 Task: Find connections with filter location Stralsund with filter topic #careerswith filter profile language German with filter current company CEAT Limited with filter school Fresher women's Jobs Madurai with filter industry Medical Practices with filter service category iOS Development with filter keywords title Delivery Driver
Action: Mouse moved to (156, 239)
Screenshot: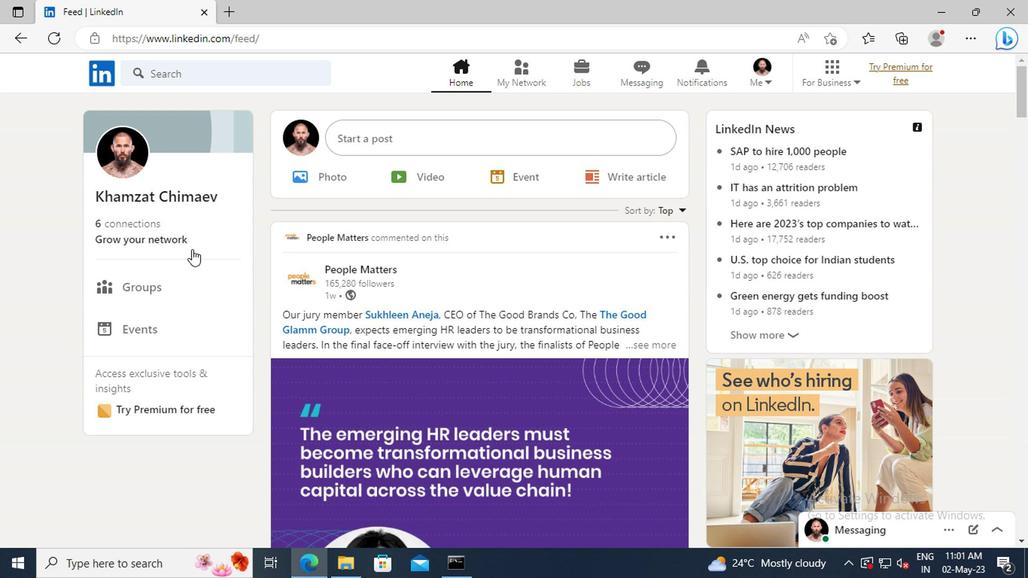 
Action: Mouse pressed left at (156, 239)
Screenshot: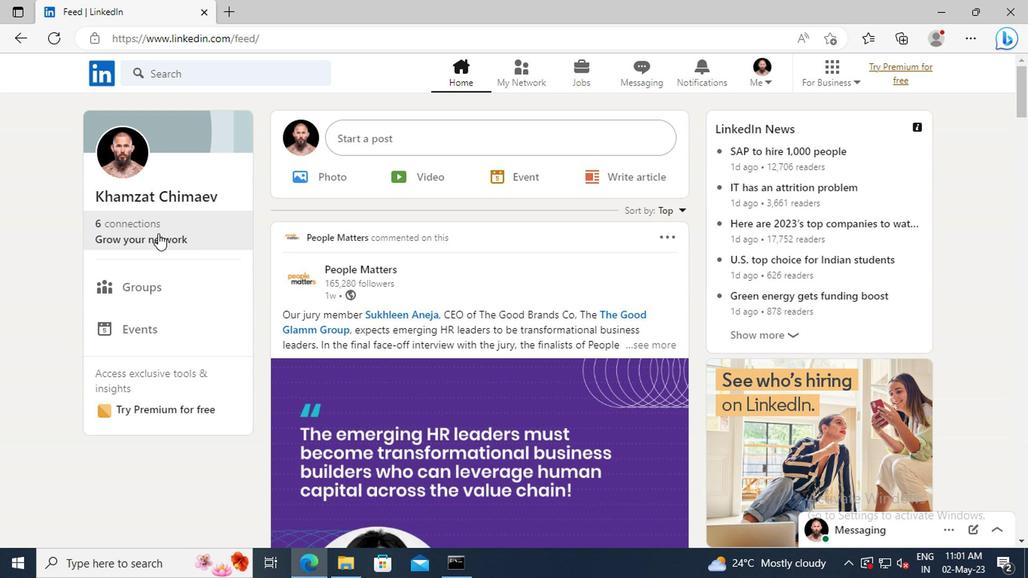 
Action: Mouse moved to (165, 165)
Screenshot: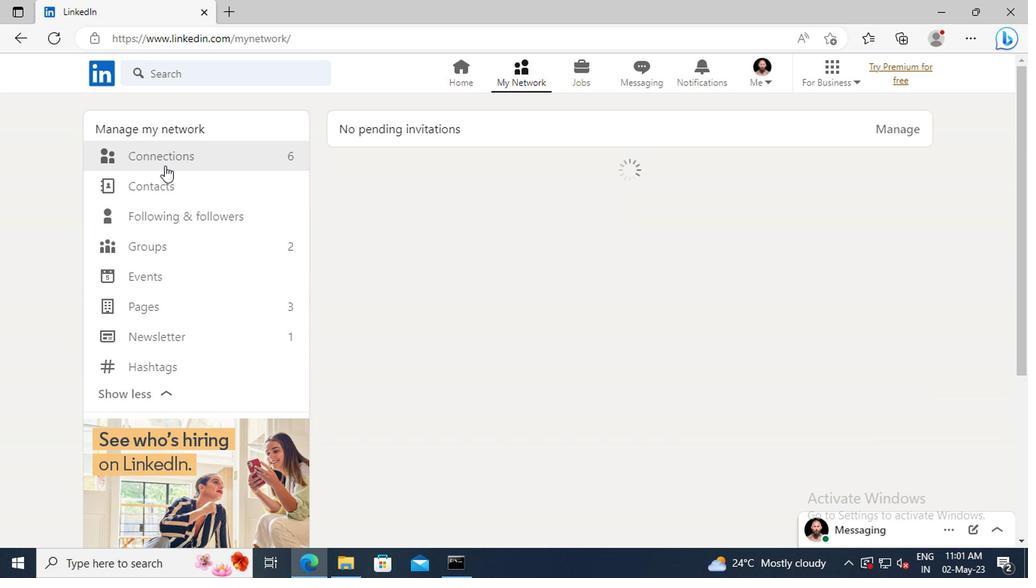 
Action: Mouse pressed left at (165, 165)
Screenshot: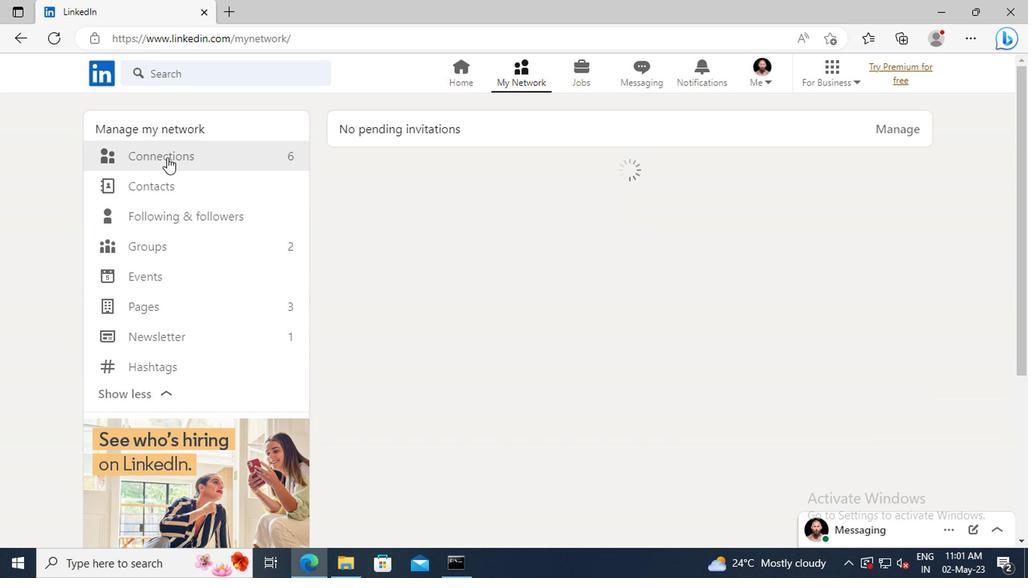 
Action: Mouse moved to (605, 168)
Screenshot: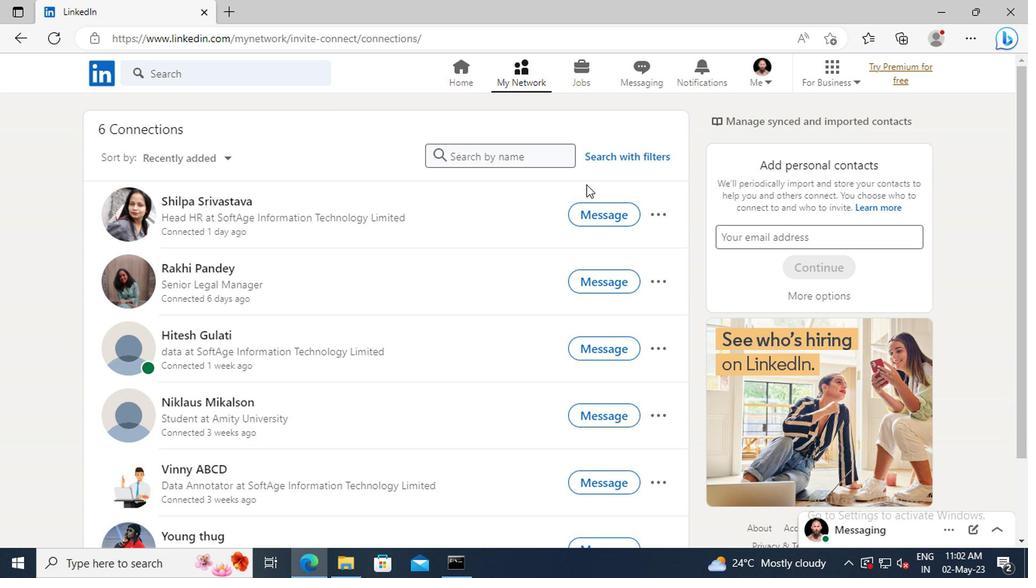 
Action: Mouse pressed left at (605, 168)
Screenshot: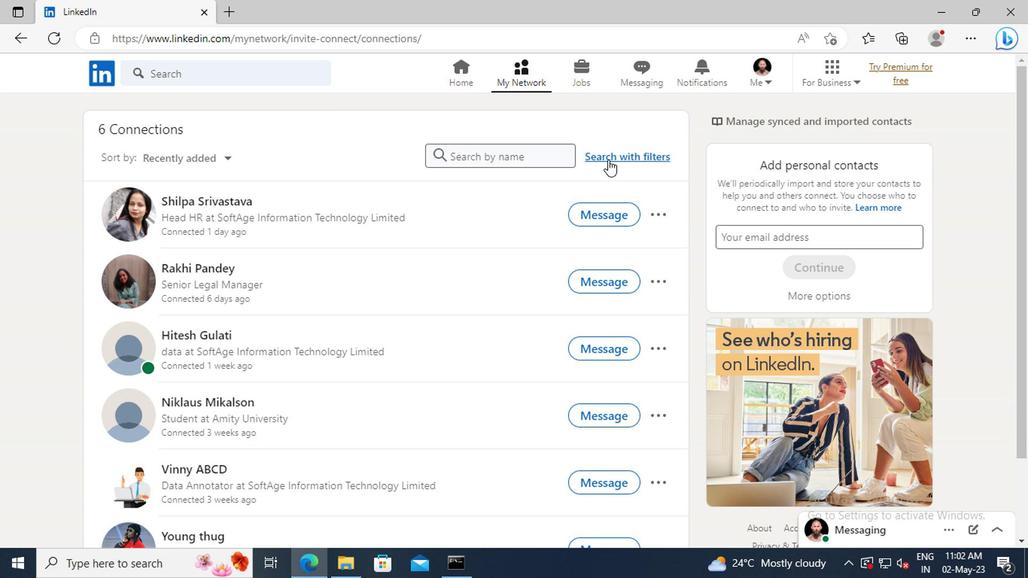 
Action: Mouse moved to (564, 128)
Screenshot: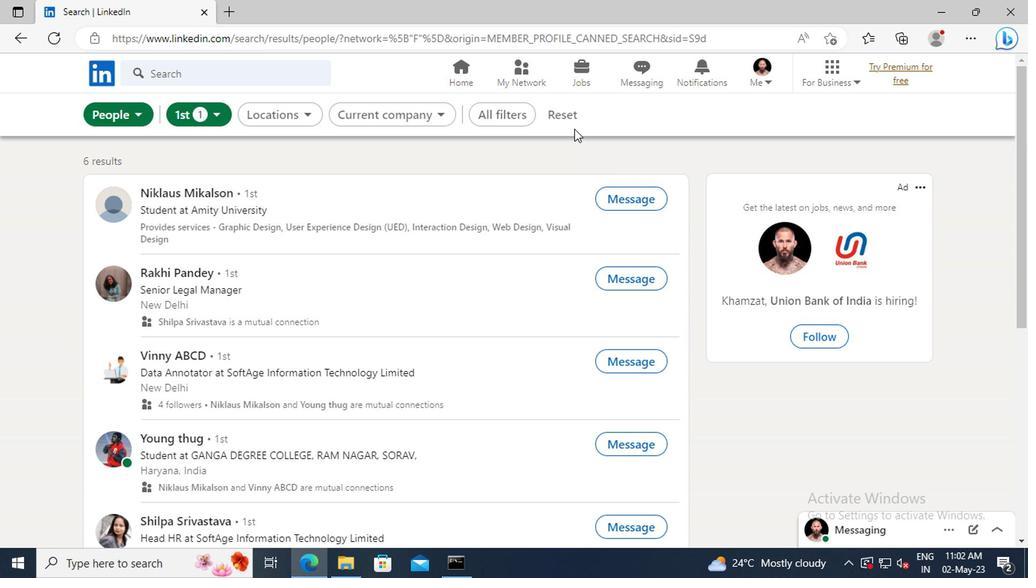 
Action: Mouse pressed left at (564, 128)
Screenshot: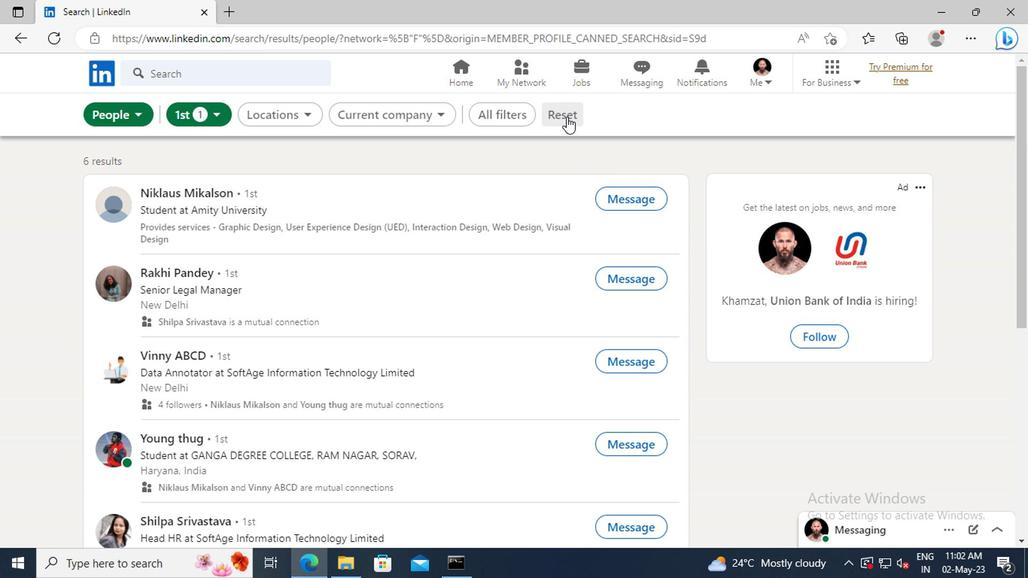 
Action: Mouse moved to (544, 128)
Screenshot: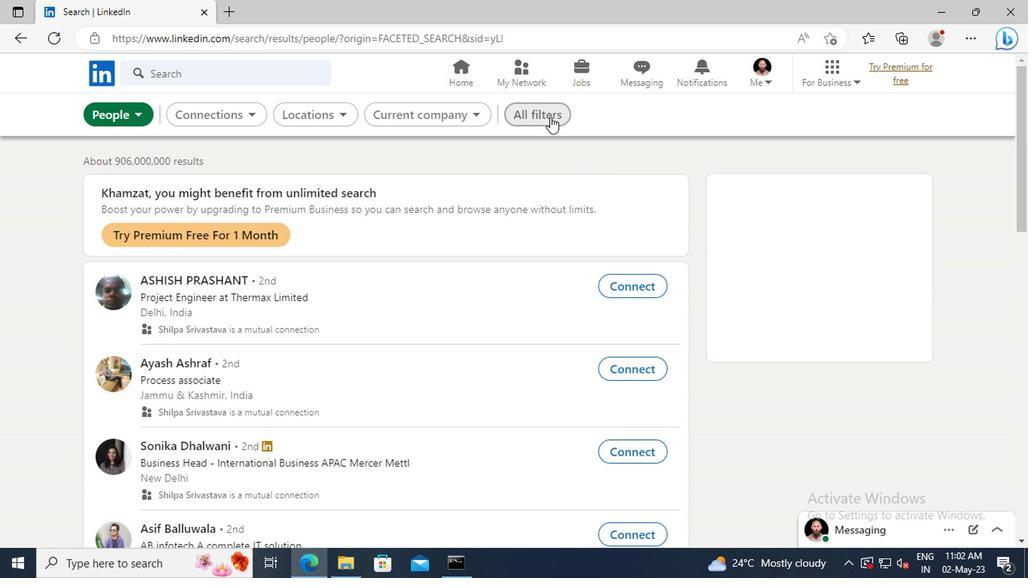 
Action: Mouse pressed left at (544, 128)
Screenshot: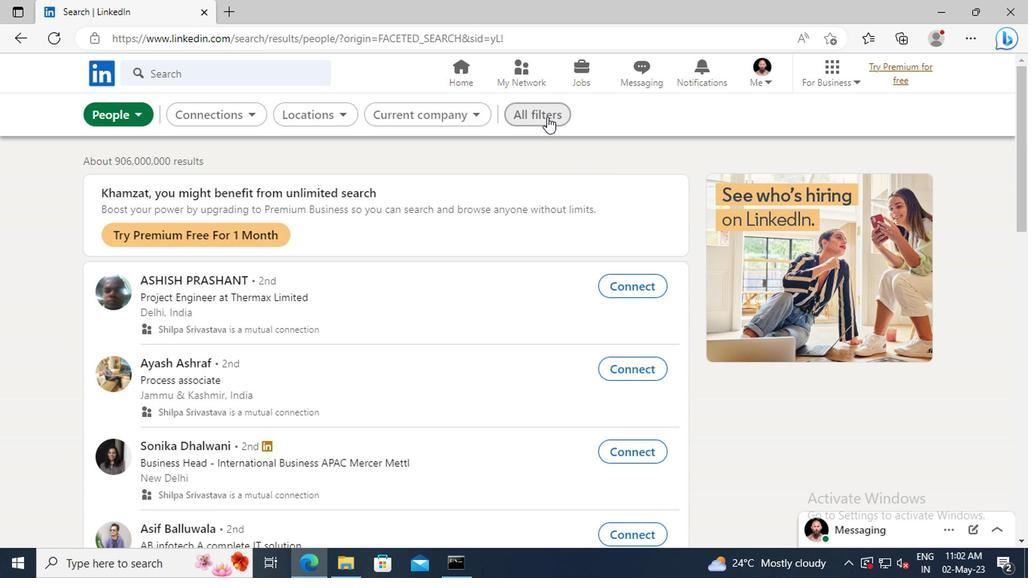 
Action: Mouse moved to (839, 275)
Screenshot: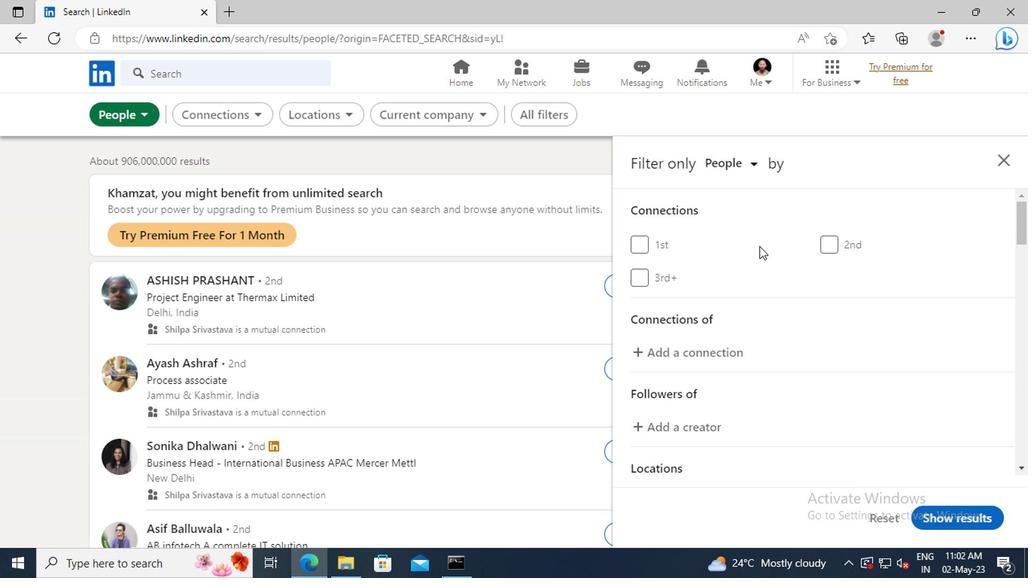 
Action: Mouse scrolled (839, 275) with delta (0, 0)
Screenshot: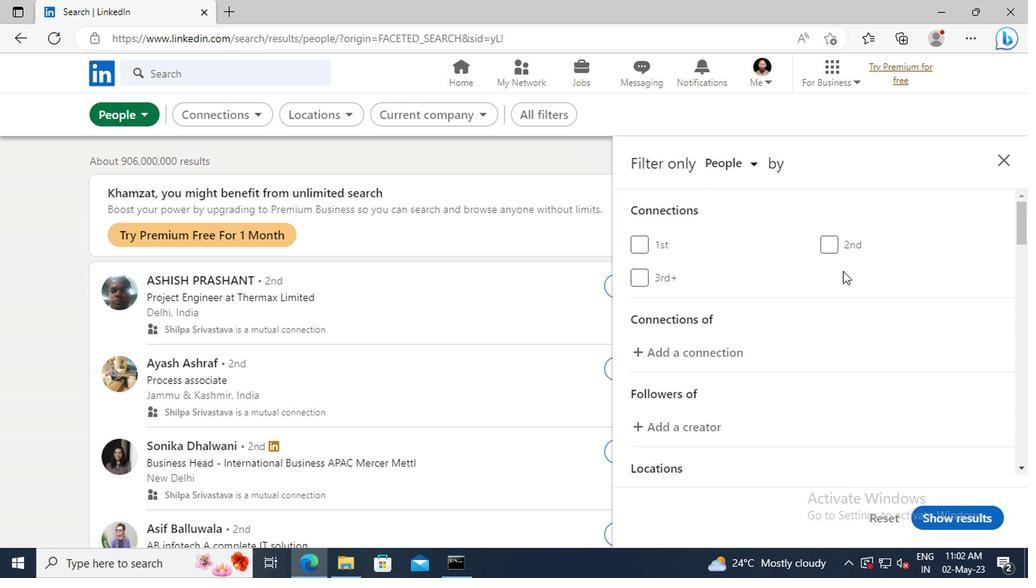
Action: Mouse scrolled (839, 275) with delta (0, 0)
Screenshot: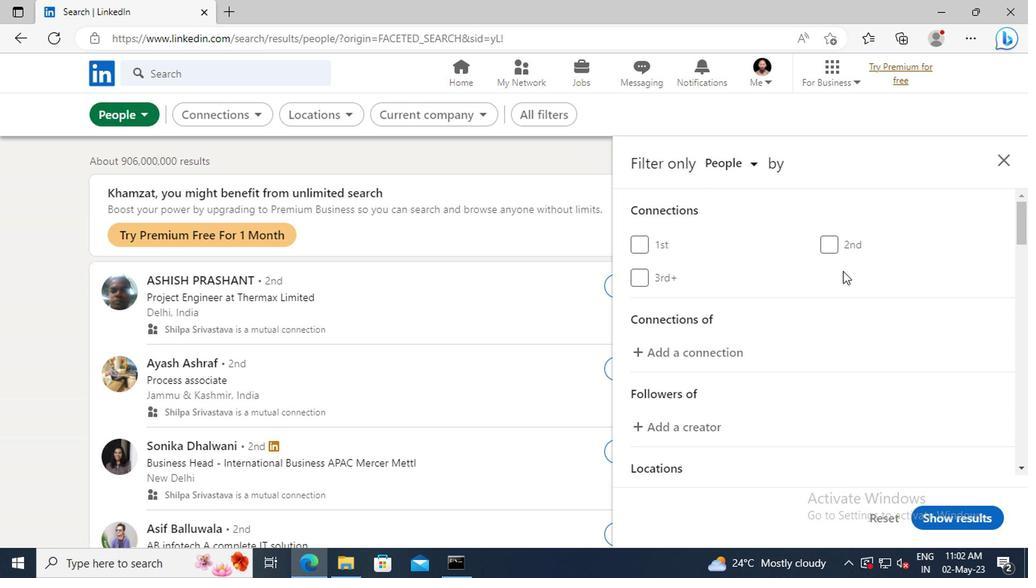 
Action: Mouse scrolled (839, 275) with delta (0, 0)
Screenshot: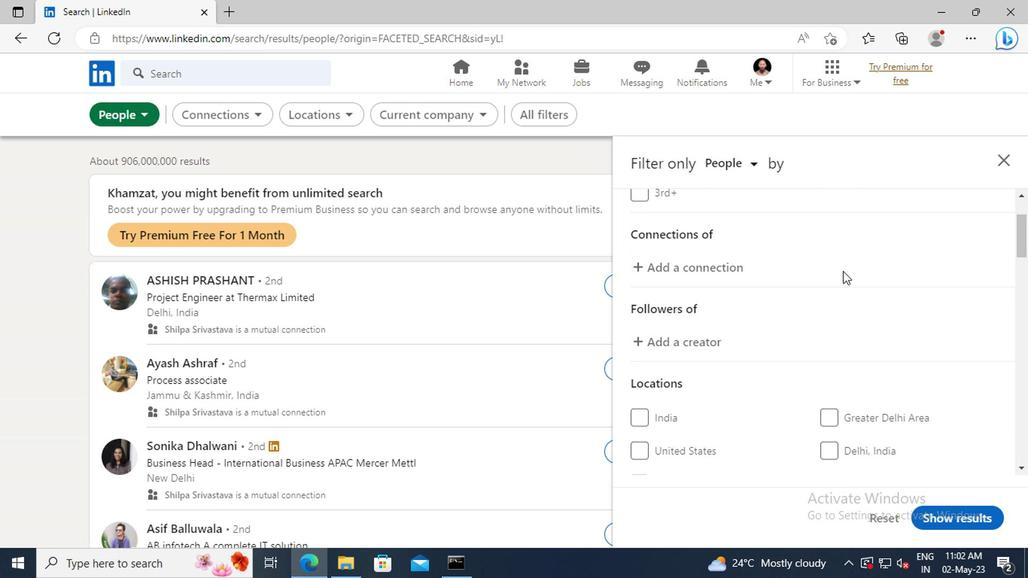 
Action: Mouse scrolled (839, 275) with delta (0, 0)
Screenshot: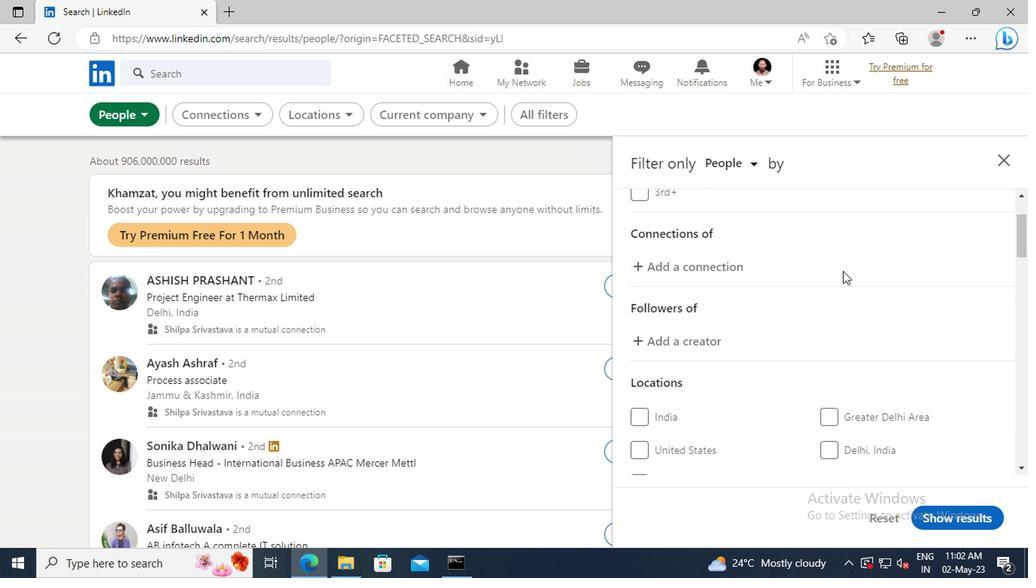 
Action: Mouse scrolled (839, 275) with delta (0, 0)
Screenshot: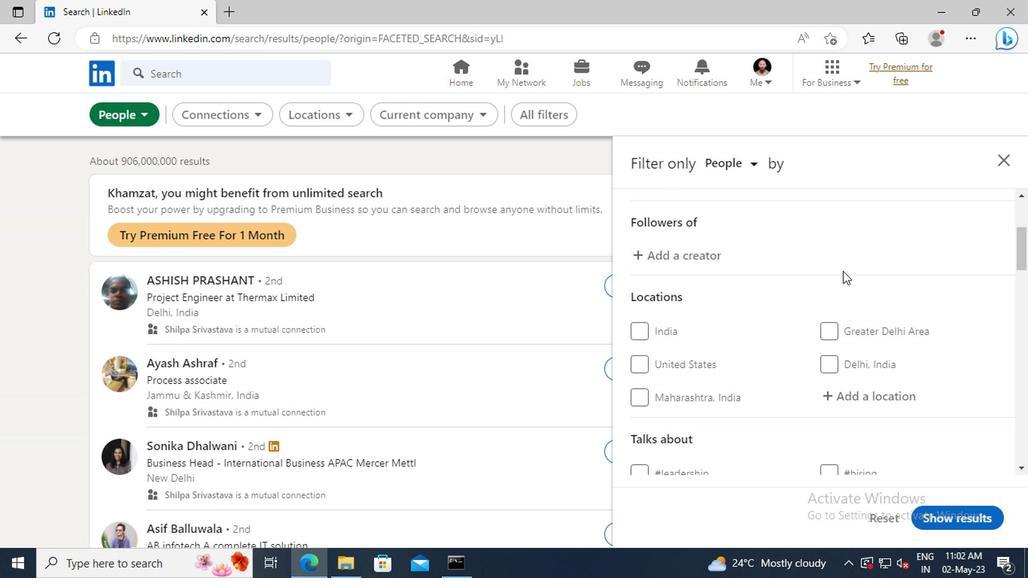 
Action: Mouse moved to (846, 350)
Screenshot: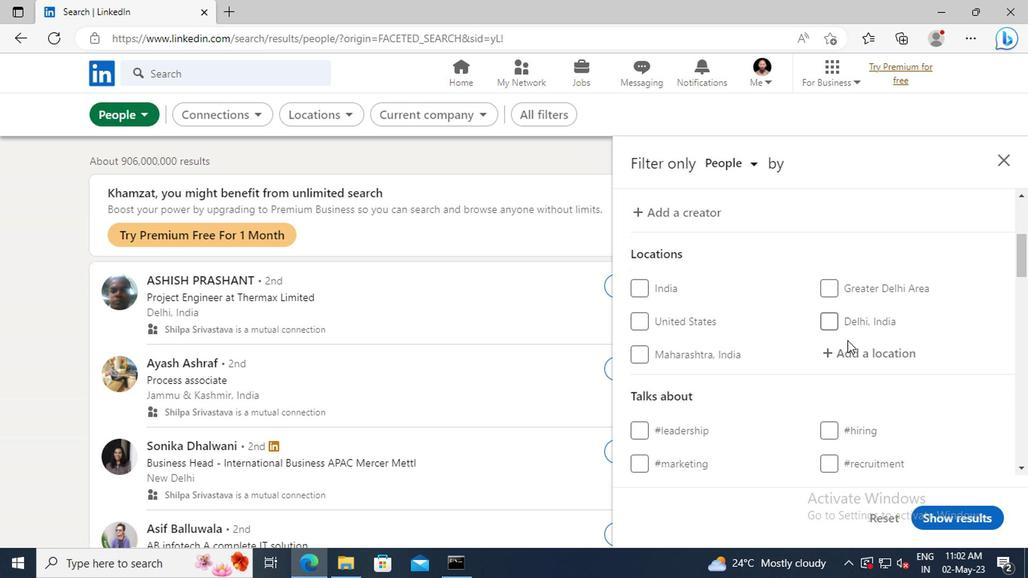 
Action: Mouse pressed left at (846, 350)
Screenshot: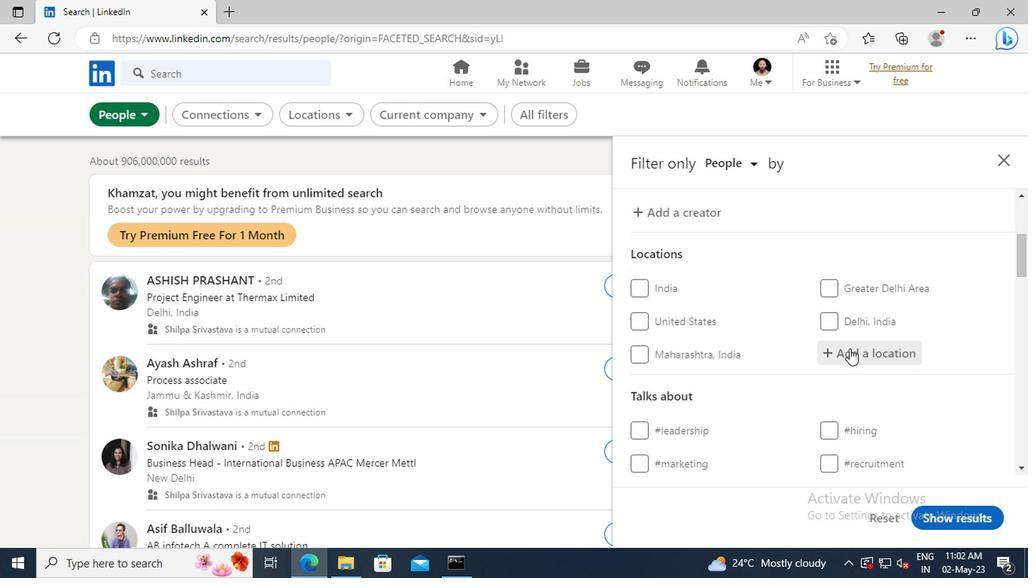 
Action: Key pressed <Key.shift>STRALSUND
Screenshot: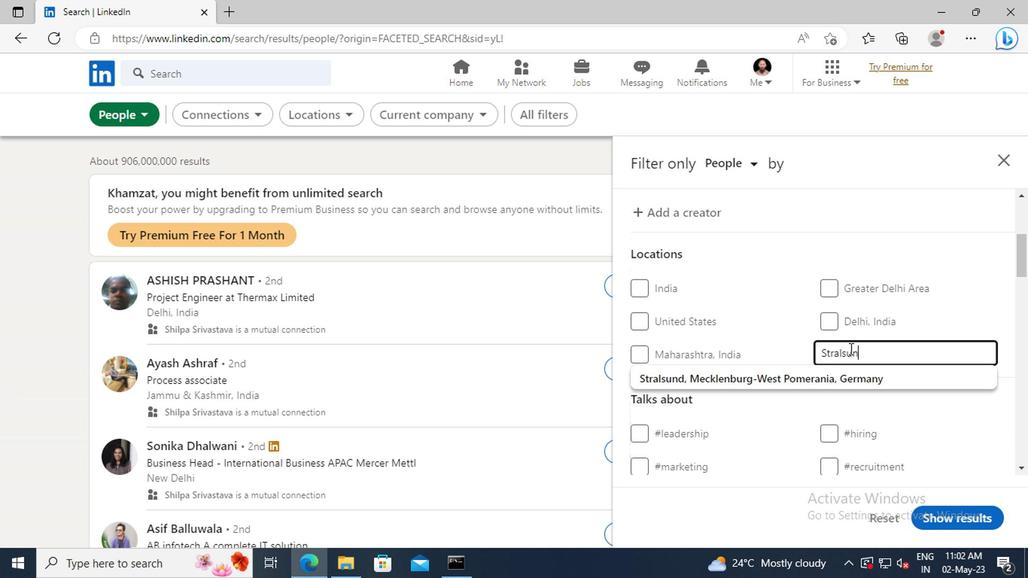 
Action: Mouse moved to (854, 379)
Screenshot: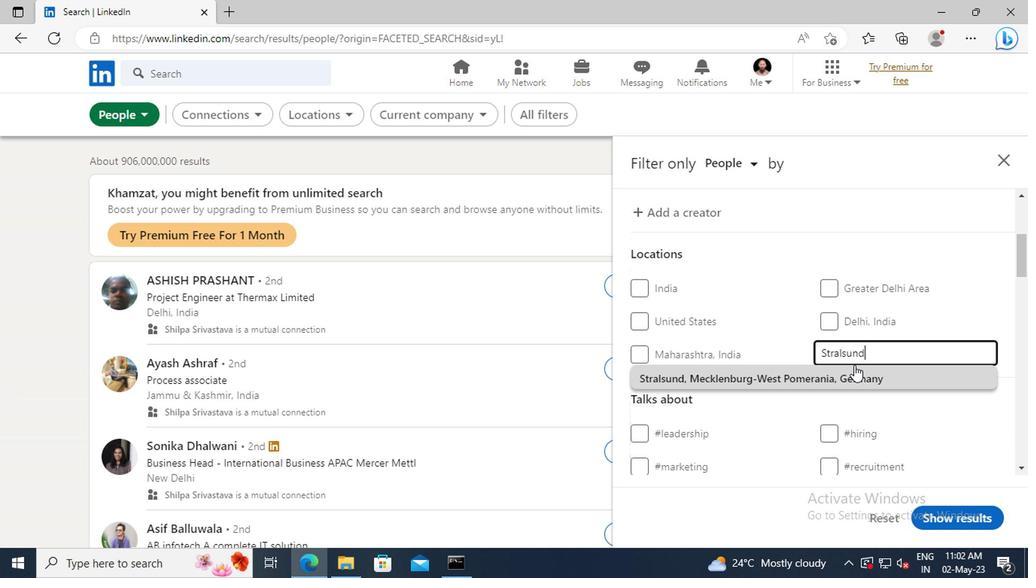 
Action: Mouse pressed left at (854, 379)
Screenshot: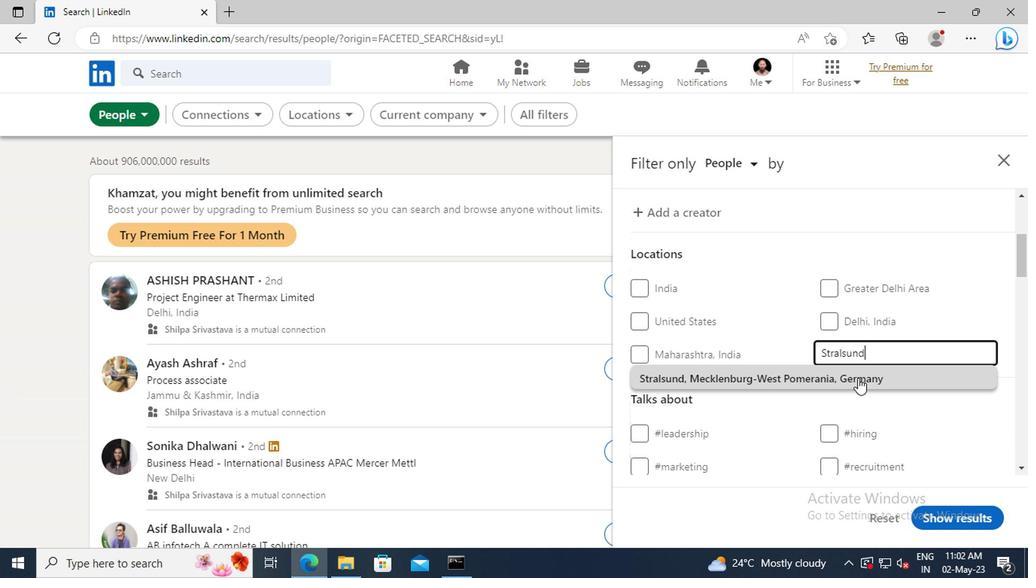 
Action: Mouse scrolled (854, 378) with delta (0, -1)
Screenshot: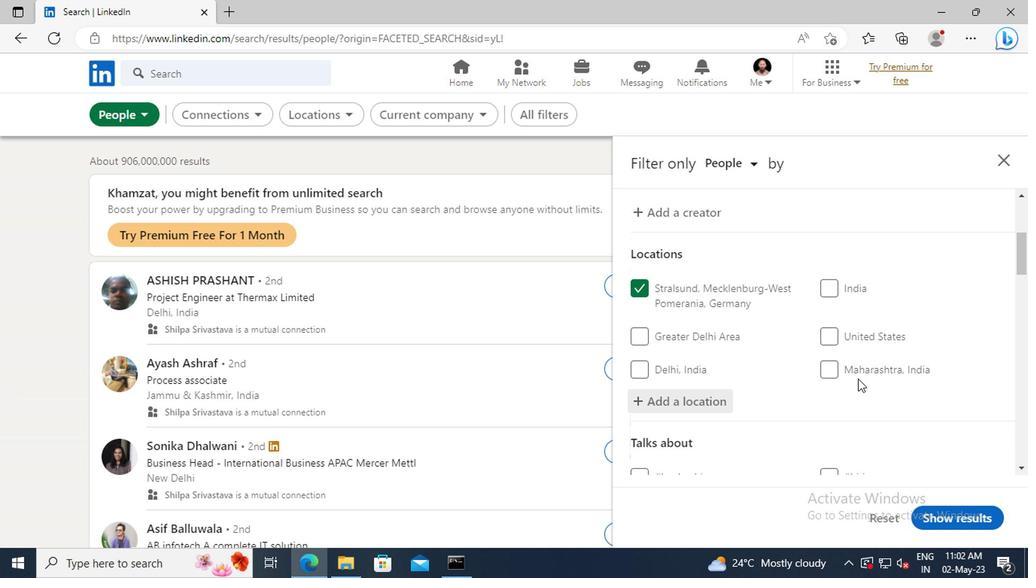 
Action: Mouse scrolled (854, 378) with delta (0, -1)
Screenshot: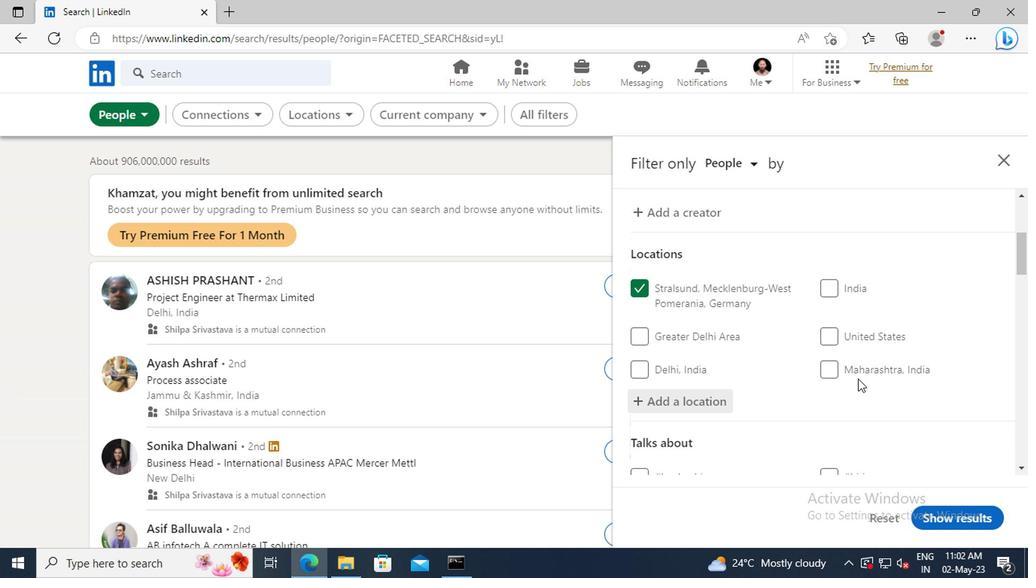 
Action: Mouse scrolled (854, 378) with delta (0, -1)
Screenshot: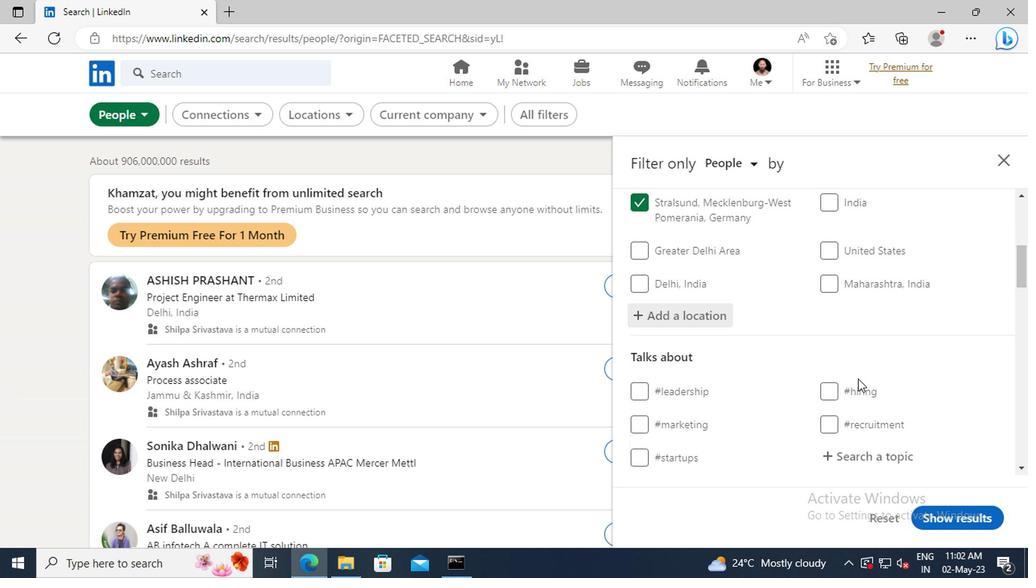 
Action: Mouse scrolled (854, 378) with delta (0, -1)
Screenshot: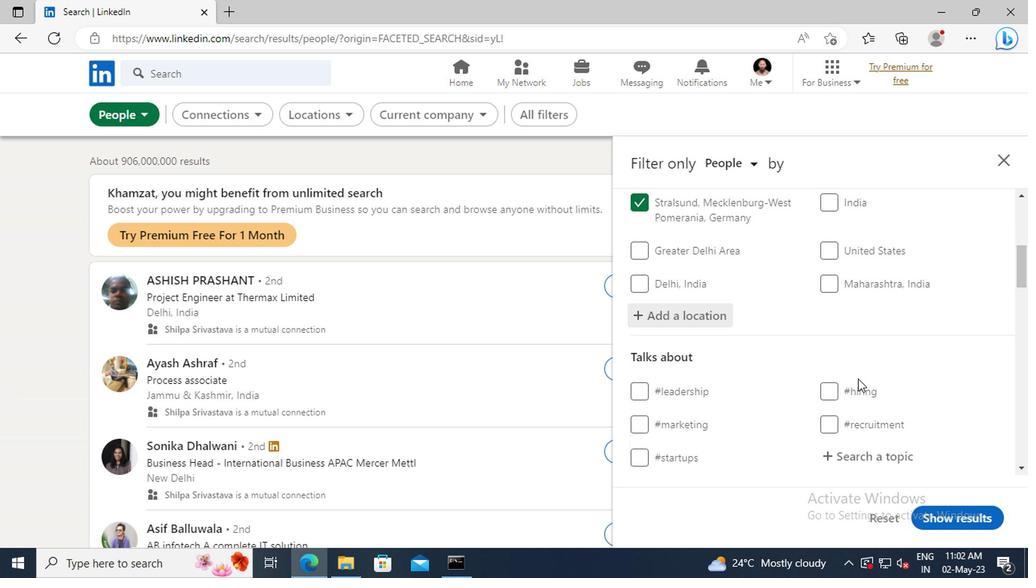 
Action: Mouse moved to (847, 377)
Screenshot: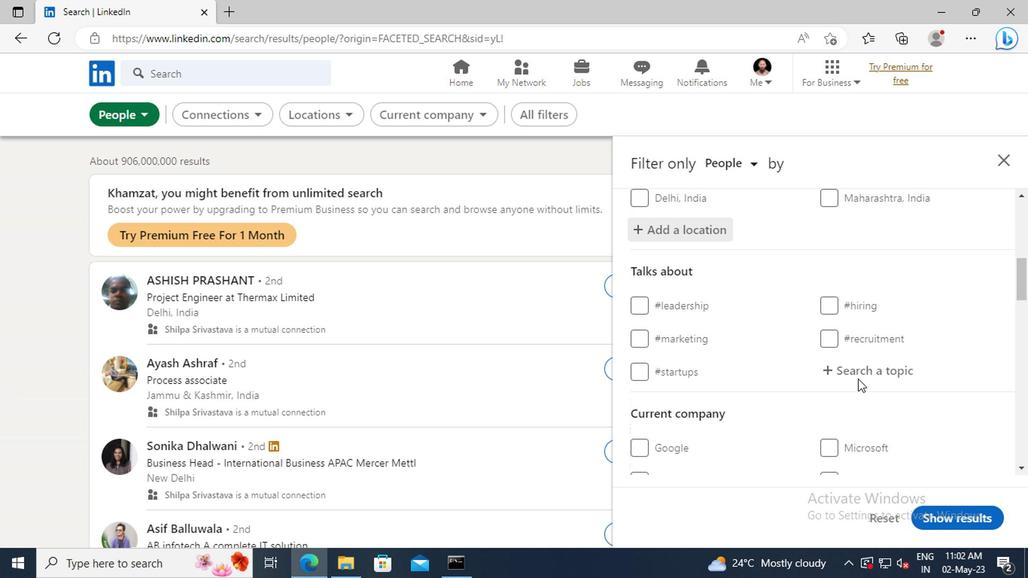 
Action: Mouse pressed left at (847, 377)
Screenshot: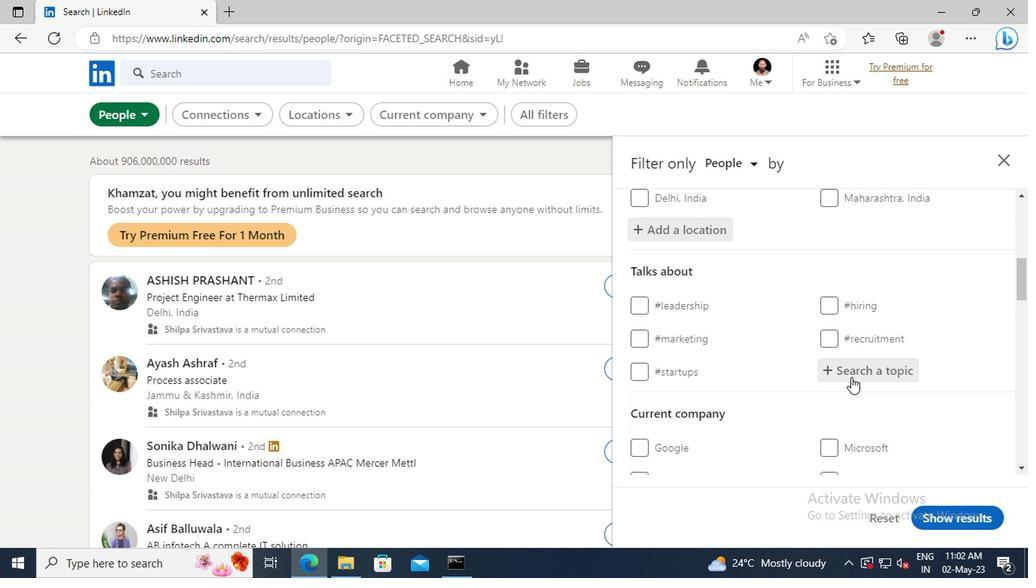 
Action: Key pressed CAREERS
Screenshot: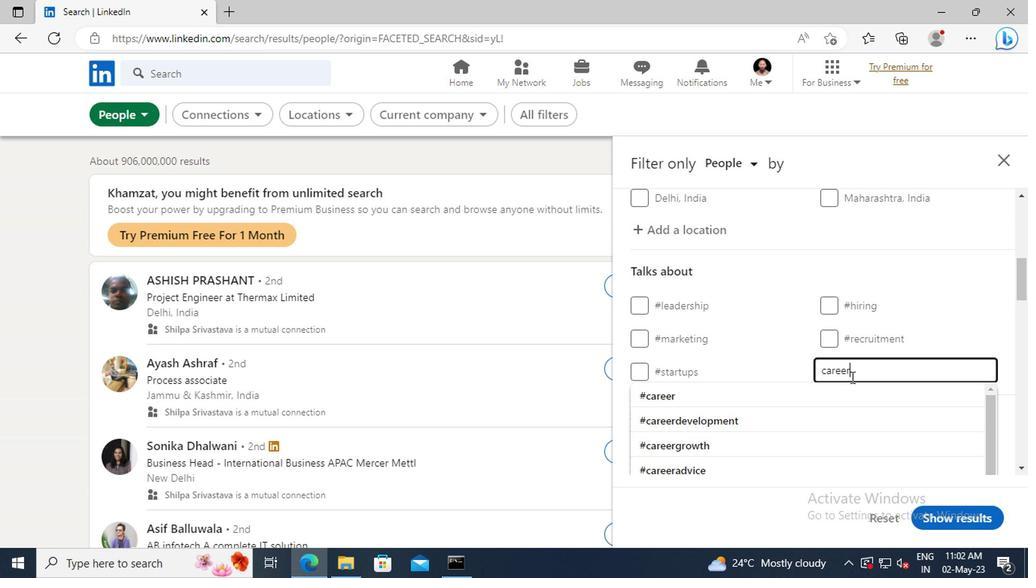
Action: Mouse moved to (847, 392)
Screenshot: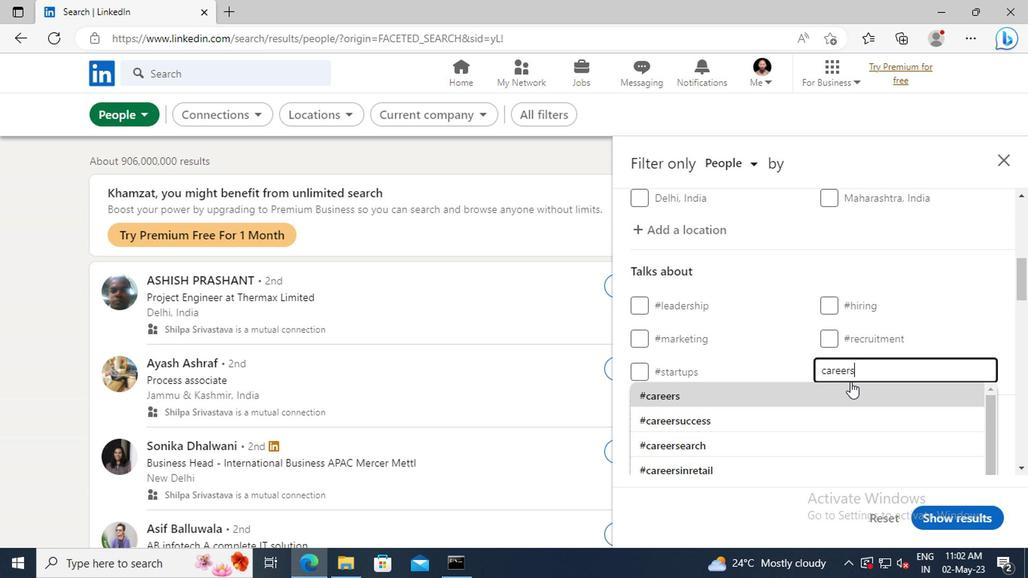 
Action: Mouse pressed left at (847, 392)
Screenshot: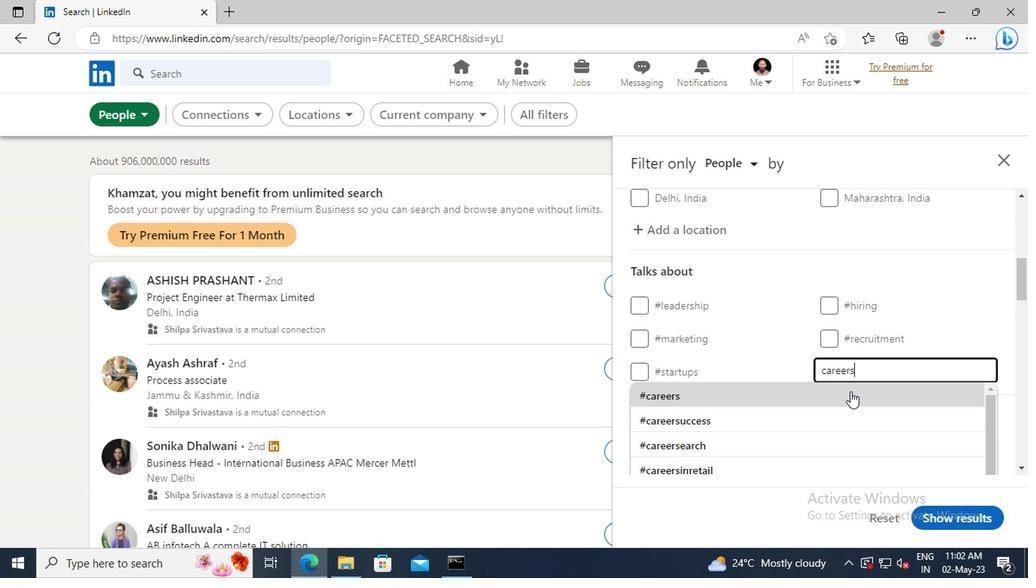 
Action: Mouse scrolled (847, 392) with delta (0, 0)
Screenshot: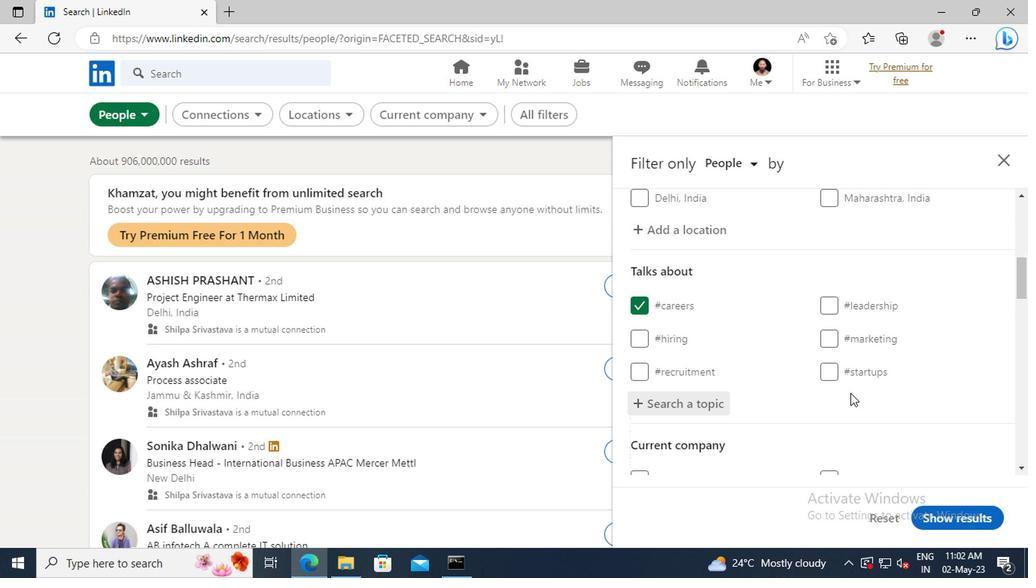
Action: Mouse scrolled (847, 392) with delta (0, 0)
Screenshot: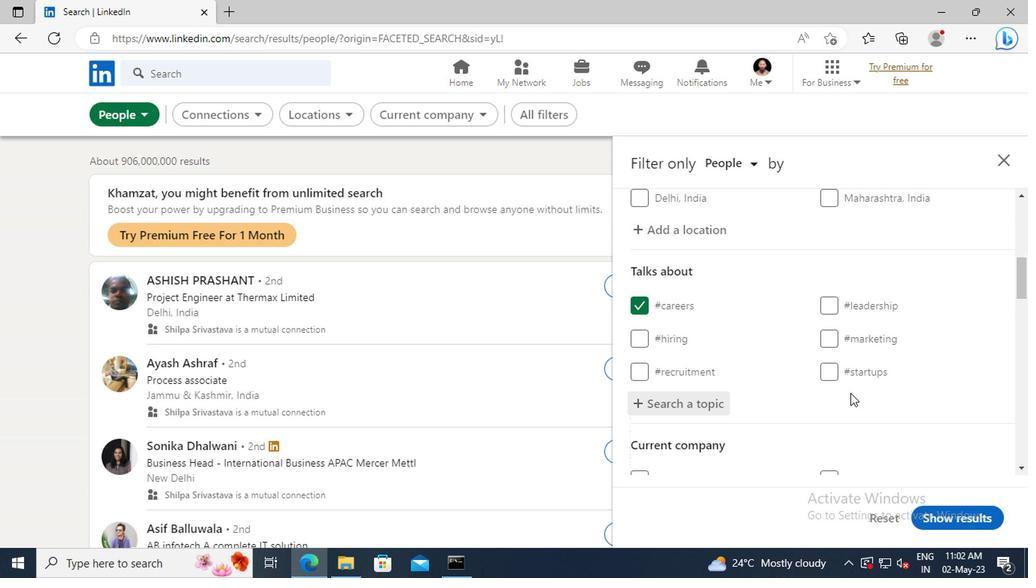 
Action: Mouse scrolled (847, 392) with delta (0, 0)
Screenshot: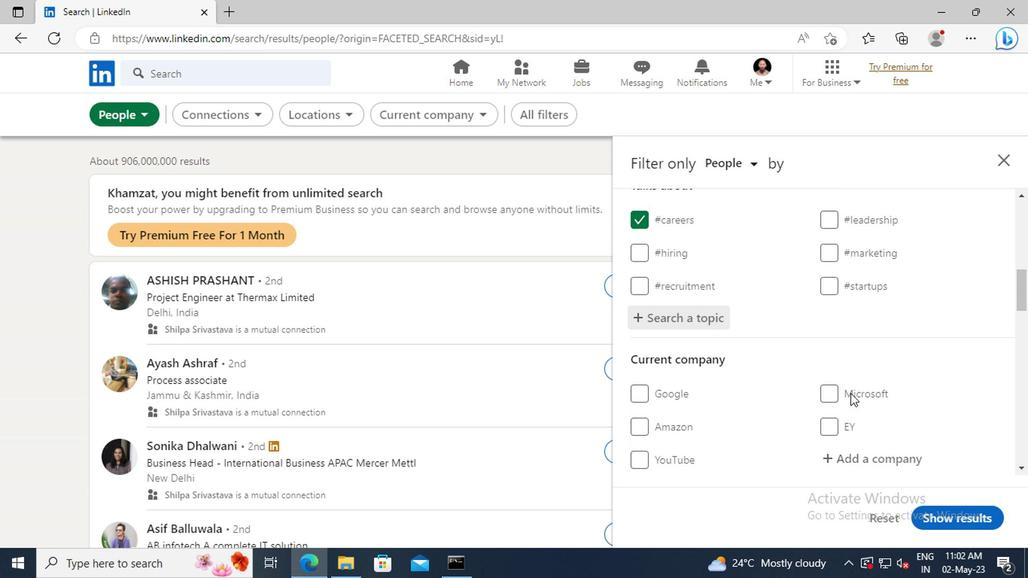 
Action: Mouse scrolled (847, 392) with delta (0, 0)
Screenshot: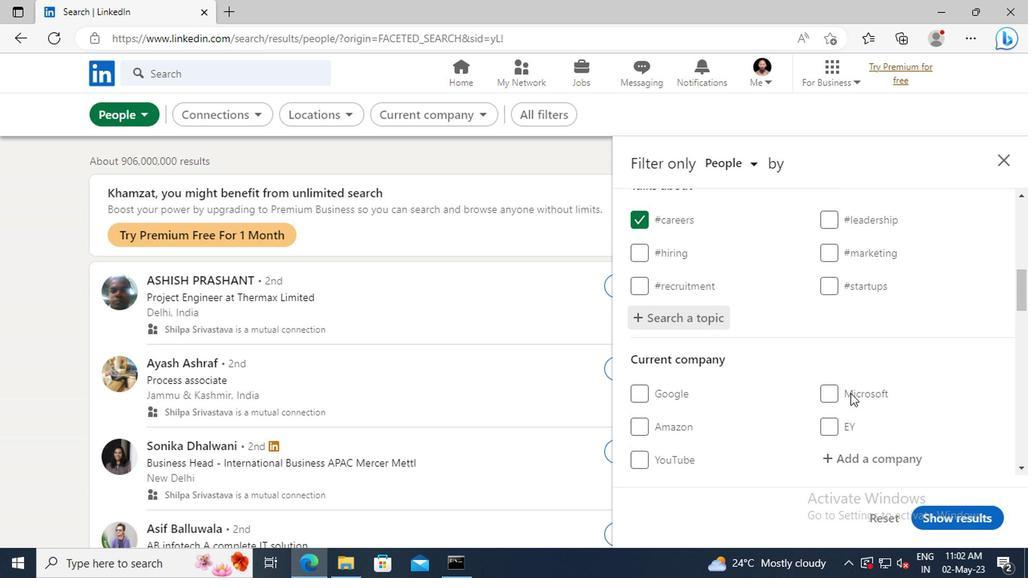 
Action: Mouse moved to (841, 358)
Screenshot: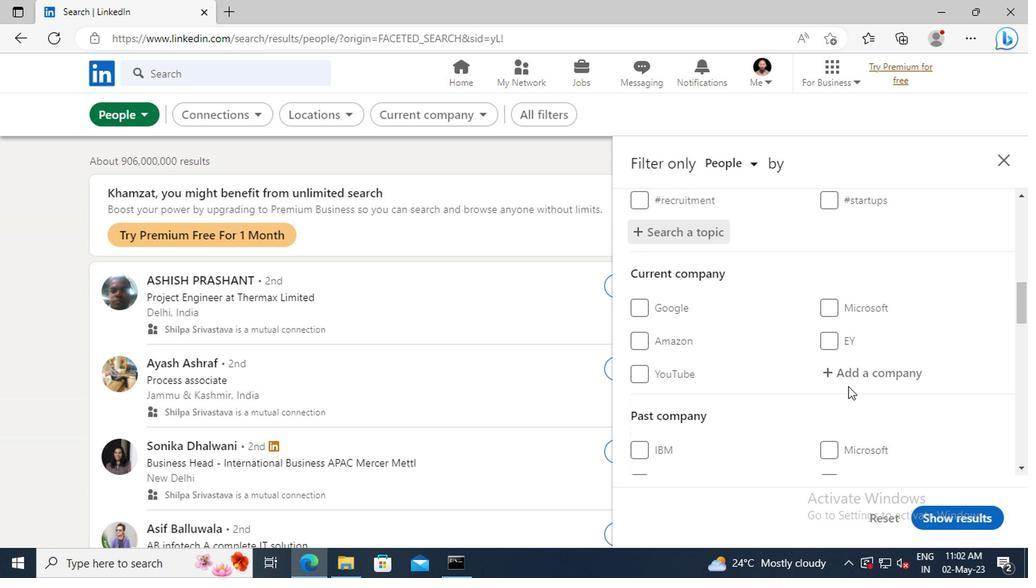 
Action: Mouse scrolled (841, 358) with delta (0, 0)
Screenshot: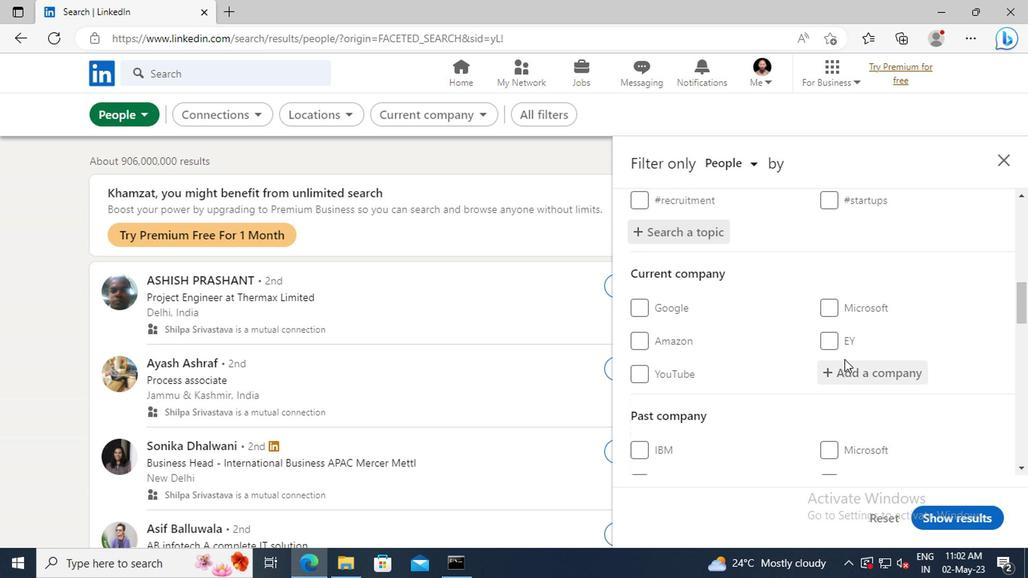 
Action: Mouse scrolled (841, 358) with delta (0, 0)
Screenshot: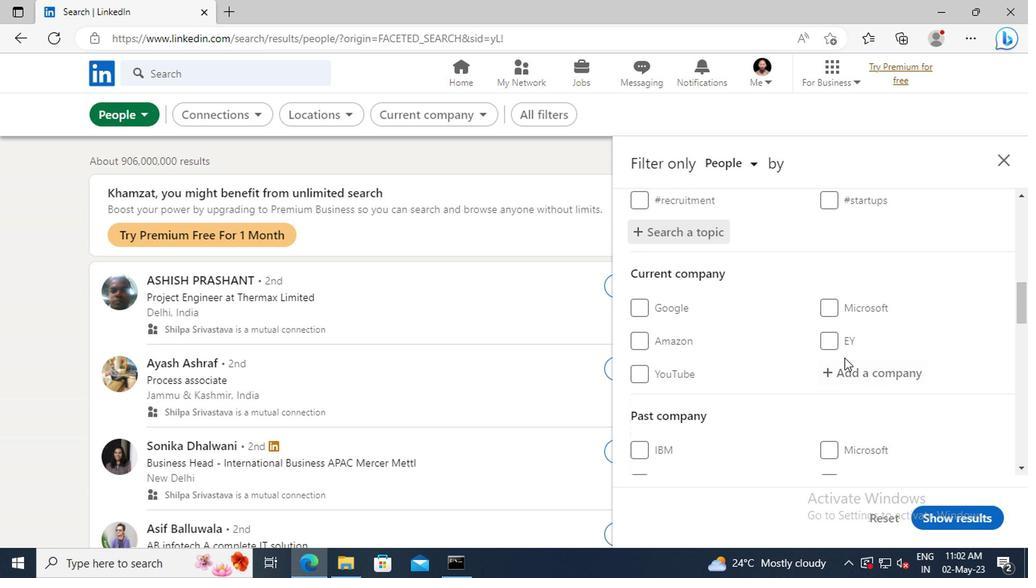 
Action: Mouse scrolled (841, 358) with delta (0, 0)
Screenshot: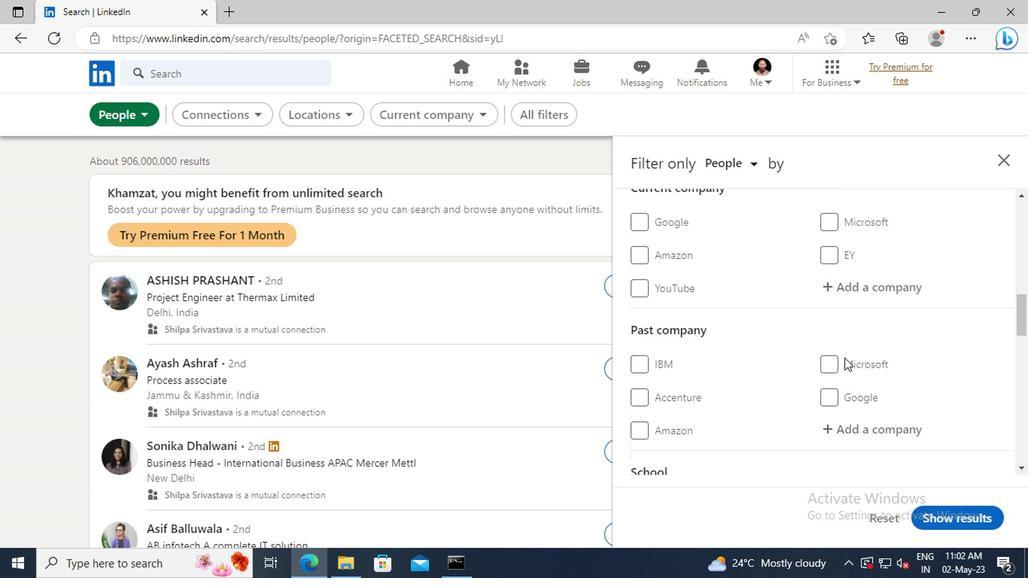
Action: Mouse scrolled (841, 358) with delta (0, 0)
Screenshot: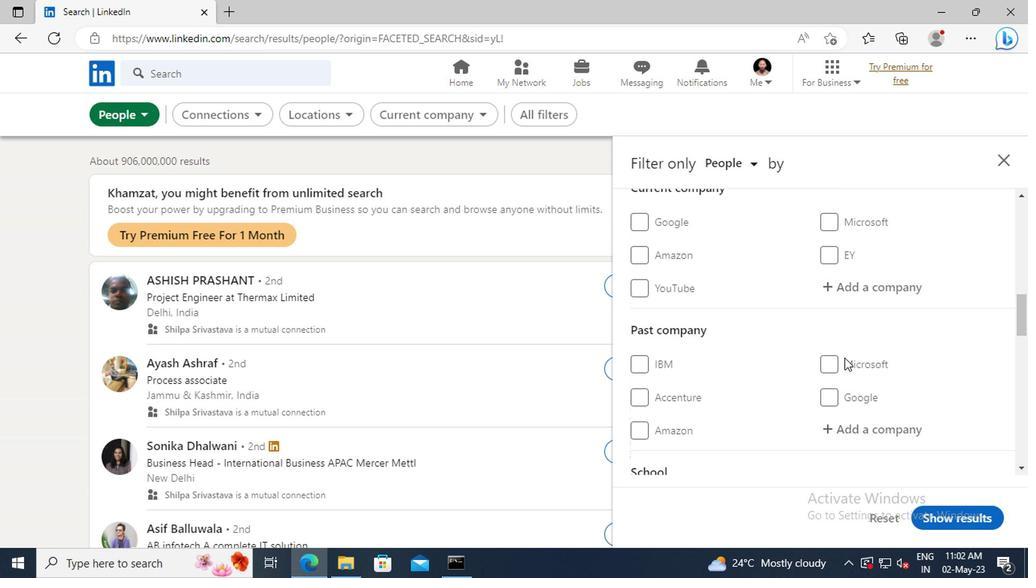 
Action: Mouse scrolled (841, 358) with delta (0, 0)
Screenshot: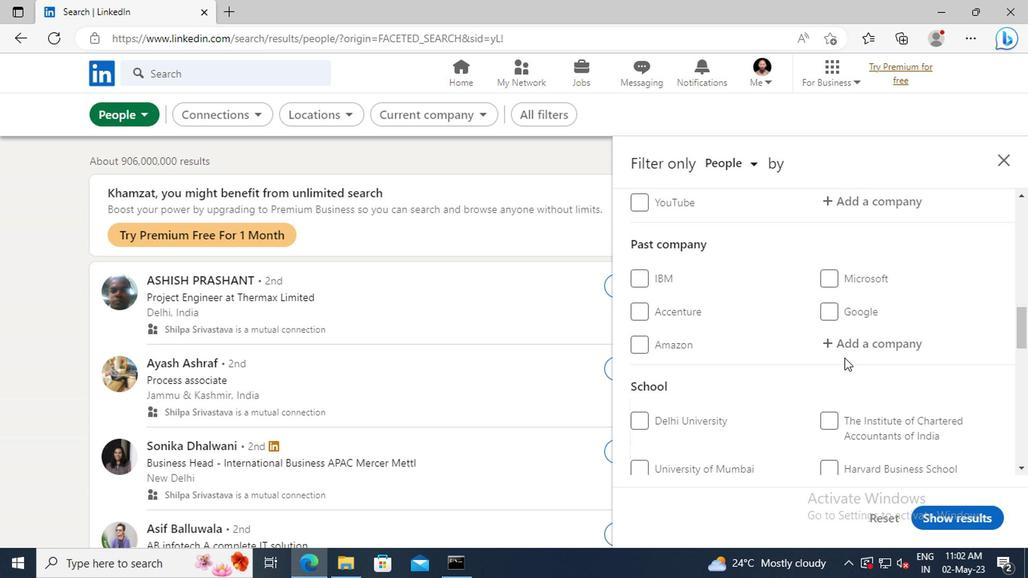
Action: Mouse scrolled (841, 358) with delta (0, 0)
Screenshot: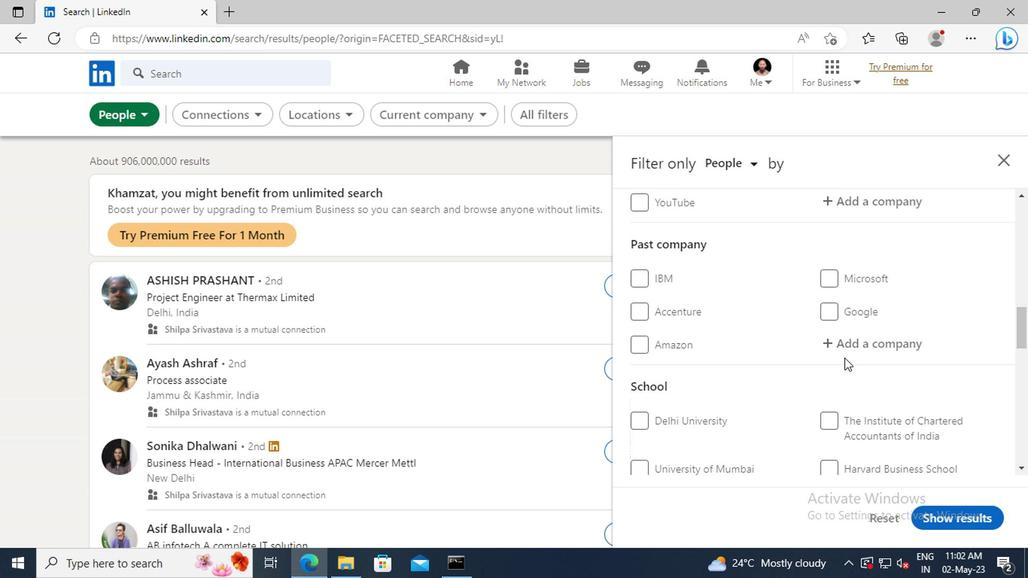 
Action: Mouse scrolled (841, 358) with delta (0, 0)
Screenshot: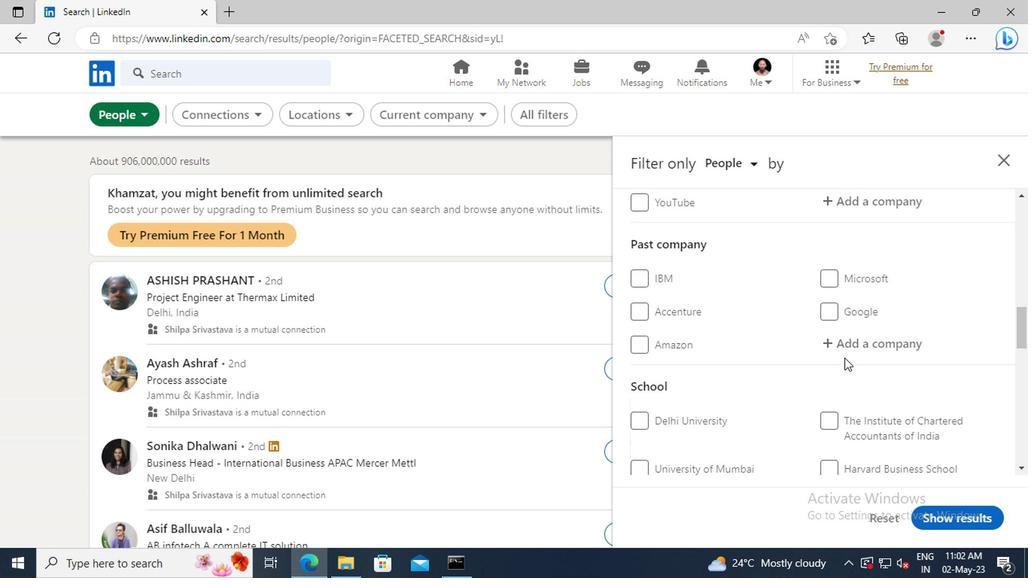 
Action: Mouse scrolled (841, 358) with delta (0, 0)
Screenshot: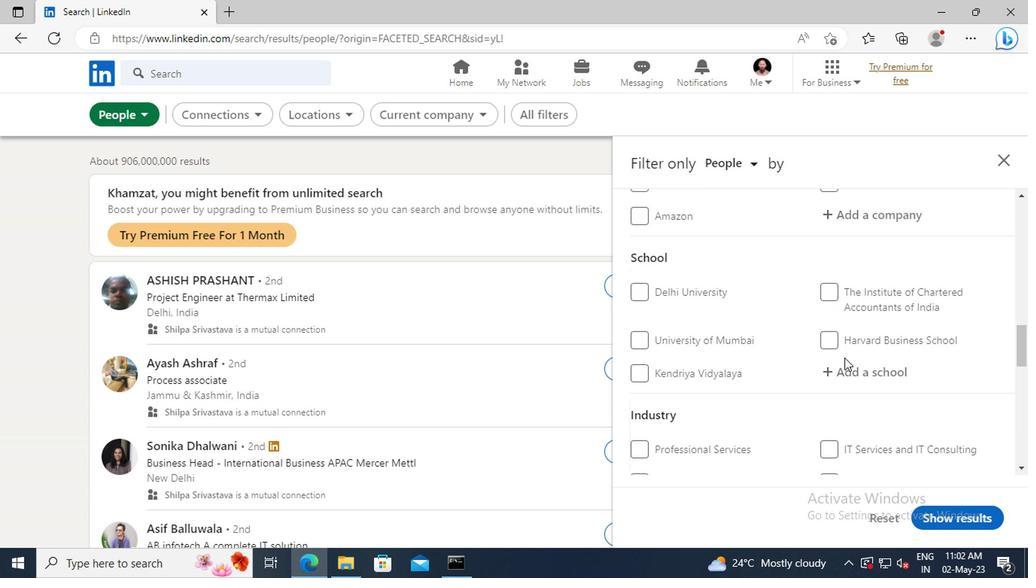 
Action: Mouse scrolled (841, 358) with delta (0, 0)
Screenshot: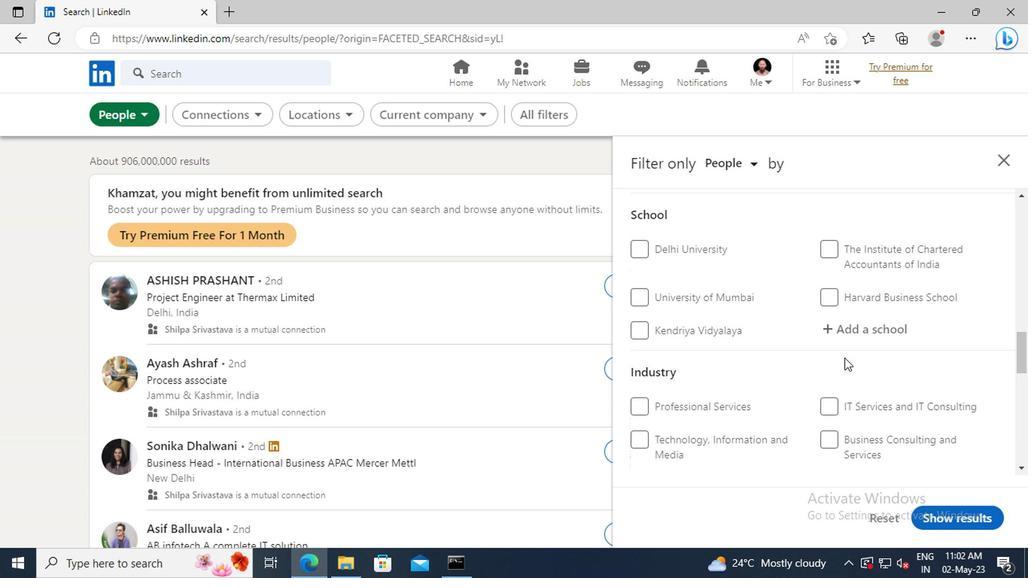 
Action: Mouse scrolled (841, 358) with delta (0, 0)
Screenshot: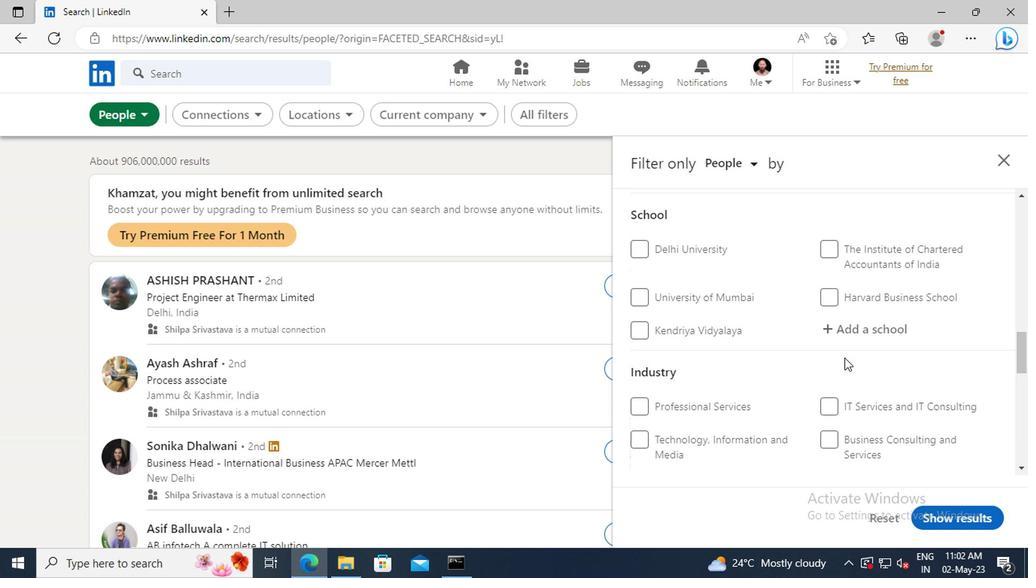 
Action: Mouse scrolled (841, 358) with delta (0, 0)
Screenshot: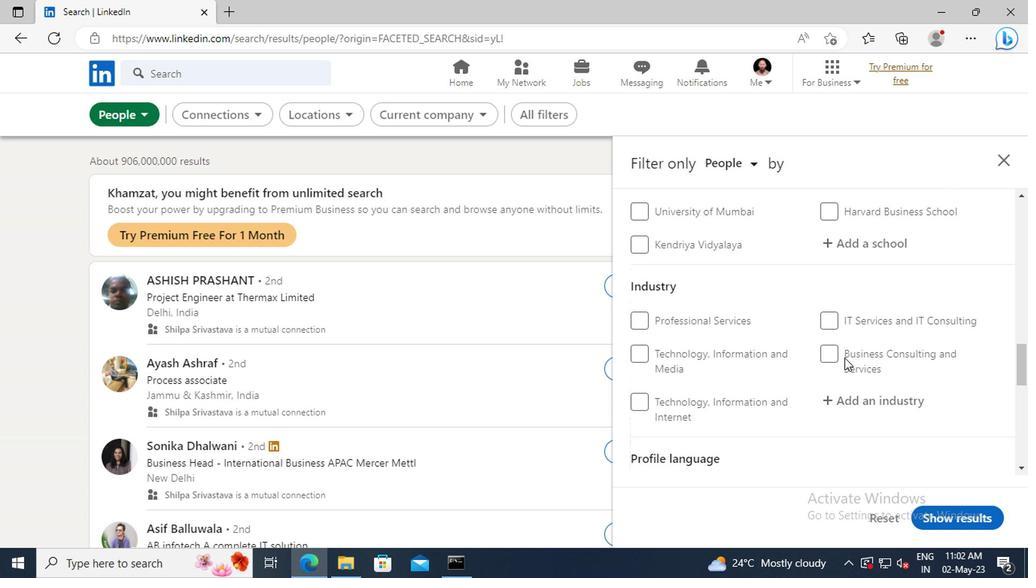 
Action: Mouse scrolled (841, 358) with delta (0, 0)
Screenshot: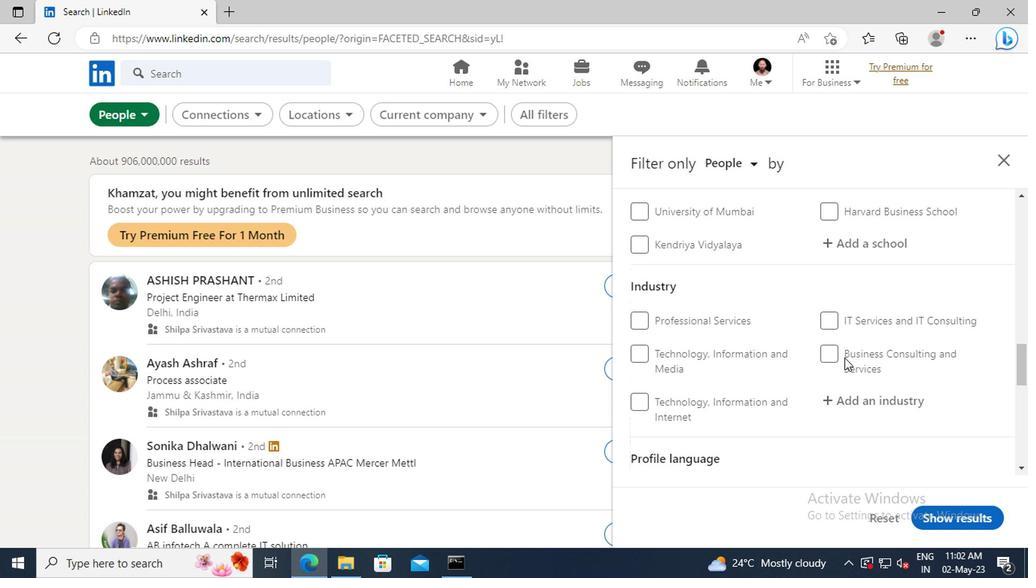 
Action: Mouse scrolled (841, 358) with delta (0, 0)
Screenshot: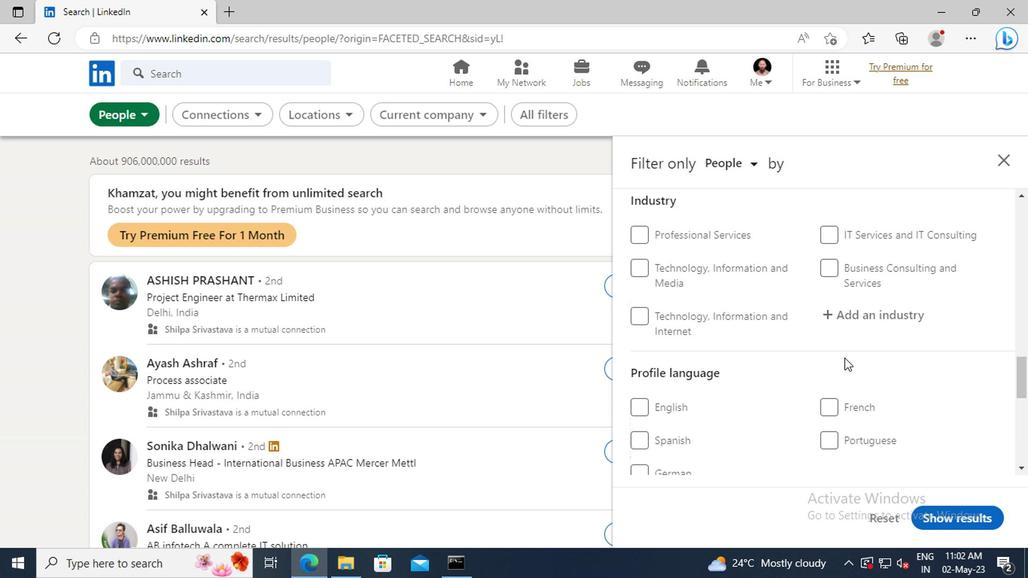 
Action: Mouse scrolled (841, 358) with delta (0, 0)
Screenshot: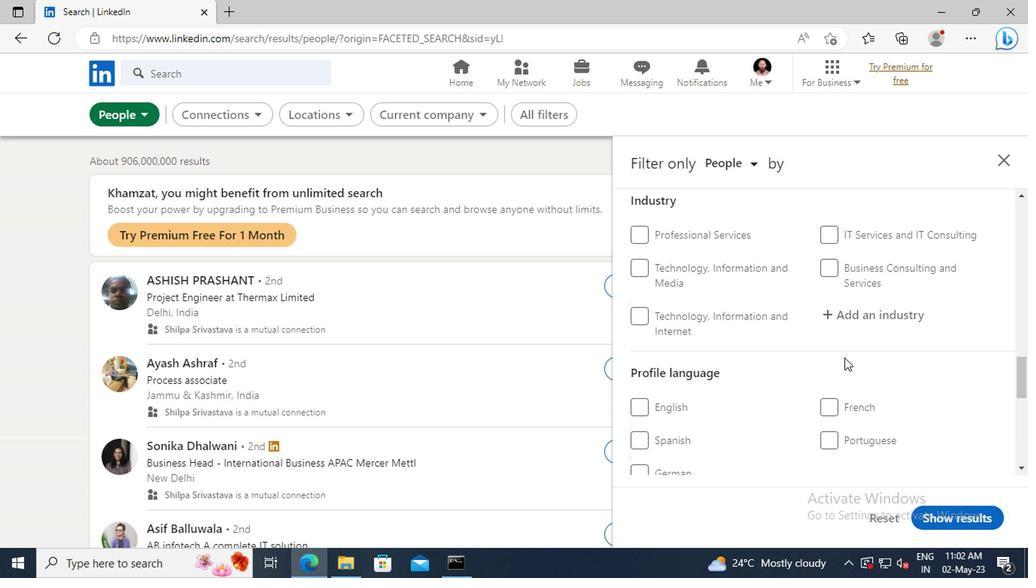 
Action: Mouse moved to (635, 392)
Screenshot: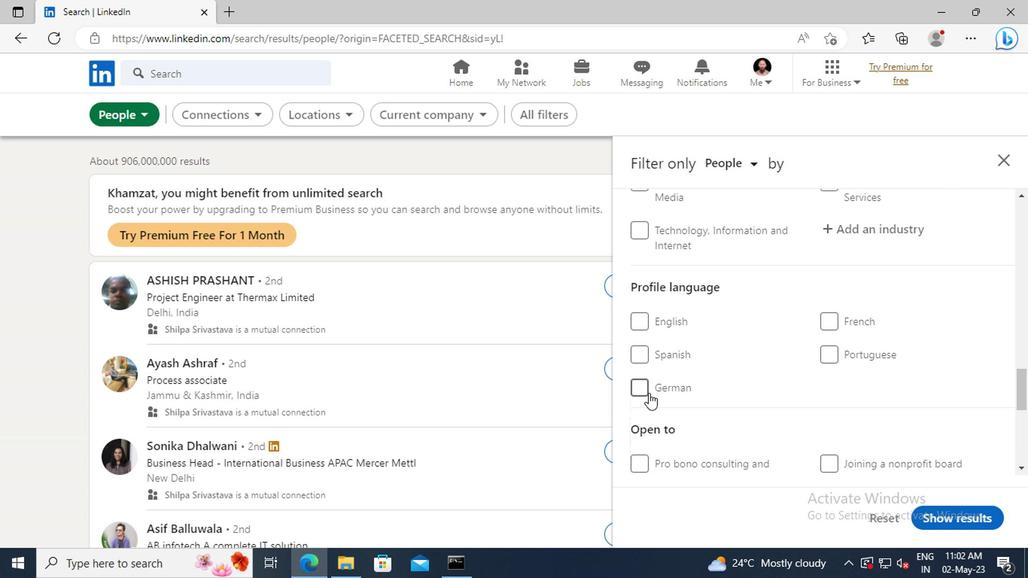 
Action: Mouse pressed left at (635, 392)
Screenshot: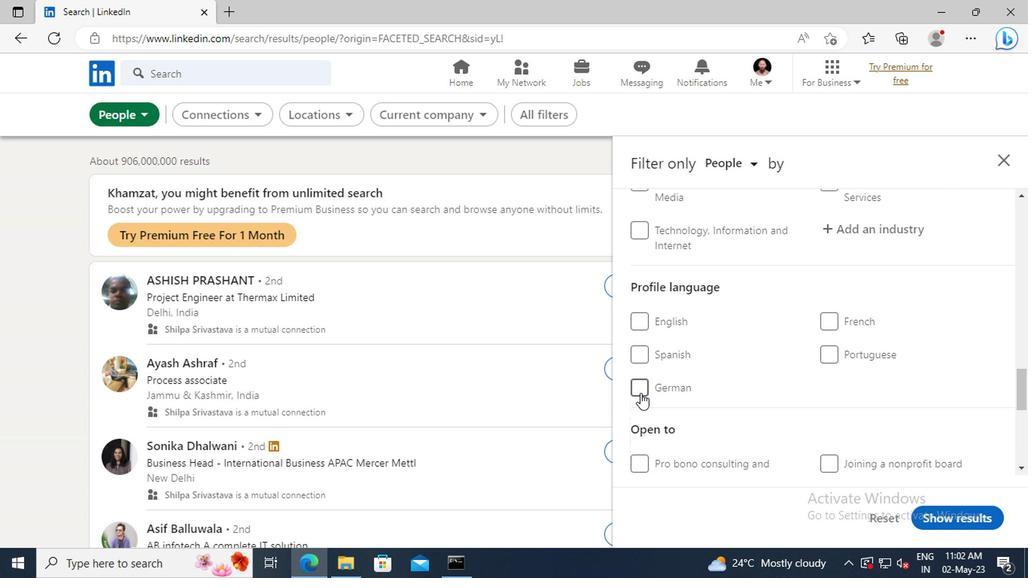 
Action: Mouse moved to (800, 382)
Screenshot: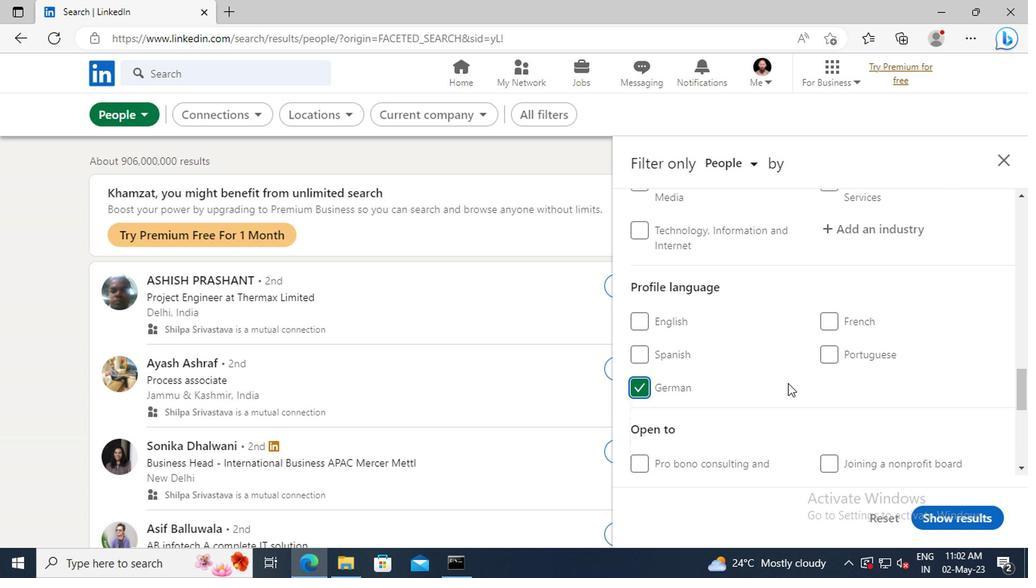 
Action: Mouse scrolled (800, 383) with delta (0, 1)
Screenshot: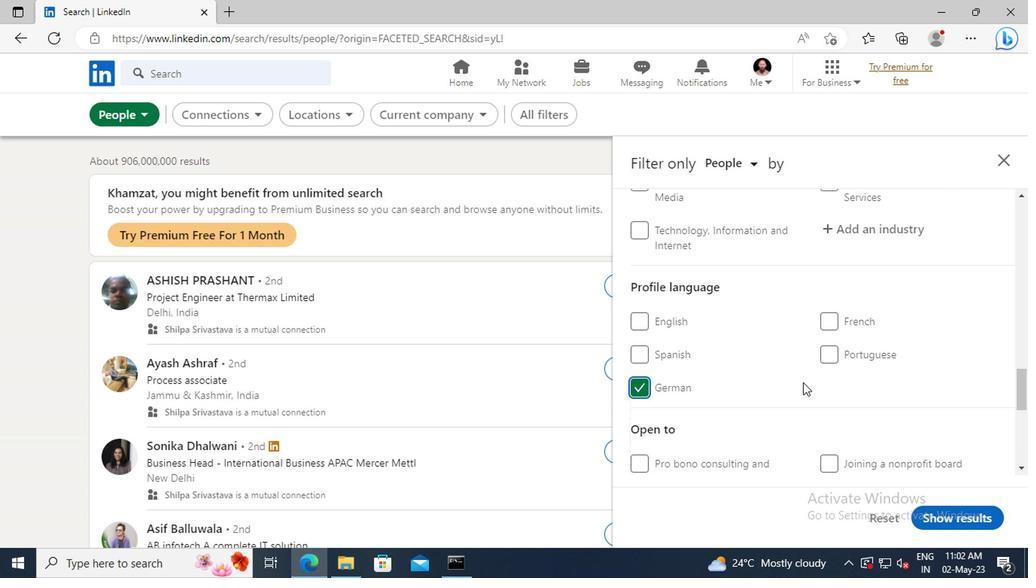 
Action: Mouse scrolled (800, 383) with delta (0, 1)
Screenshot: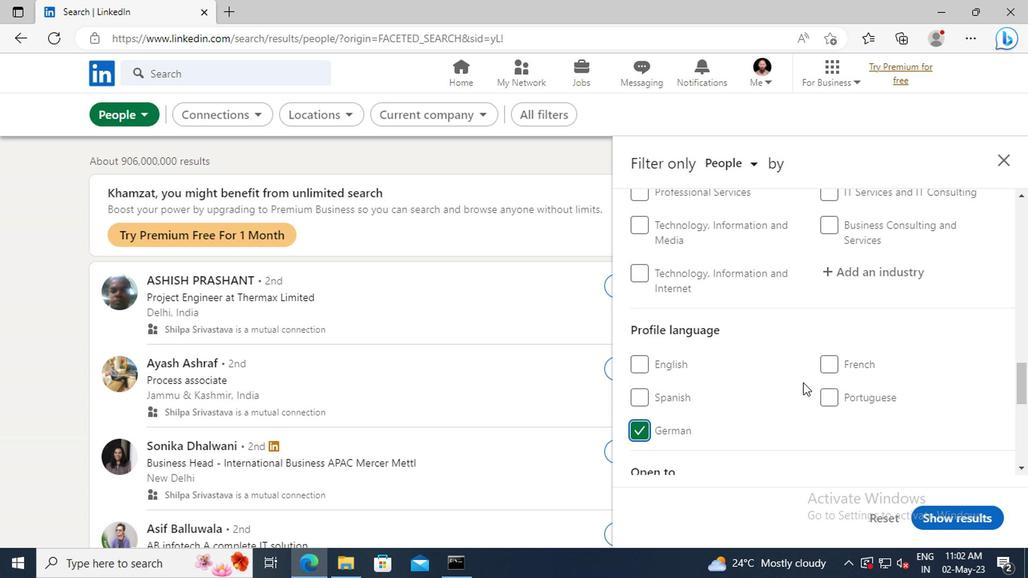 
Action: Mouse scrolled (800, 383) with delta (0, 1)
Screenshot: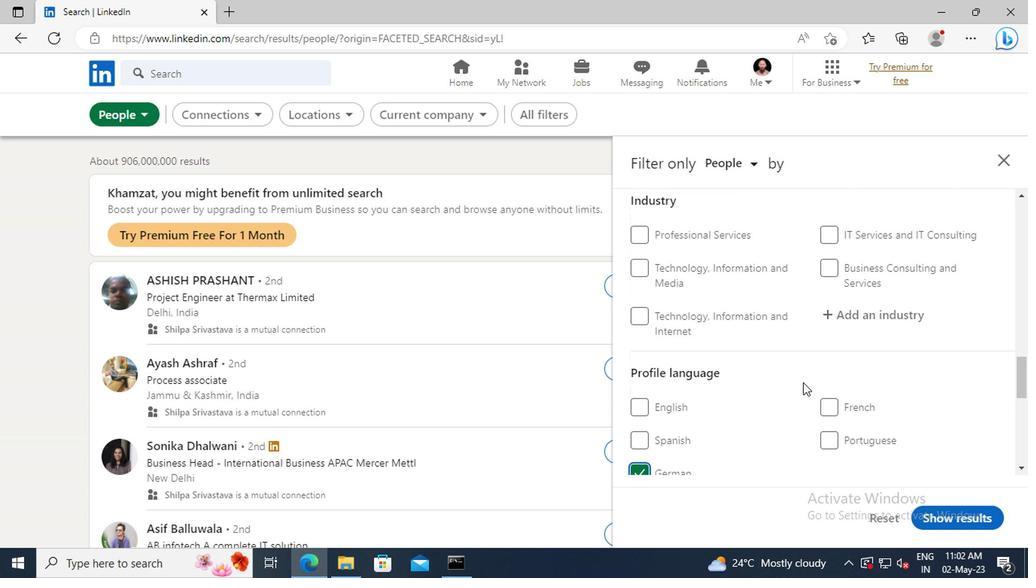 
Action: Mouse scrolled (800, 383) with delta (0, 1)
Screenshot: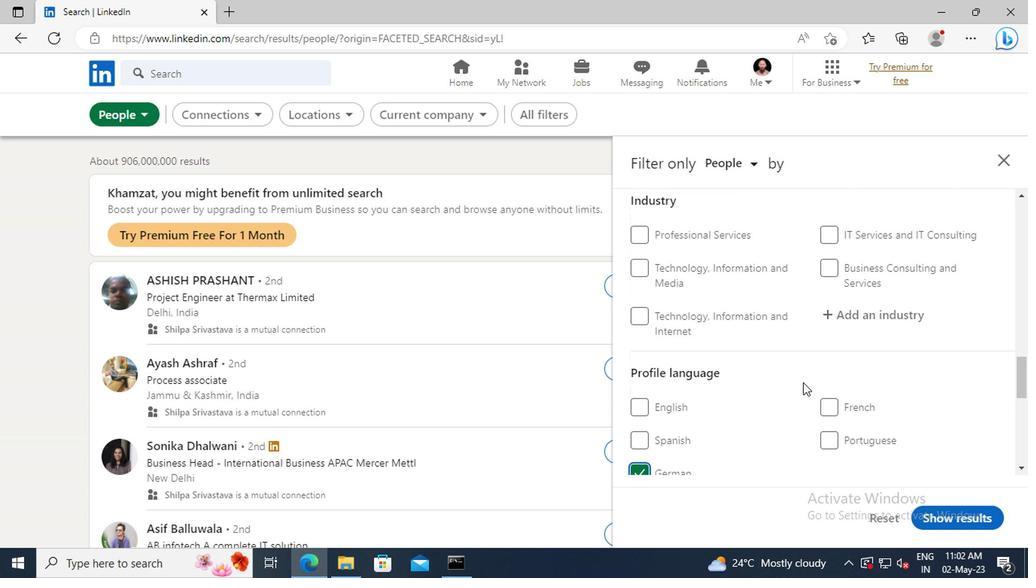 
Action: Mouse moved to (800, 381)
Screenshot: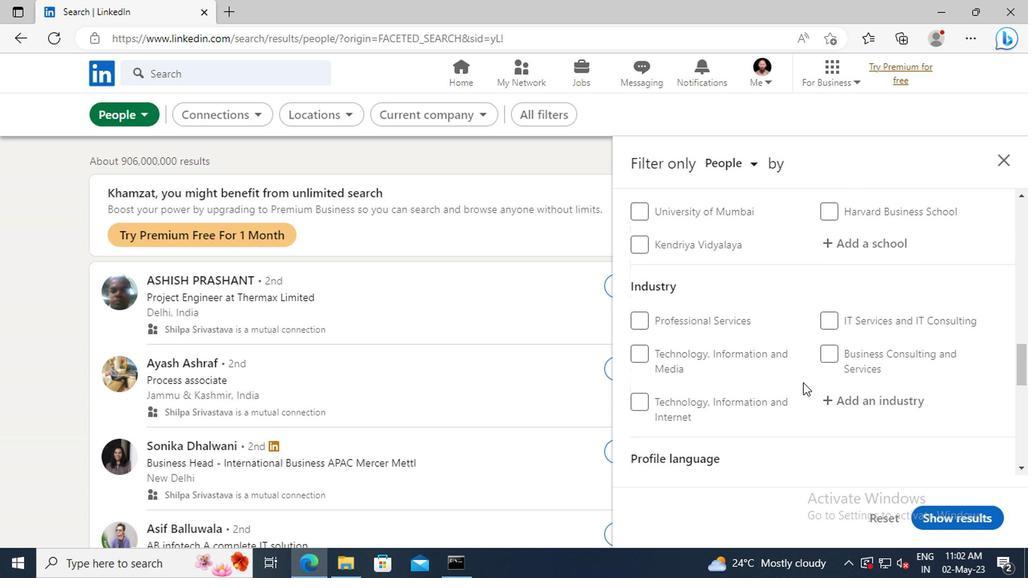 
Action: Mouse scrolled (800, 382) with delta (0, 0)
Screenshot: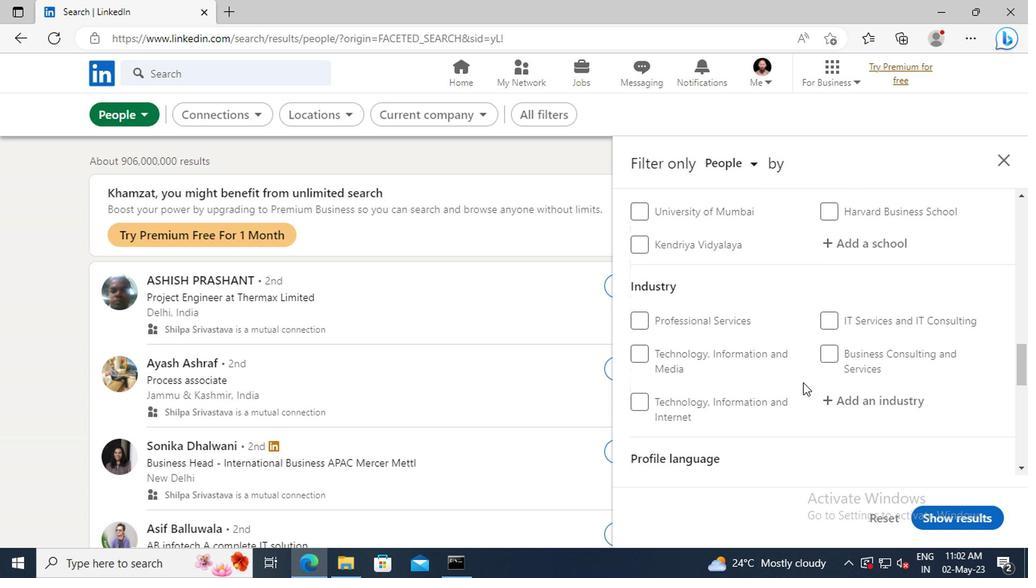 
Action: Mouse scrolled (800, 382) with delta (0, 0)
Screenshot: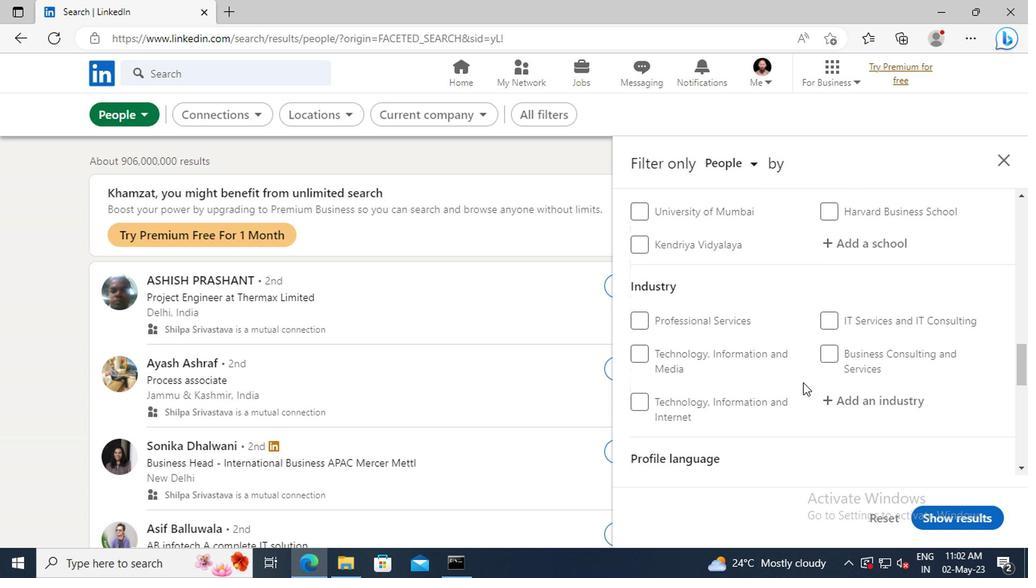 
Action: Mouse scrolled (800, 382) with delta (0, 0)
Screenshot: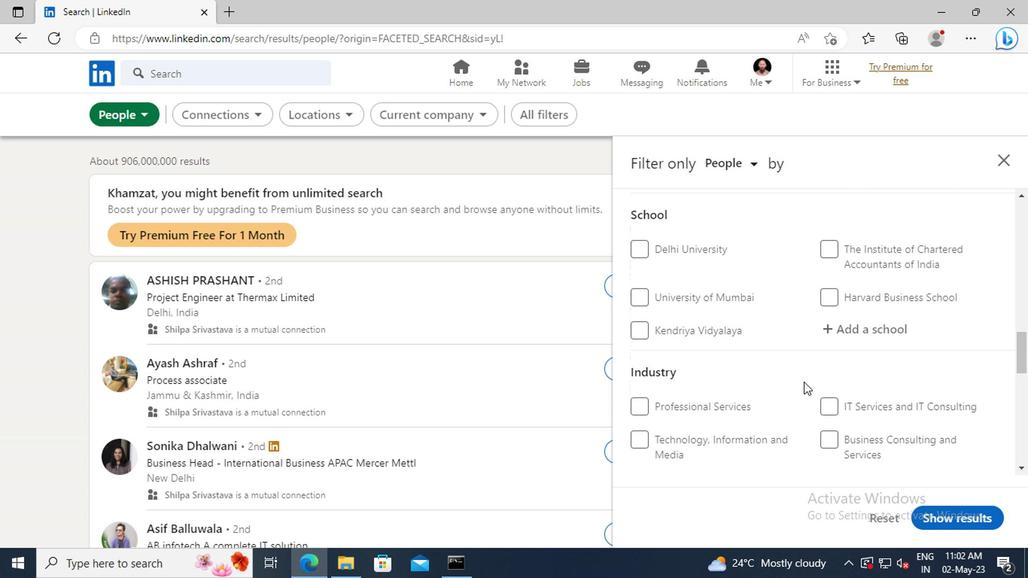 
Action: Mouse scrolled (800, 382) with delta (0, 0)
Screenshot: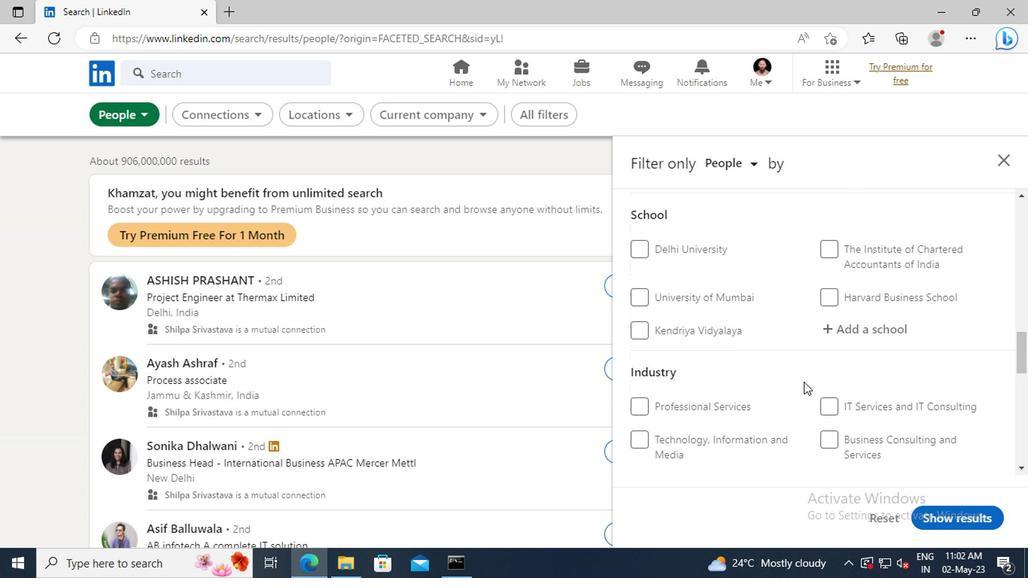 
Action: Mouse scrolled (800, 382) with delta (0, 0)
Screenshot: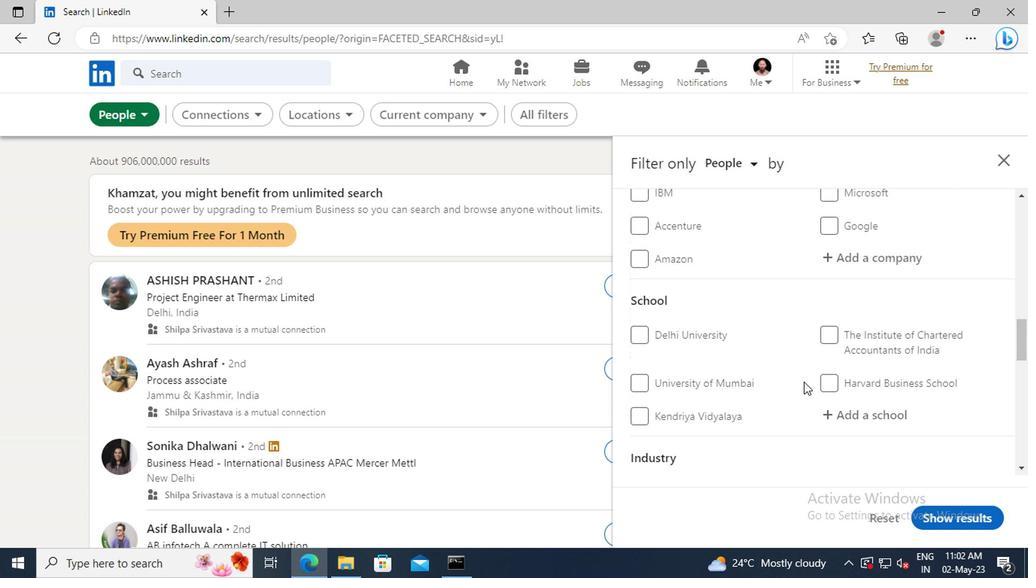 
Action: Mouse scrolled (800, 382) with delta (0, 0)
Screenshot: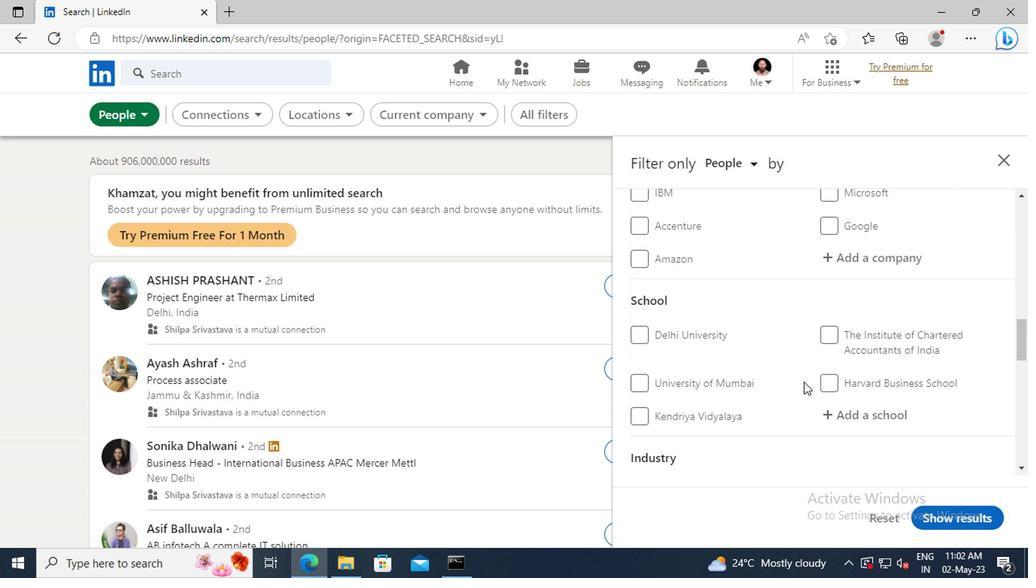 
Action: Mouse scrolled (800, 382) with delta (0, 0)
Screenshot: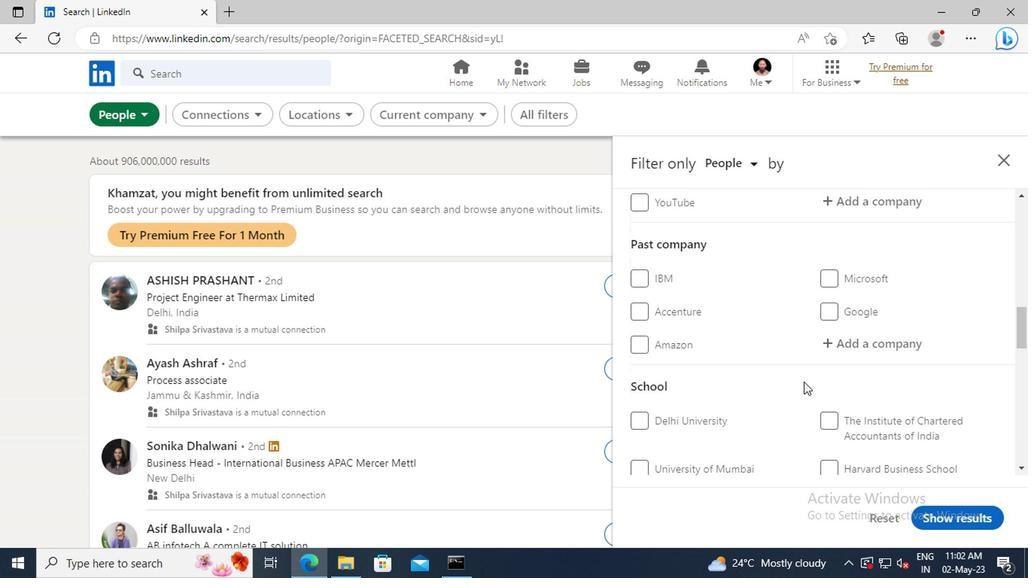 
Action: Mouse scrolled (800, 382) with delta (0, 0)
Screenshot: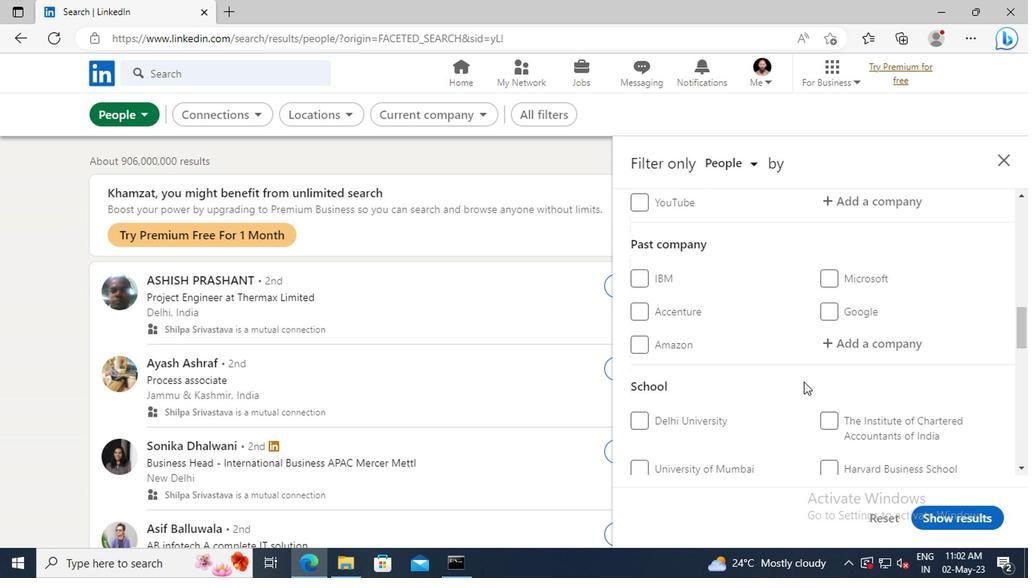 
Action: Mouse scrolled (800, 382) with delta (0, 0)
Screenshot: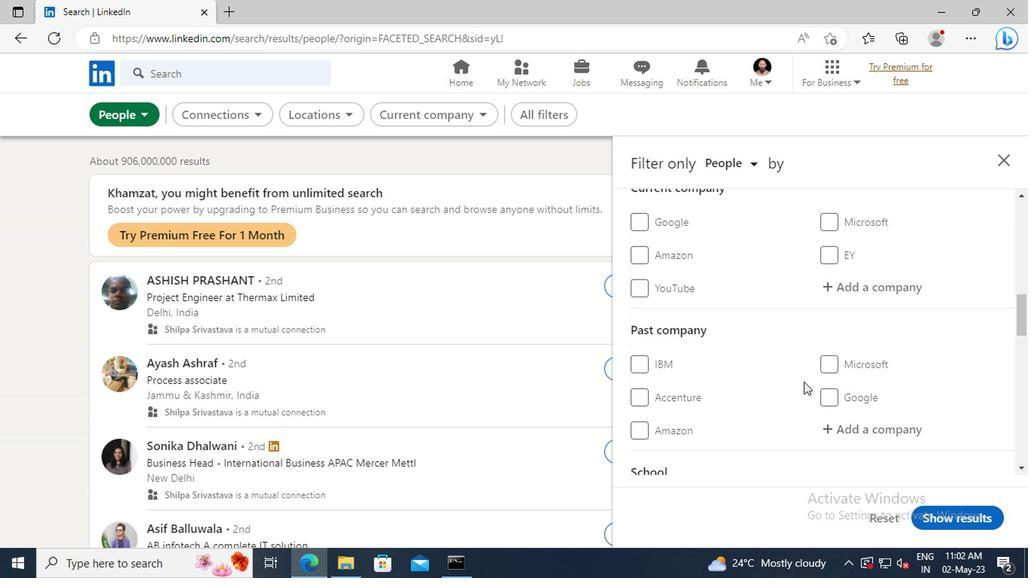
Action: Mouse moved to (829, 332)
Screenshot: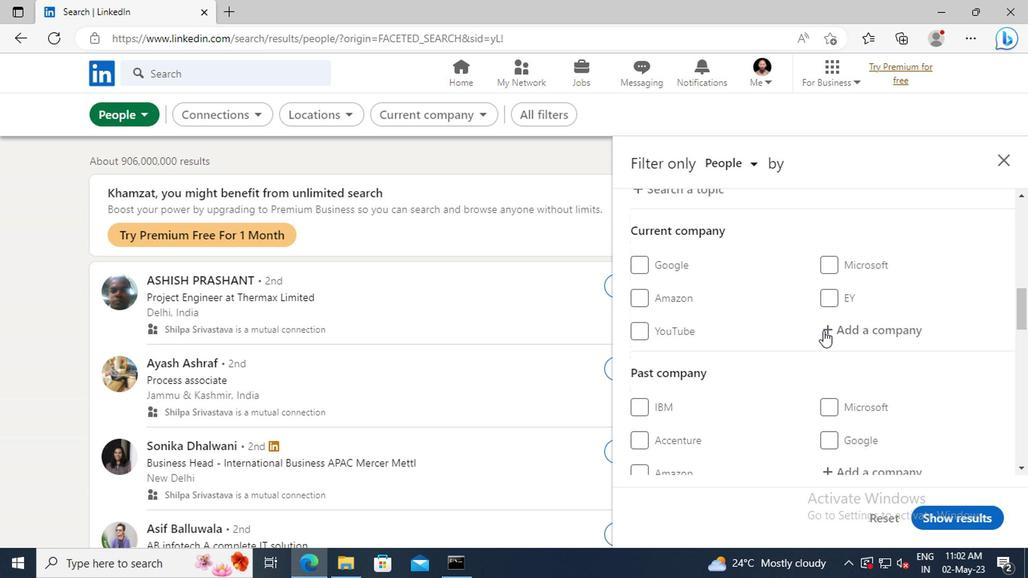 
Action: Mouse pressed left at (829, 332)
Screenshot: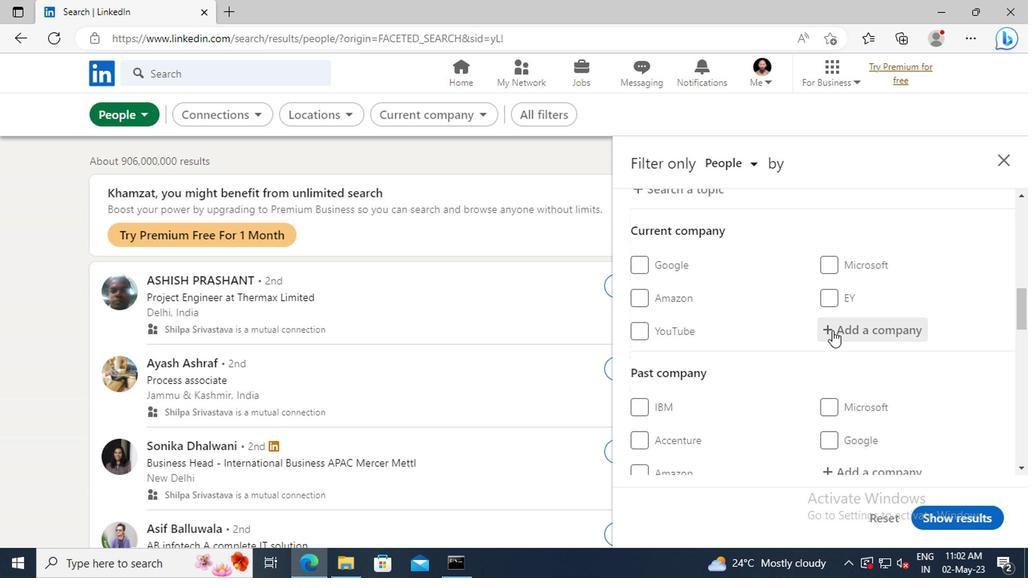 
Action: Key pressed <Key.shift>CEAT<Key.space><Key.shift>LI
Screenshot: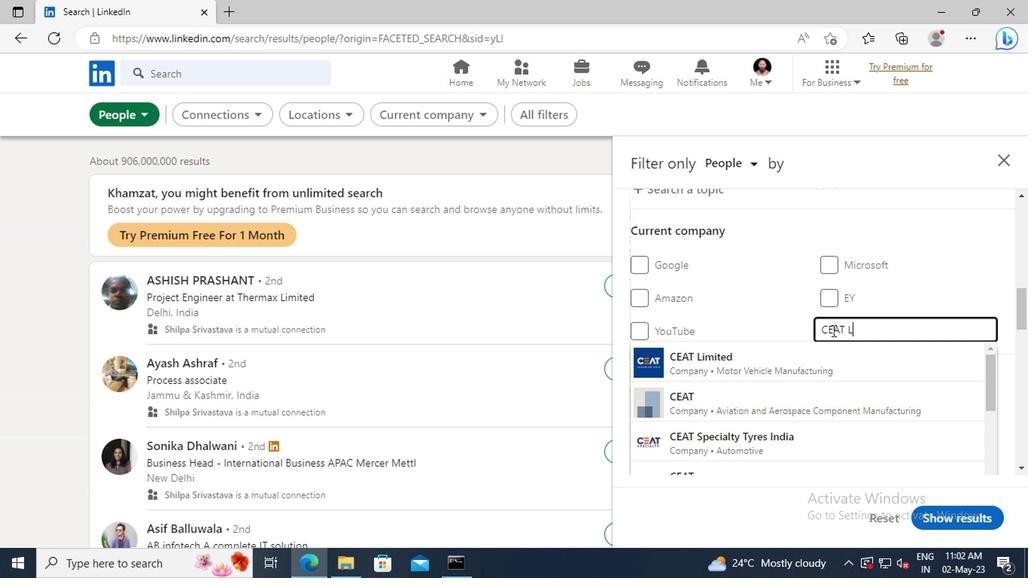 
Action: Mouse moved to (836, 359)
Screenshot: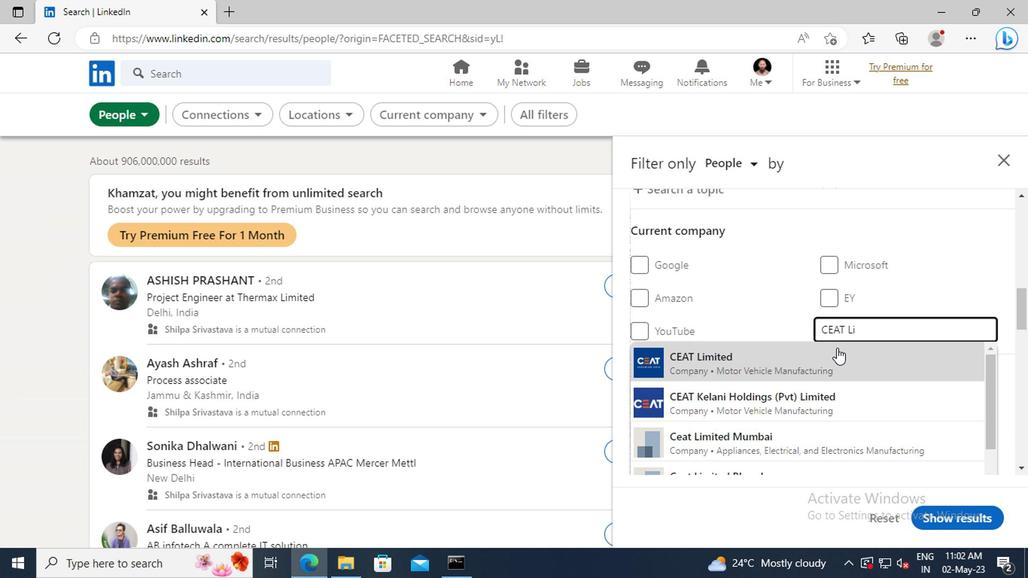 
Action: Mouse pressed left at (836, 359)
Screenshot: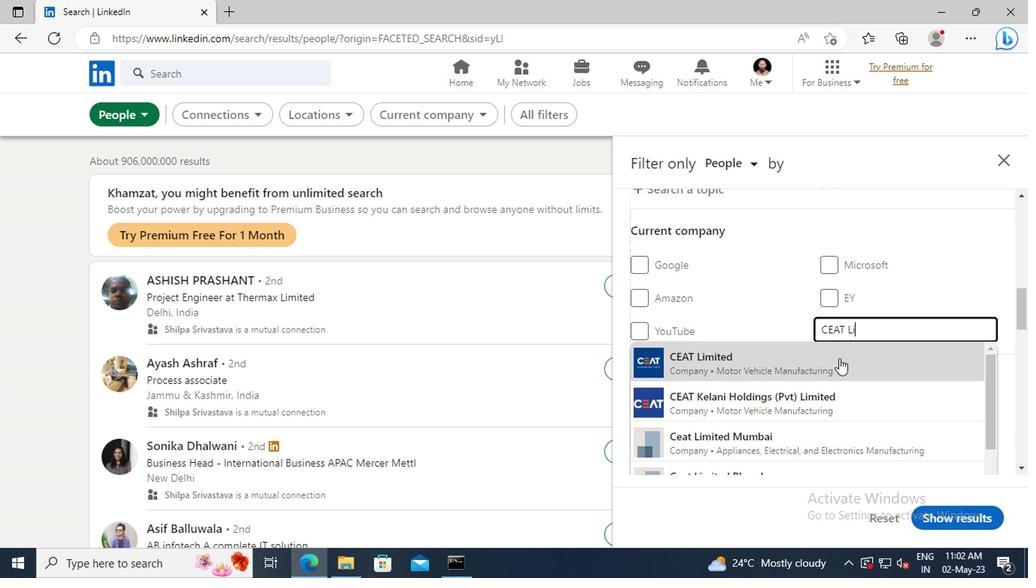 
Action: Mouse moved to (836, 361)
Screenshot: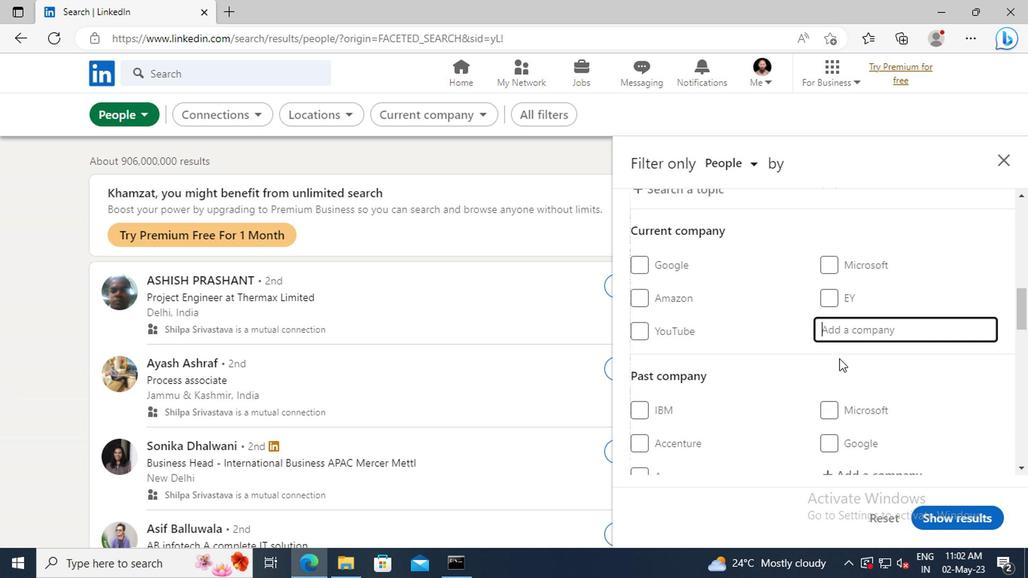 
Action: Mouse scrolled (836, 361) with delta (0, 0)
Screenshot: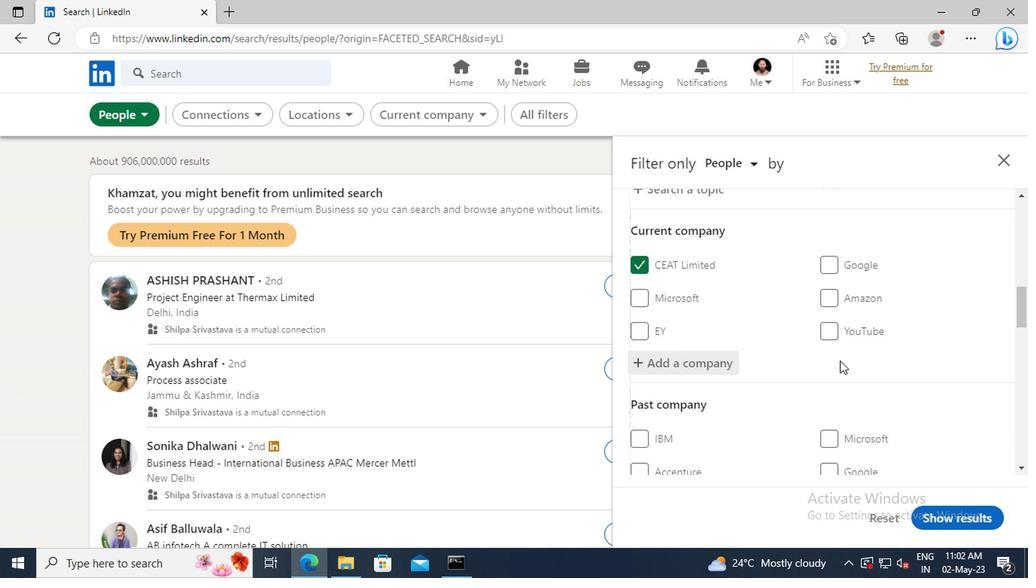 
Action: Mouse scrolled (836, 361) with delta (0, 0)
Screenshot: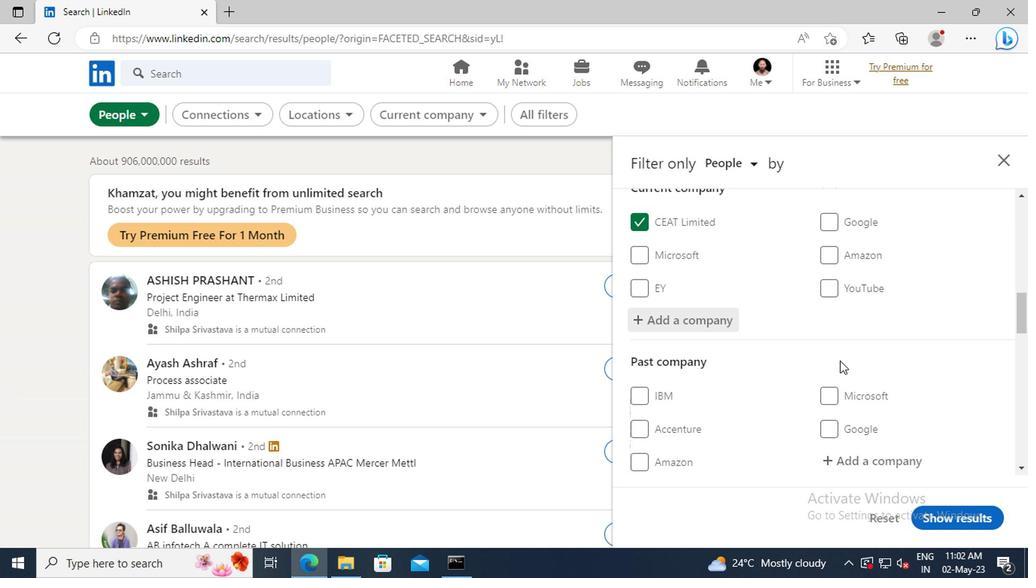 
Action: Mouse scrolled (836, 361) with delta (0, 0)
Screenshot: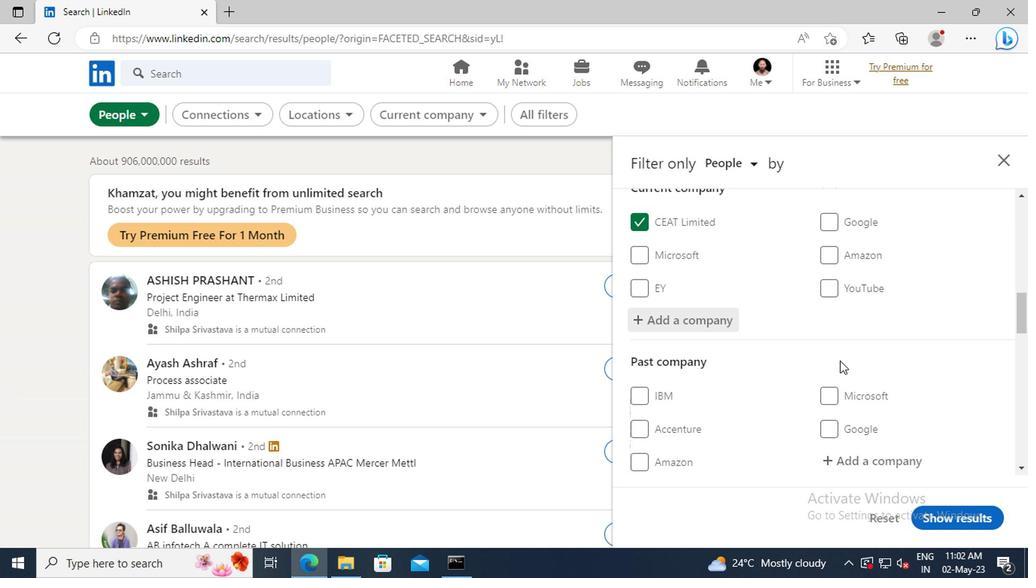 
Action: Mouse scrolled (836, 361) with delta (0, 0)
Screenshot: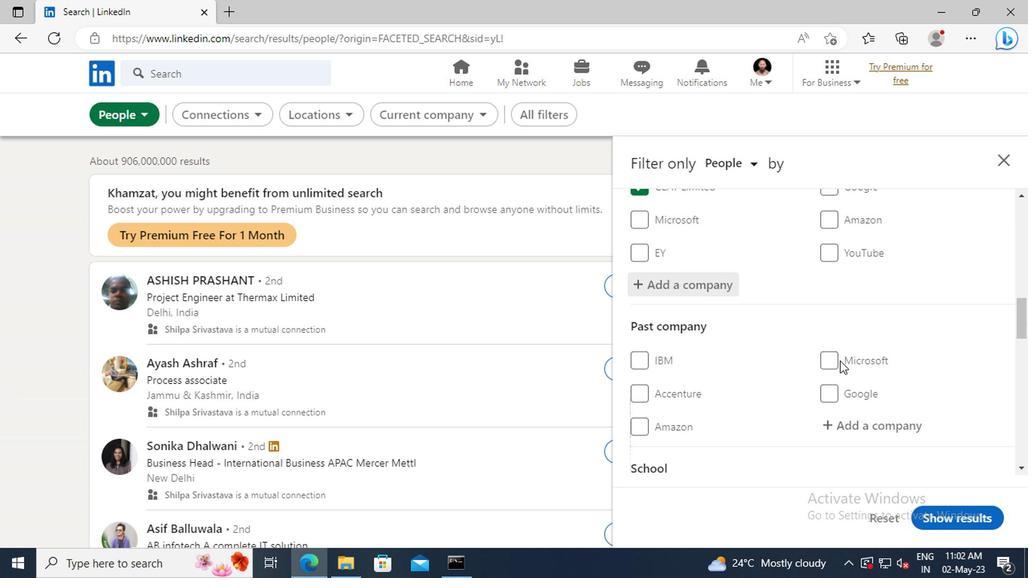 
Action: Mouse scrolled (836, 361) with delta (0, 0)
Screenshot: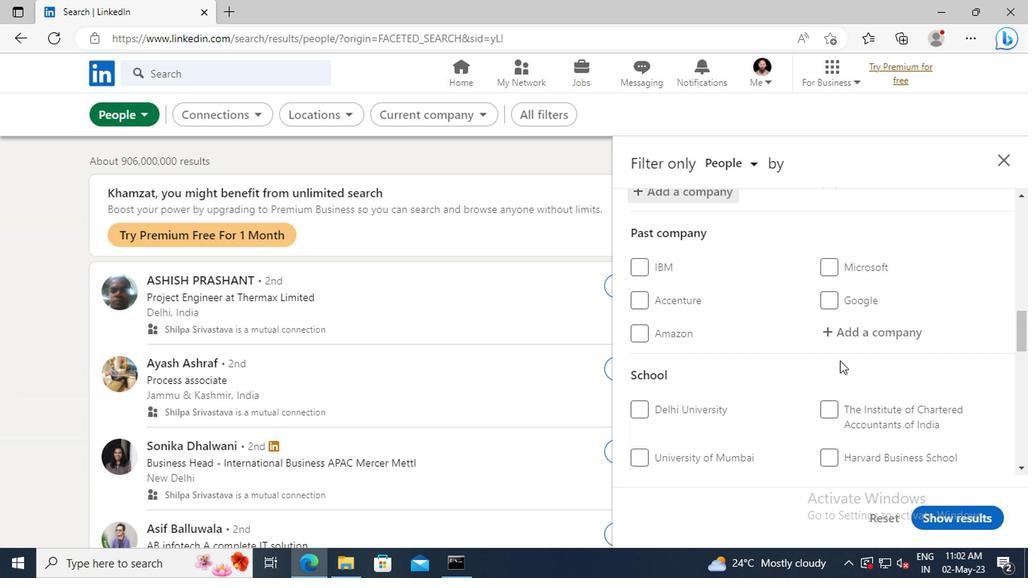 
Action: Mouse scrolled (836, 361) with delta (0, 0)
Screenshot: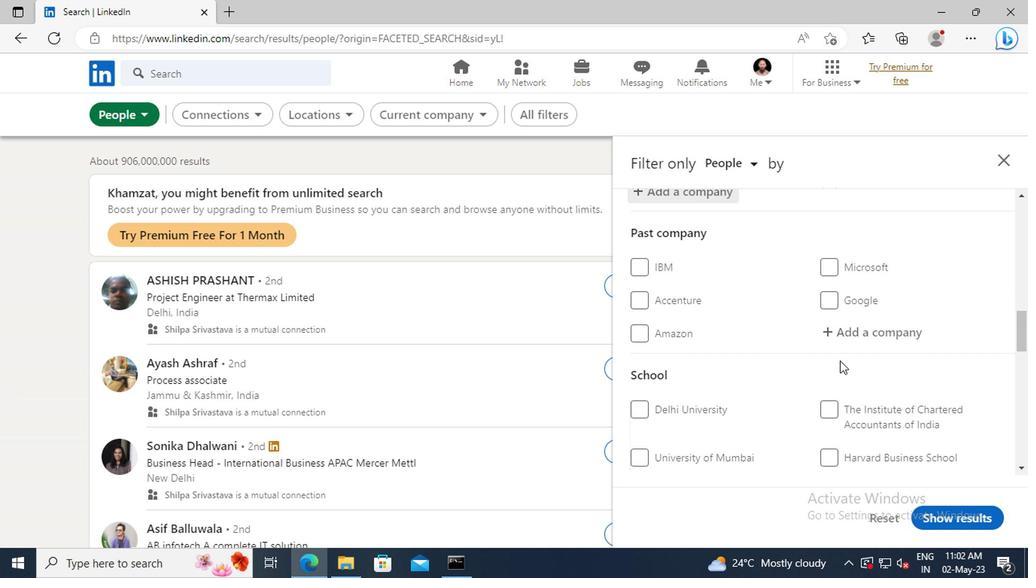 
Action: Mouse scrolled (836, 361) with delta (0, 0)
Screenshot: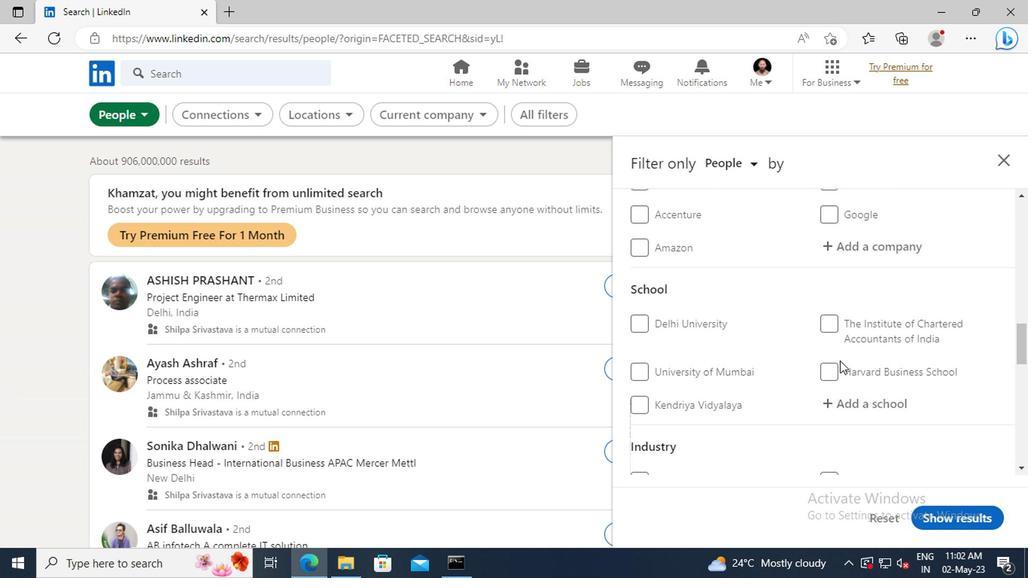 
Action: Mouse moved to (837, 364)
Screenshot: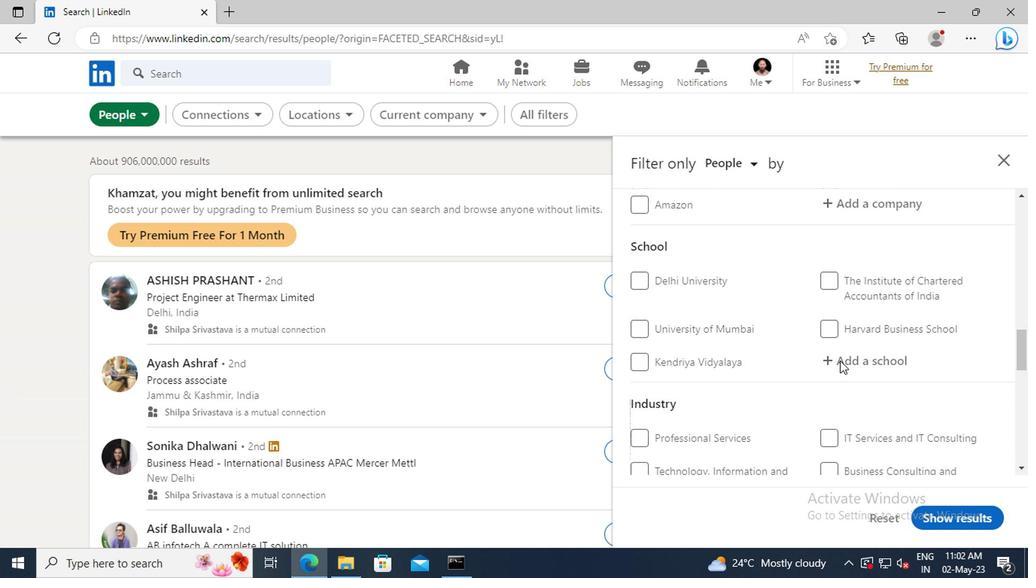 
Action: Mouse pressed left at (837, 364)
Screenshot: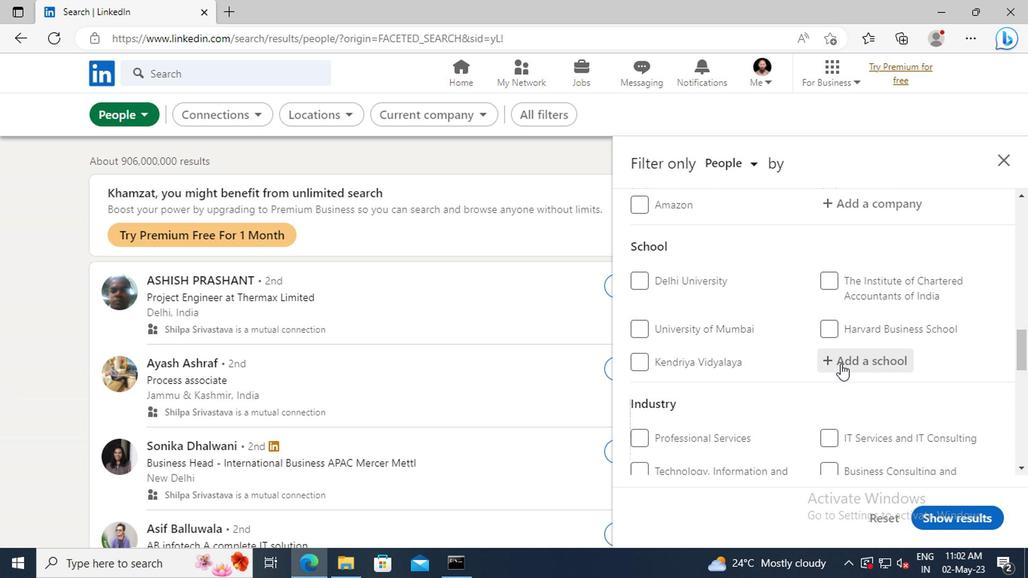 
Action: Key pressed <Key.shift>FRESHER<Key.space>WOMEN
Screenshot: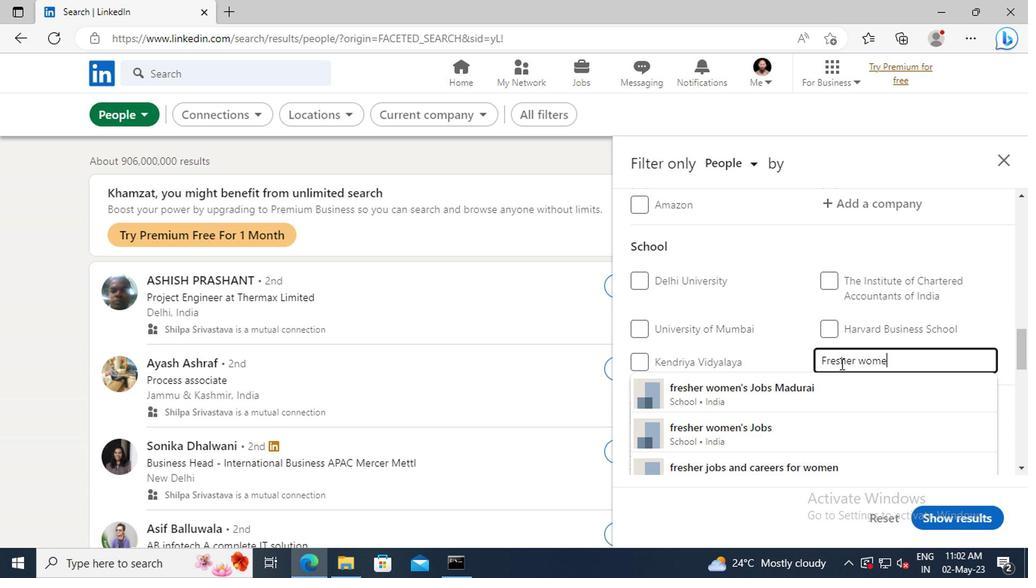
Action: Mouse moved to (842, 423)
Screenshot: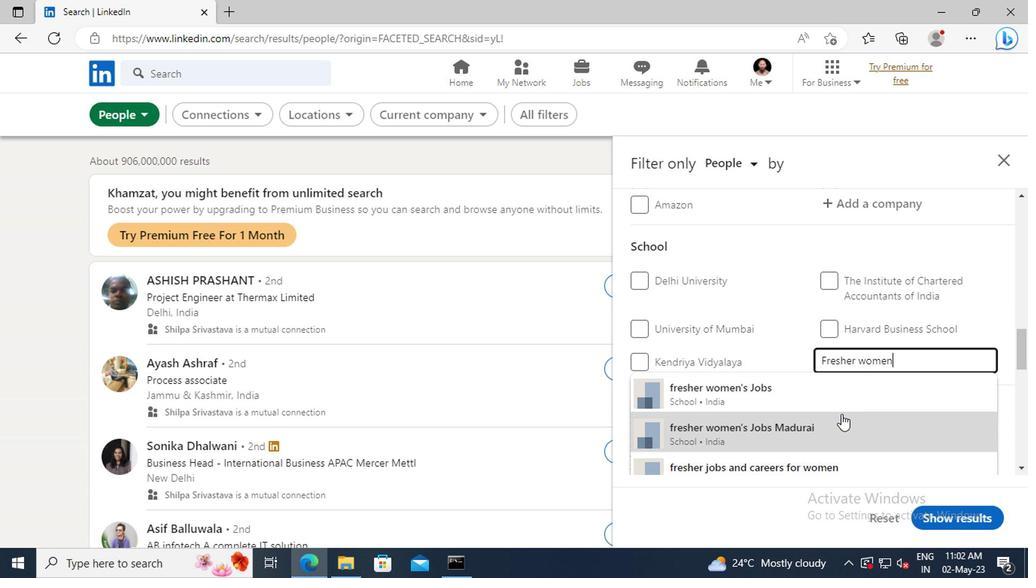 
Action: Mouse pressed left at (842, 423)
Screenshot: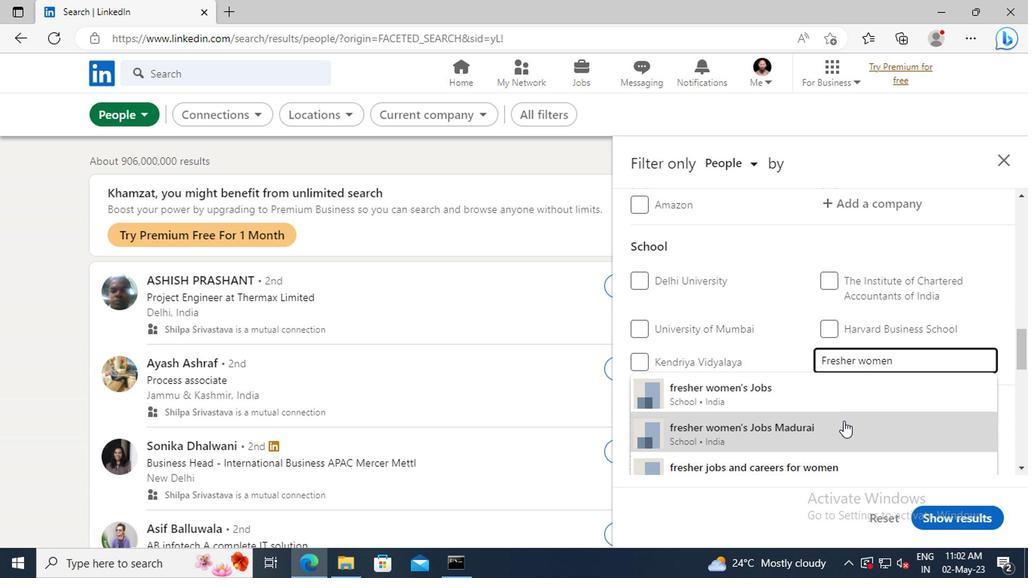 
Action: Mouse scrolled (842, 422) with delta (0, 0)
Screenshot: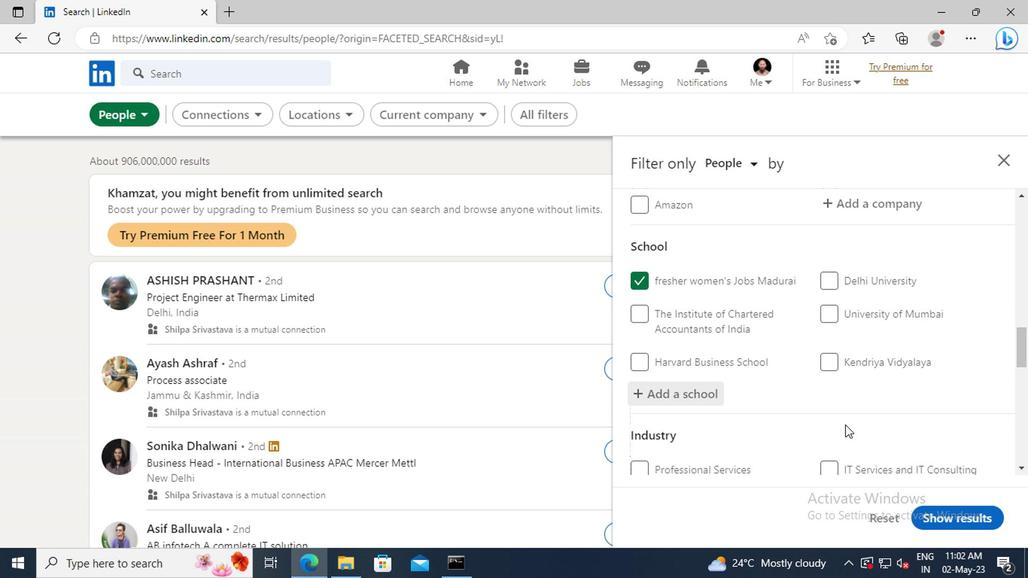 
Action: Mouse scrolled (842, 422) with delta (0, 0)
Screenshot: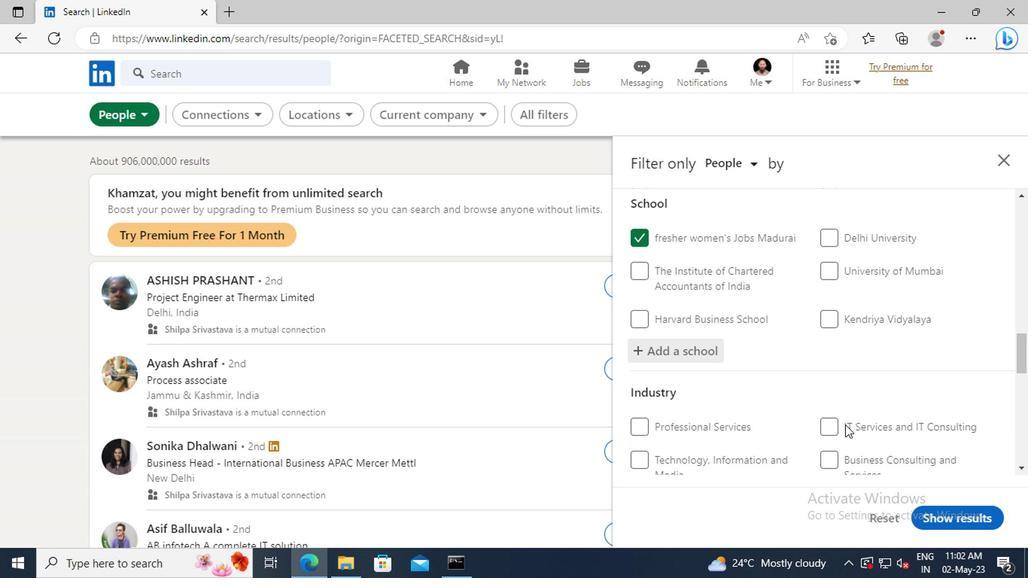 
Action: Mouse scrolled (842, 422) with delta (0, 0)
Screenshot: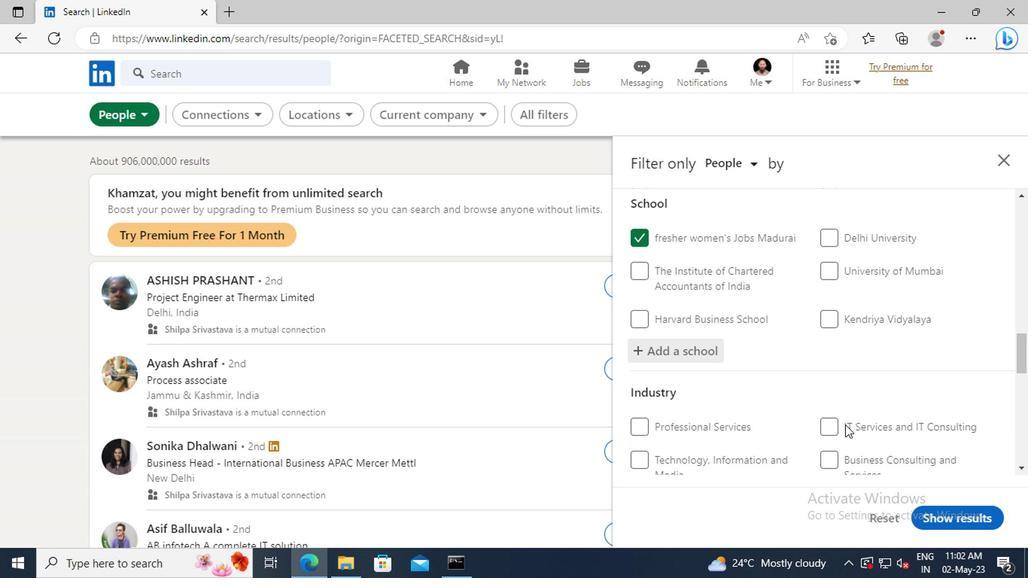 
Action: Mouse moved to (846, 423)
Screenshot: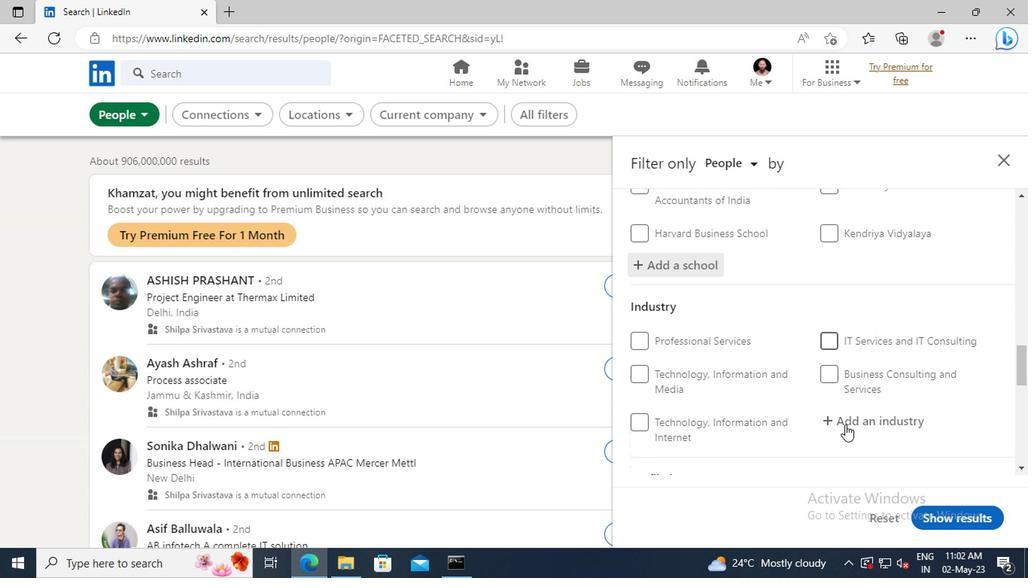 
Action: Mouse pressed left at (846, 423)
Screenshot: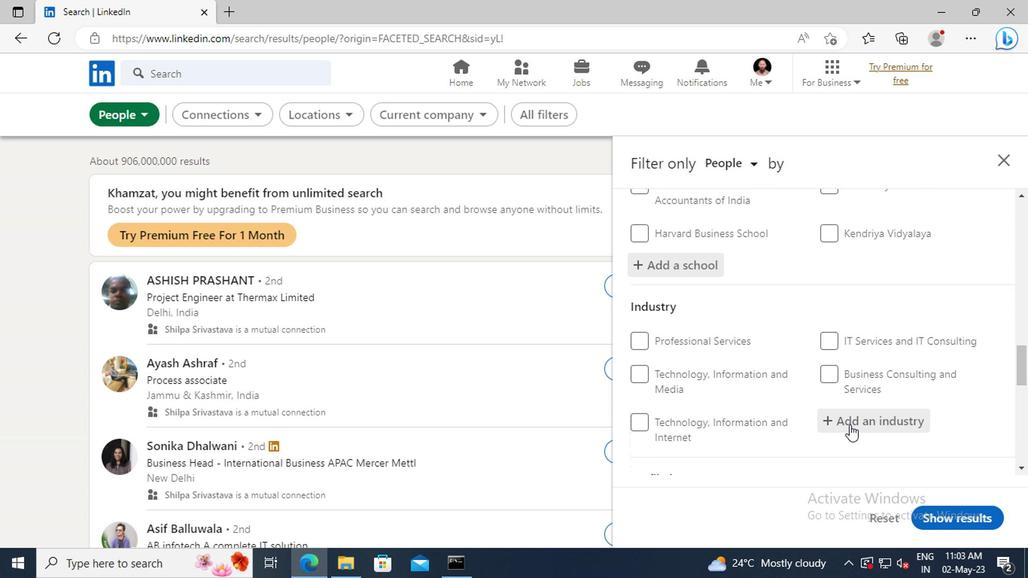 
Action: Key pressed <Key.shift>MEDICA
Screenshot: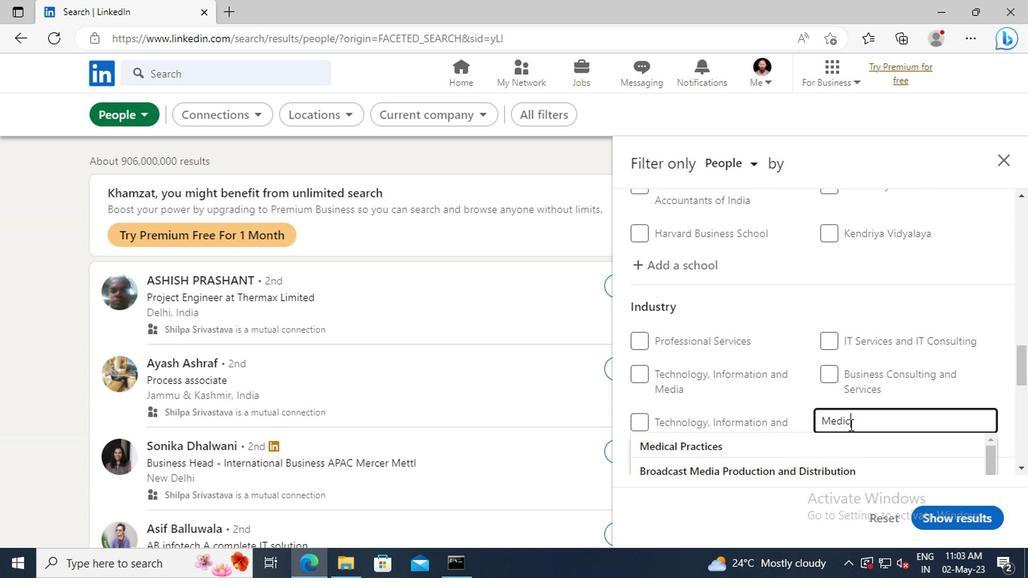 
Action: Mouse moved to (832, 440)
Screenshot: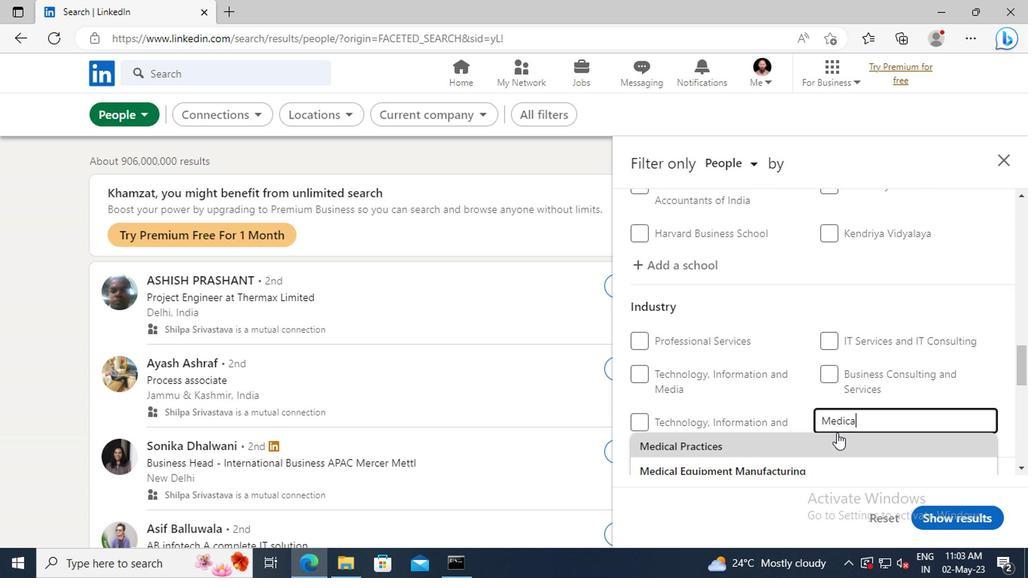 
Action: Mouse pressed left at (832, 440)
Screenshot: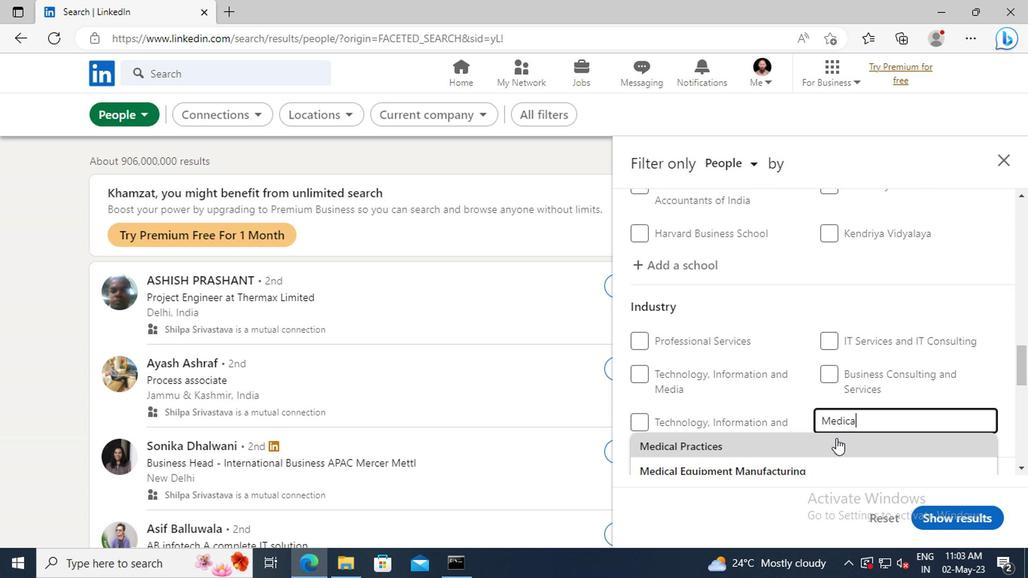
Action: Mouse scrolled (832, 439) with delta (0, 0)
Screenshot: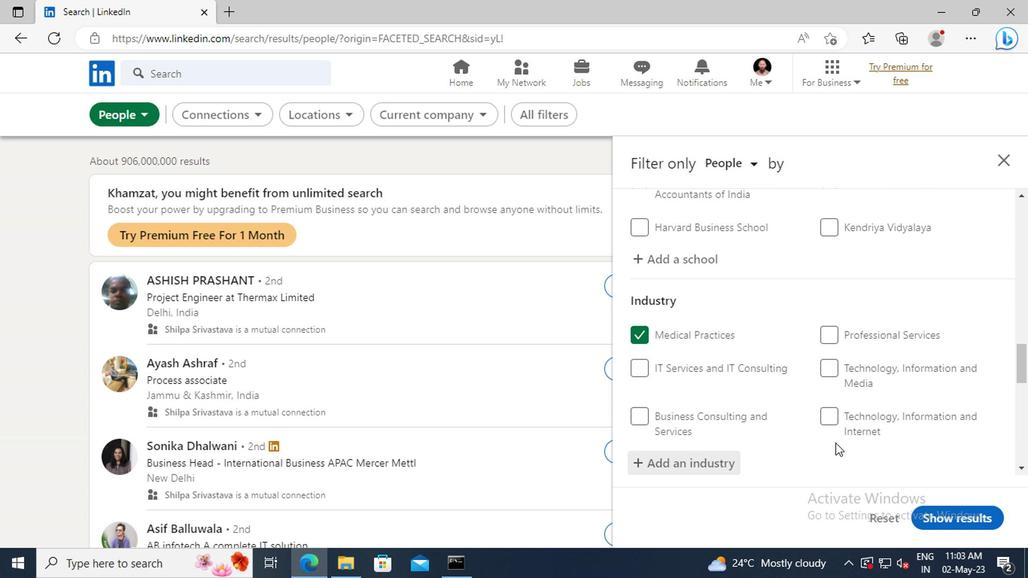 
Action: Mouse scrolled (832, 439) with delta (0, 0)
Screenshot: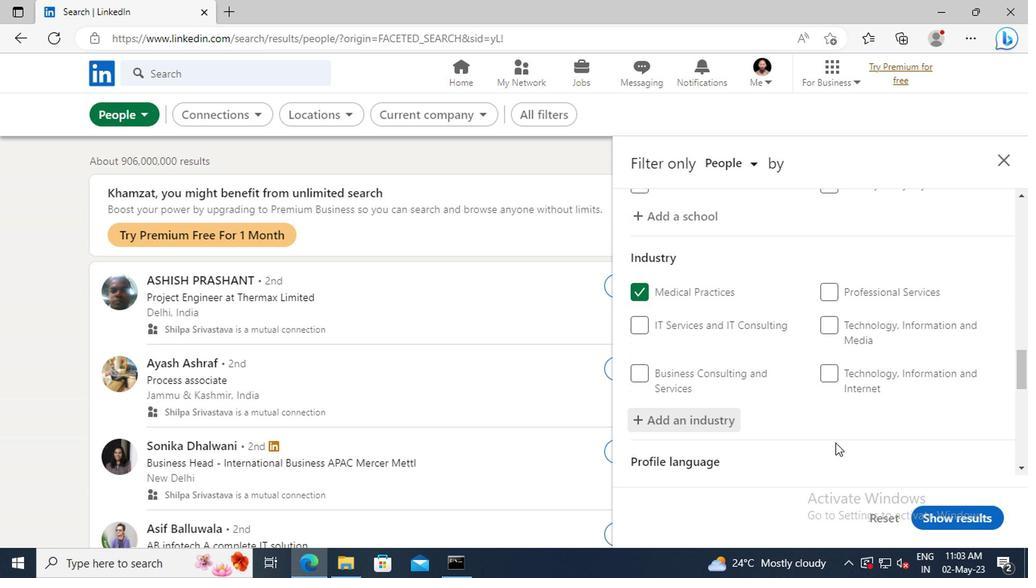 
Action: Mouse scrolled (832, 439) with delta (0, 0)
Screenshot: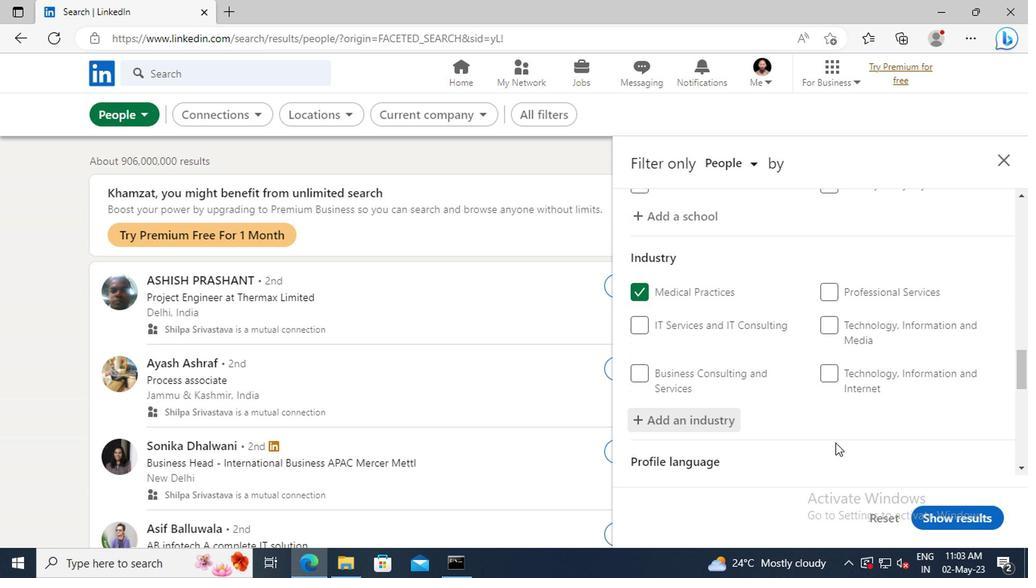 
Action: Mouse scrolled (832, 439) with delta (0, 0)
Screenshot: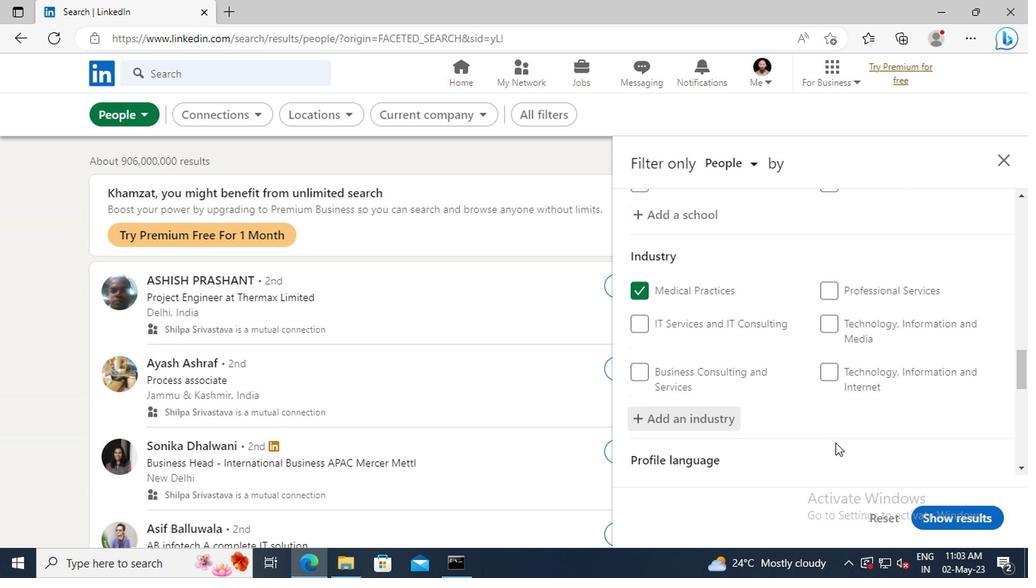 
Action: Mouse moved to (832, 418)
Screenshot: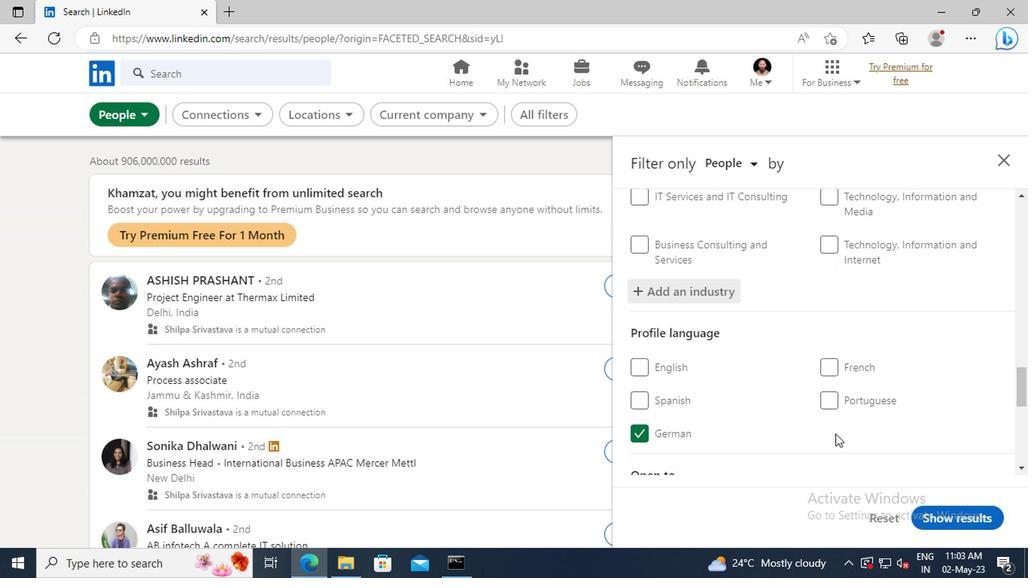 
Action: Mouse scrolled (832, 417) with delta (0, -1)
Screenshot: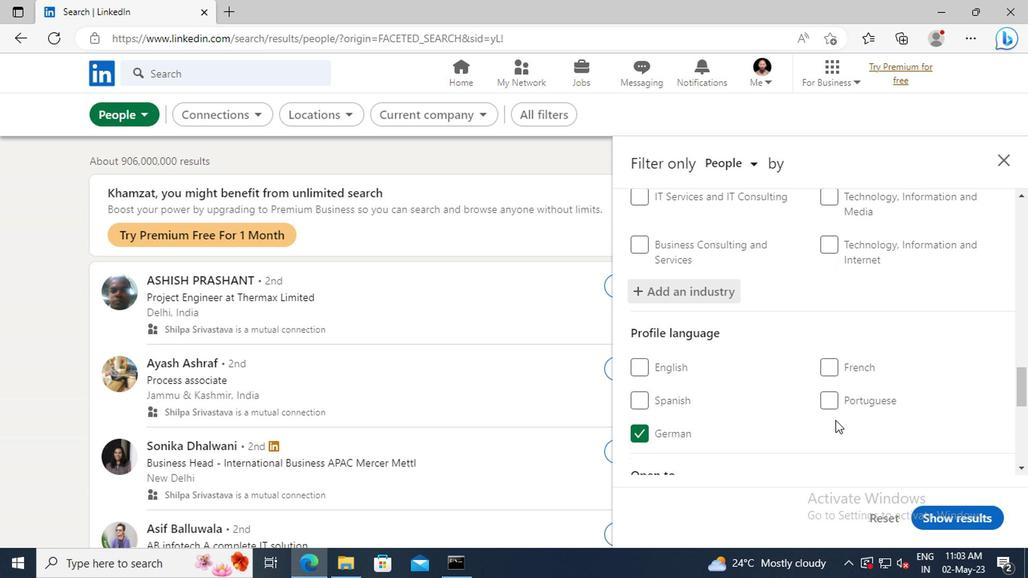 
Action: Mouse scrolled (832, 417) with delta (0, -1)
Screenshot: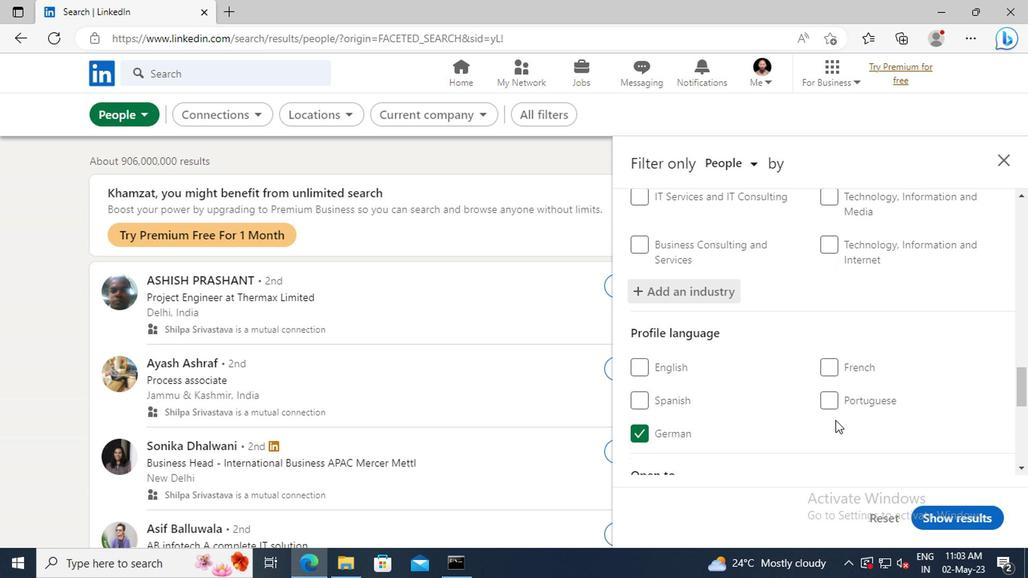 
Action: Mouse scrolled (832, 417) with delta (0, -1)
Screenshot: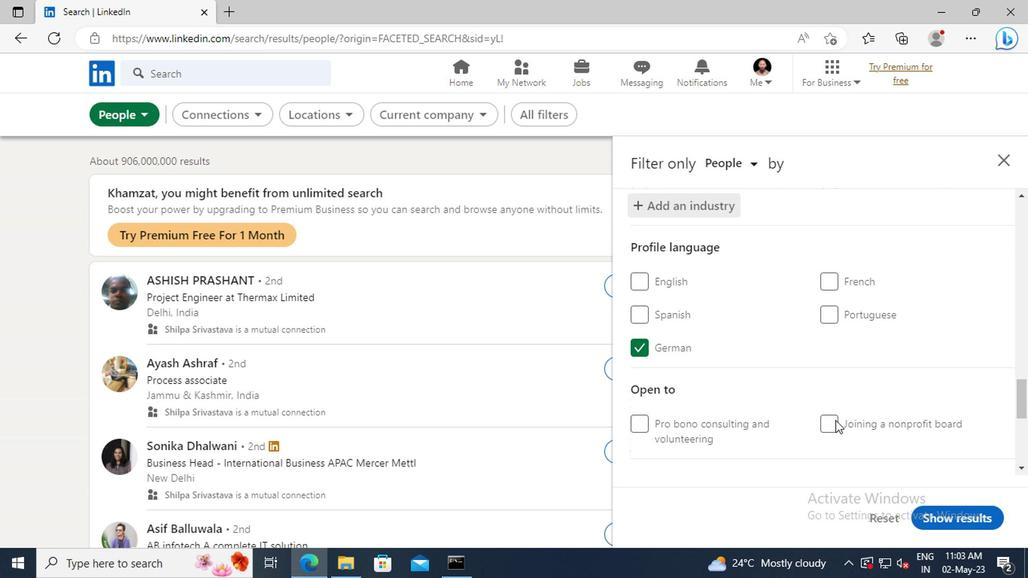 
Action: Mouse scrolled (832, 417) with delta (0, -1)
Screenshot: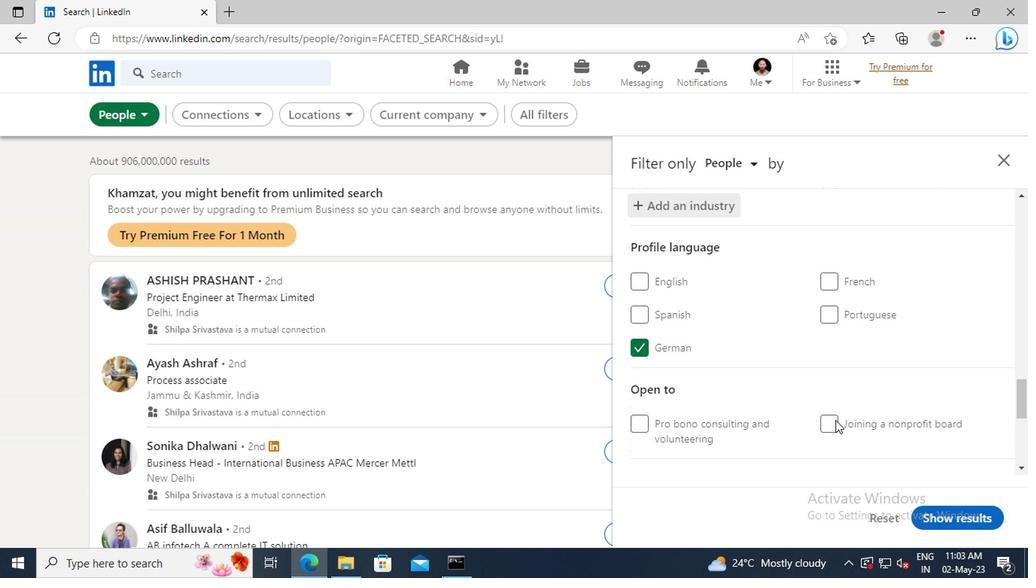 
Action: Mouse scrolled (832, 417) with delta (0, -1)
Screenshot: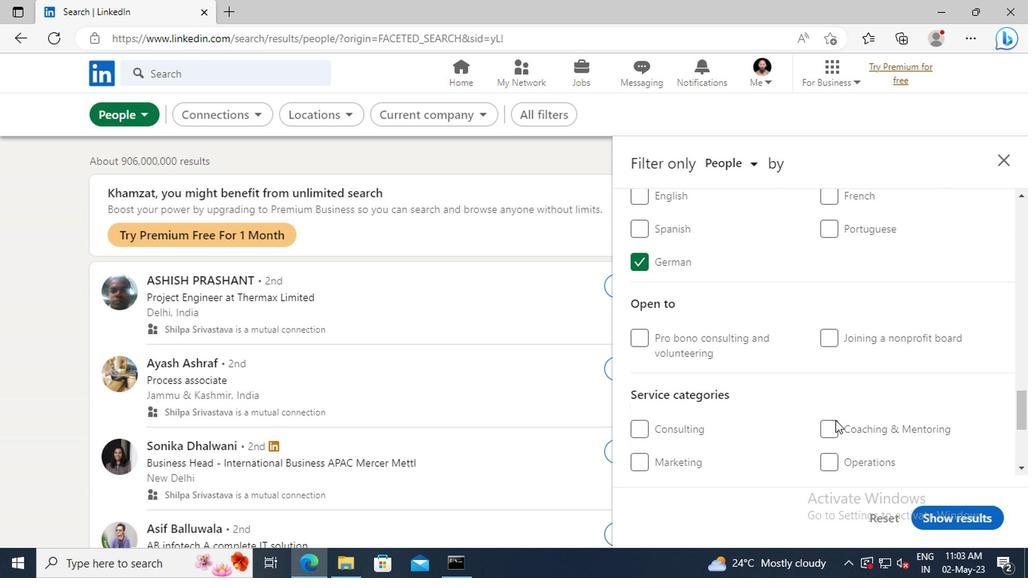 
Action: Mouse scrolled (832, 417) with delta (0, -1)
Screenshot: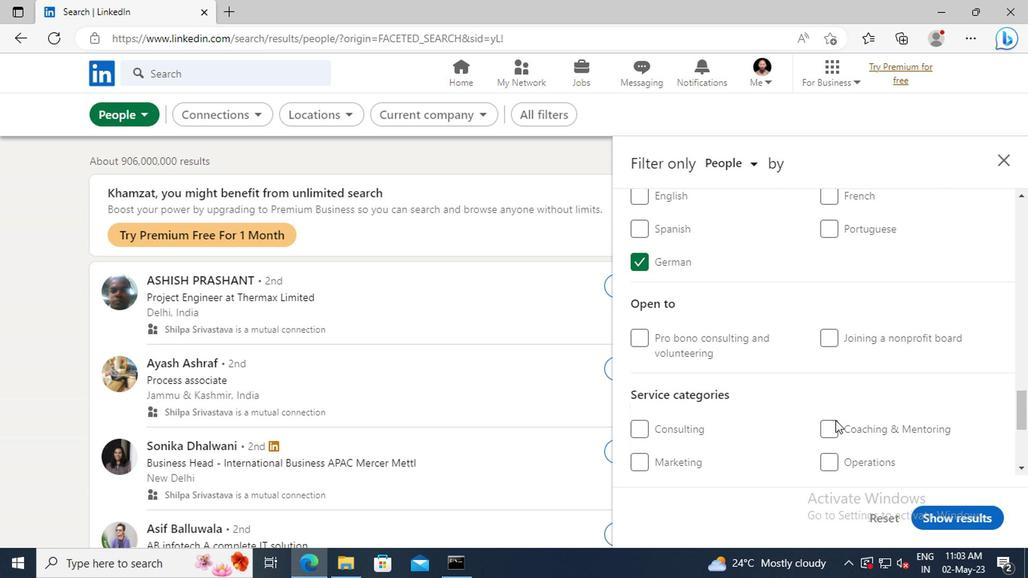 
Action: Mouse scrolled (832, 417) with delta (0, -1)
Screenshot: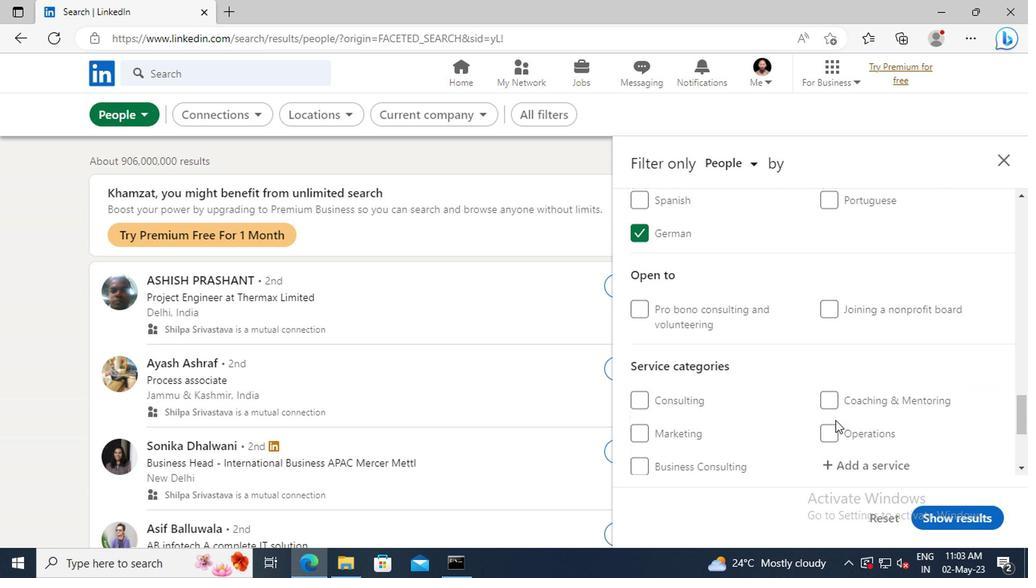 
Action: Mouse moved to (829, 369)
Screenshot: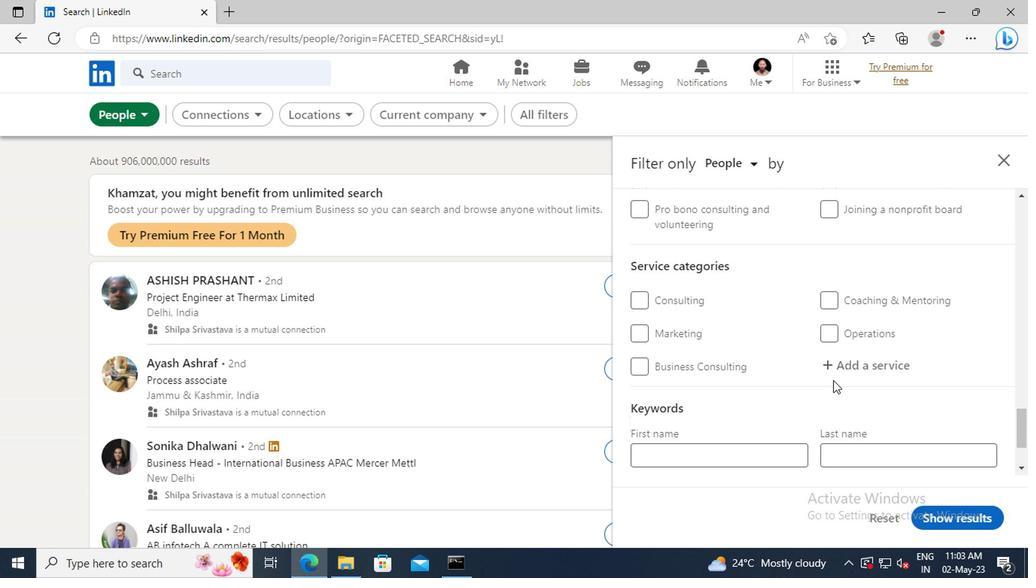 
Action: Mouse pressed left at (829, 369)
Screenshot: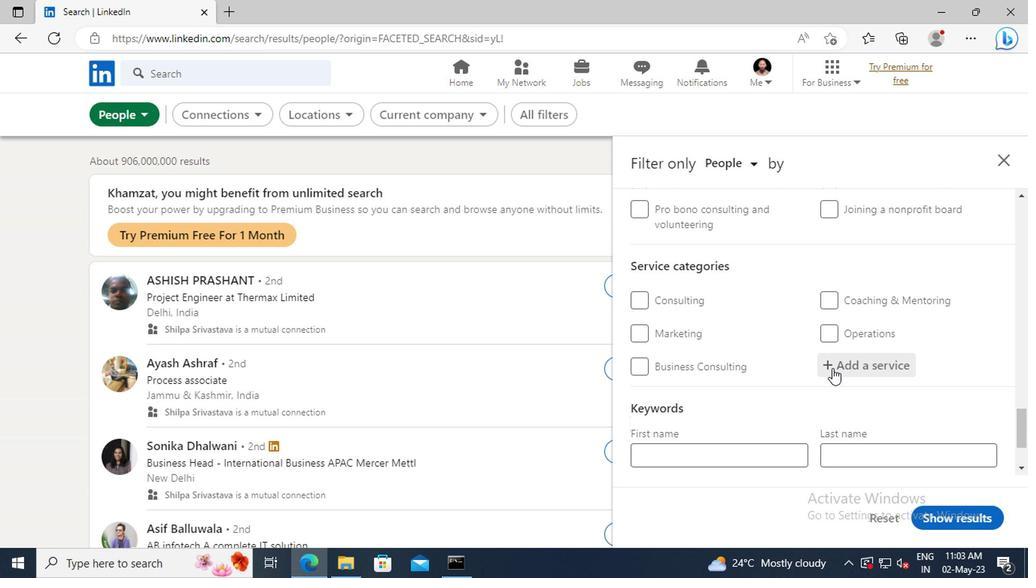 
Action: Key pressed I<Key.shift>OS<Key.space><Key.shift>D
Screenshot: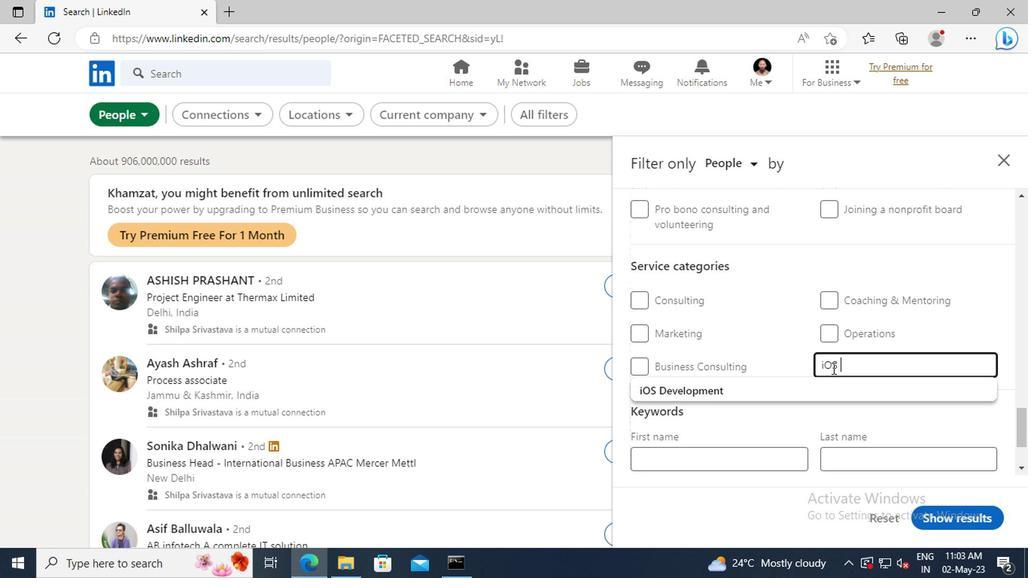 
Action: Mouse moved to (820, 386)
Screenshot: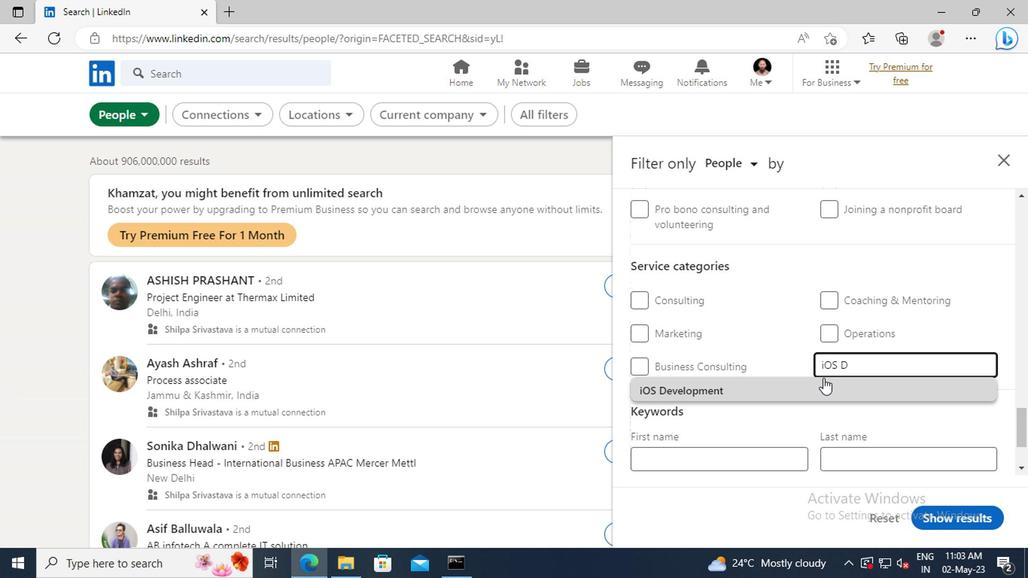 
Action: Mouse pressed left at (820, 386)
Screenshot: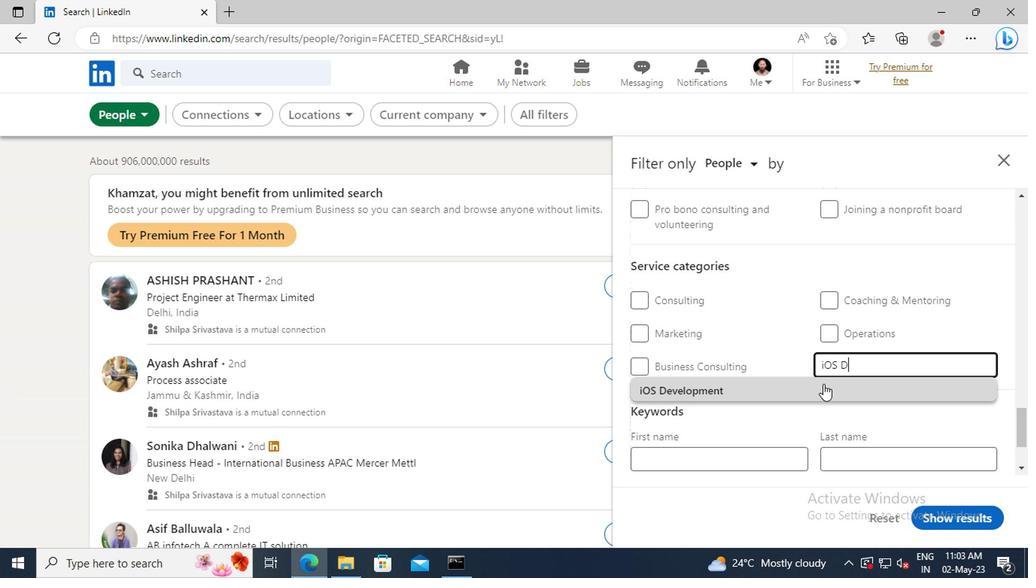 
Action: Mouse scrolled (820, 385) with delta (0, 0)
Screenshot: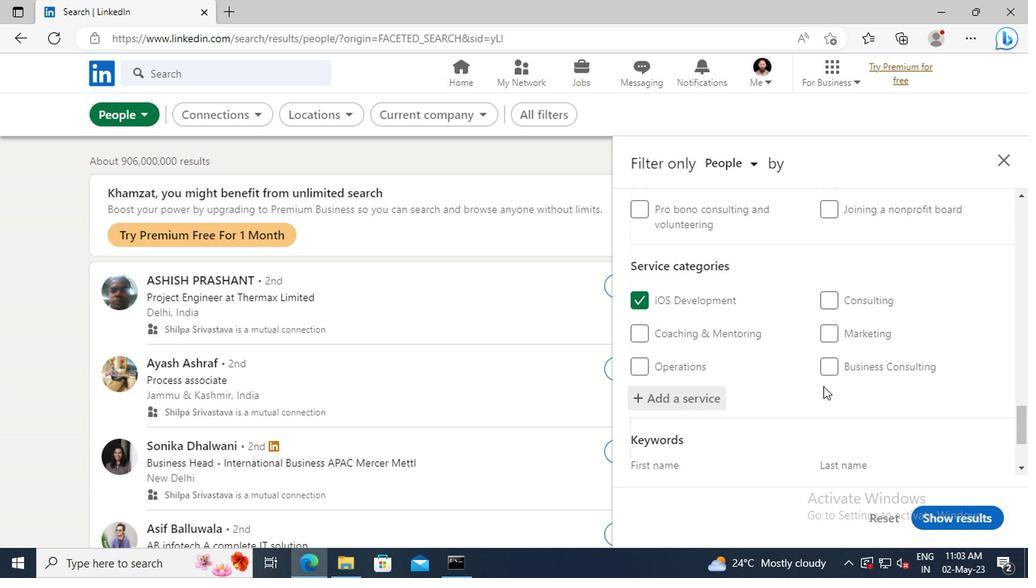 
Action: Mouse scrolled (820, 385) with delta (0, 0)
Screenshot: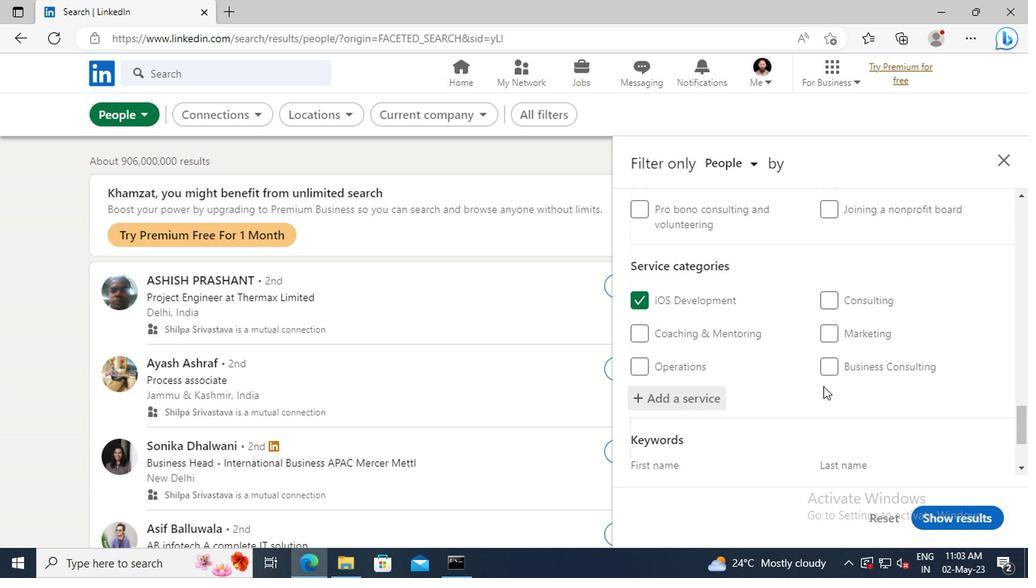 
Action: Mouse scrolled (820, 385) with delta (0, 0)
Screenshot: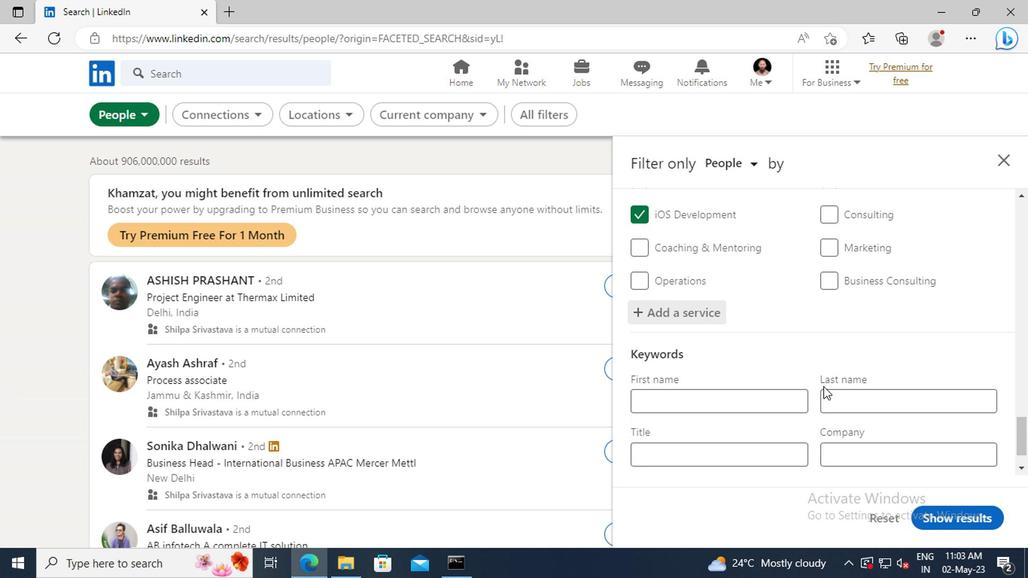 
Action: Mouse scrolled (820, 385) with delta (0, 0)
Screenshot: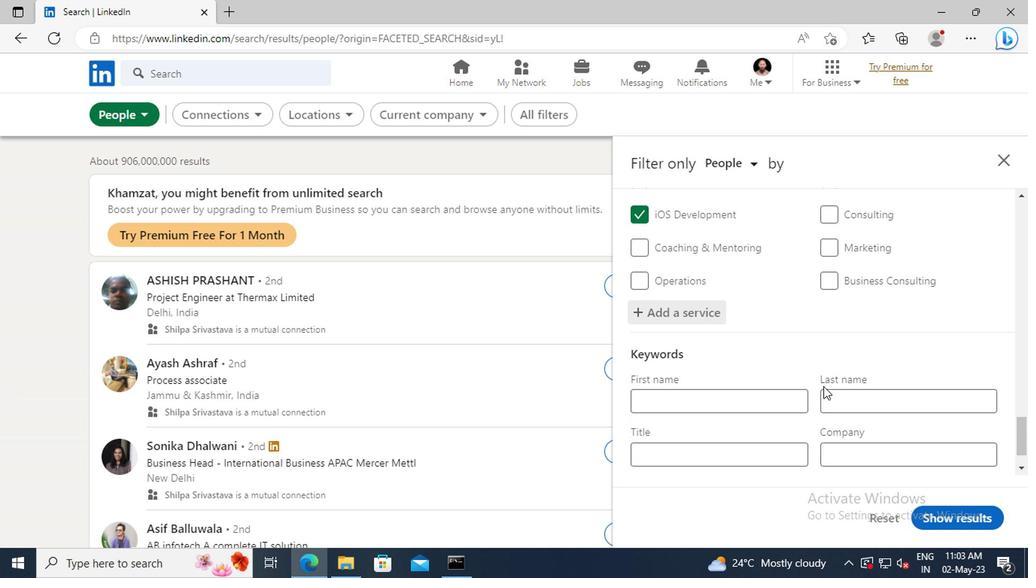 
Action: Mouse moved to (700, 409)
Screenshot: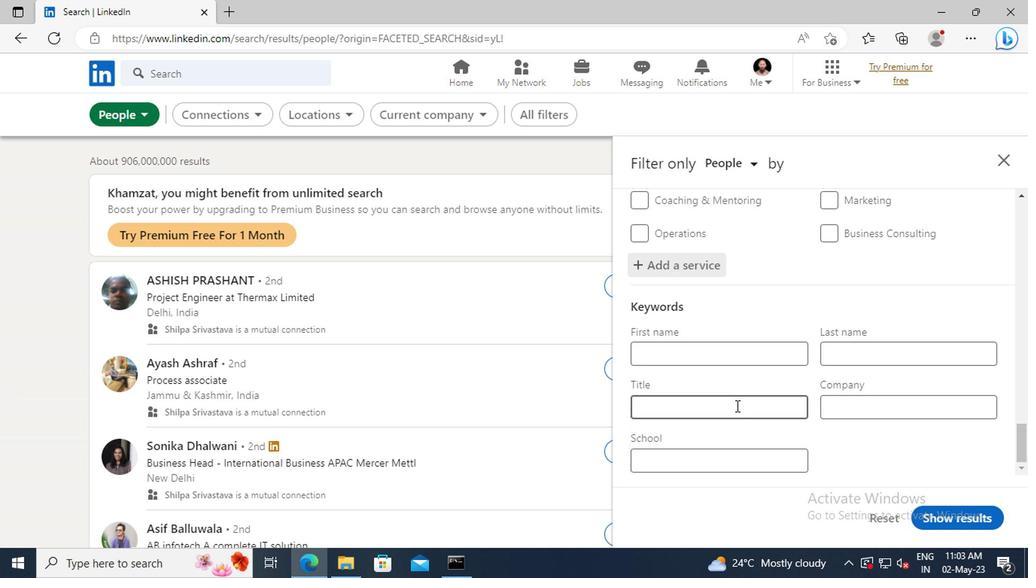 
Action: Mouse pressed left at (700, 409)
Screenshot: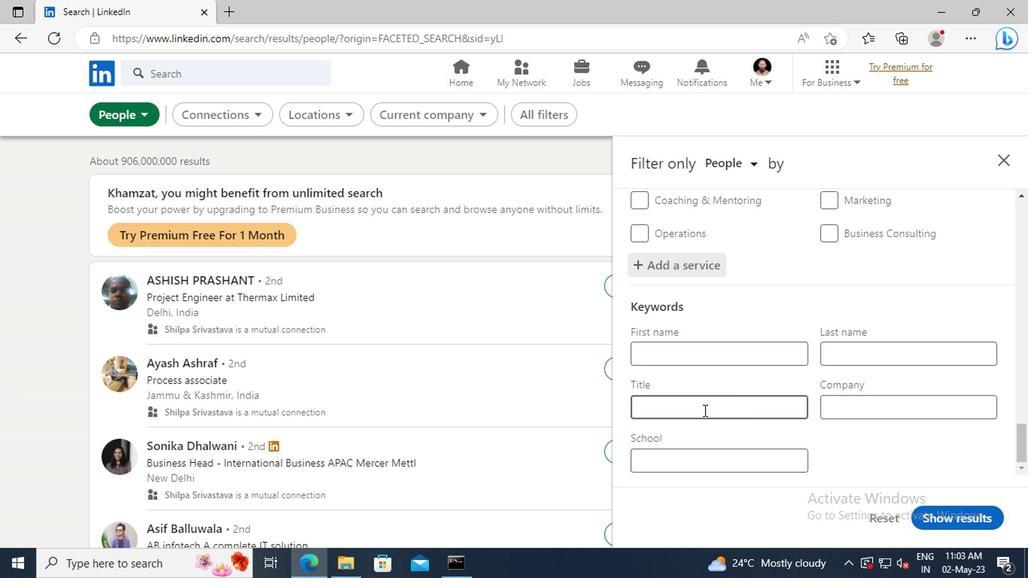
Action: Key pressed <Key.shift>DELIVERY<Key.space><Key.shift>DRIVER<Key.enter>
Screenshot: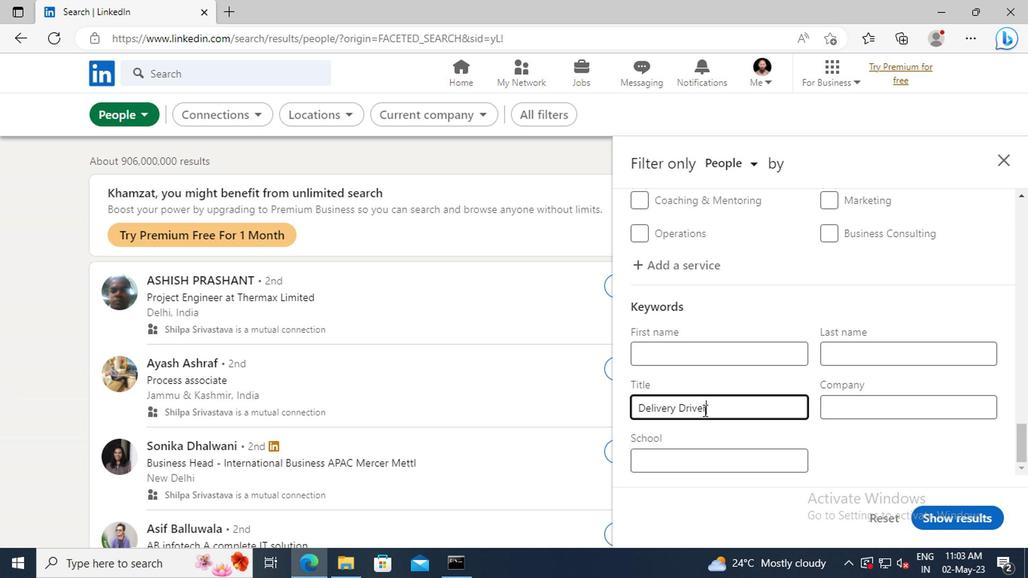 
Action: Mouse moved to (939, 510)
Screenshot: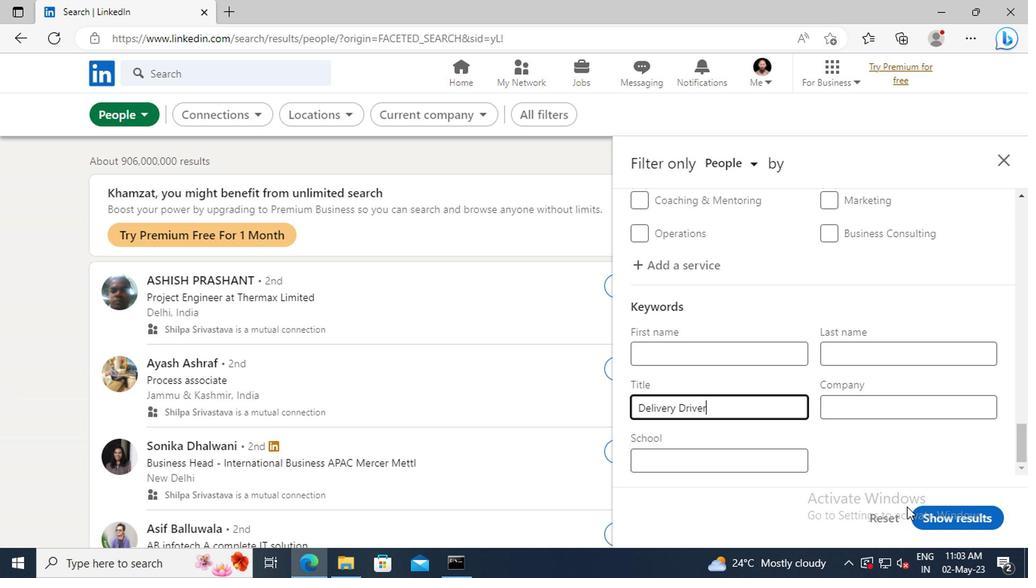 
Action: Mouse pressed left at (939, 510)
Screenshot: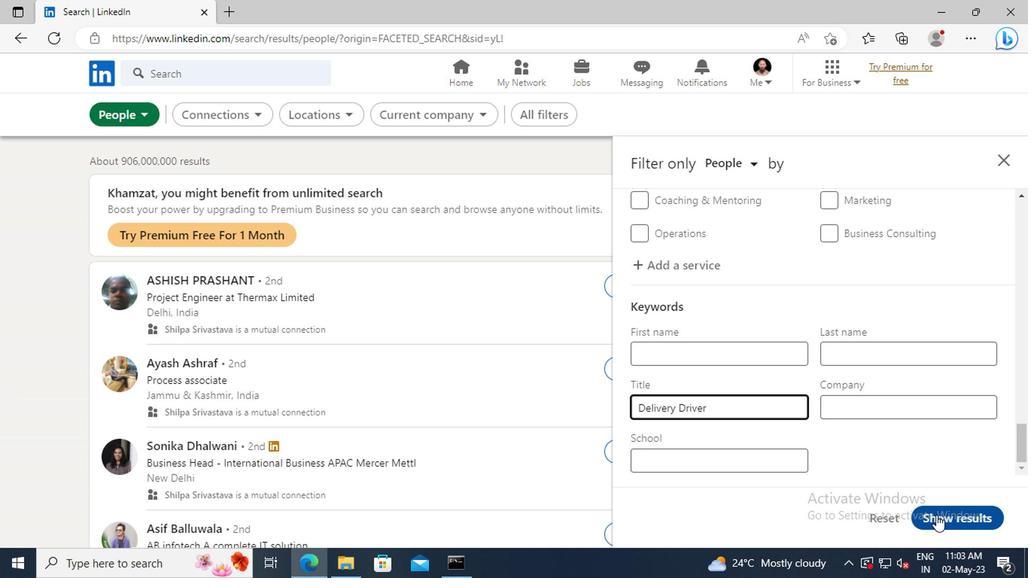 
